 Task: Look for space in Gressier, Haiti from 4th June, 2023 to 8th June, 2023 for 2 adults in price range Rs.8000 to Rs.16000. Place can be private room with 1  bedroom having 1 bed and 1 bathroom. Property type can be house, flat, guest house, hotel. Booking option can be shelf check-in. Required host language is English.
Action: Mouse moved to (579, 76)
Screenshot: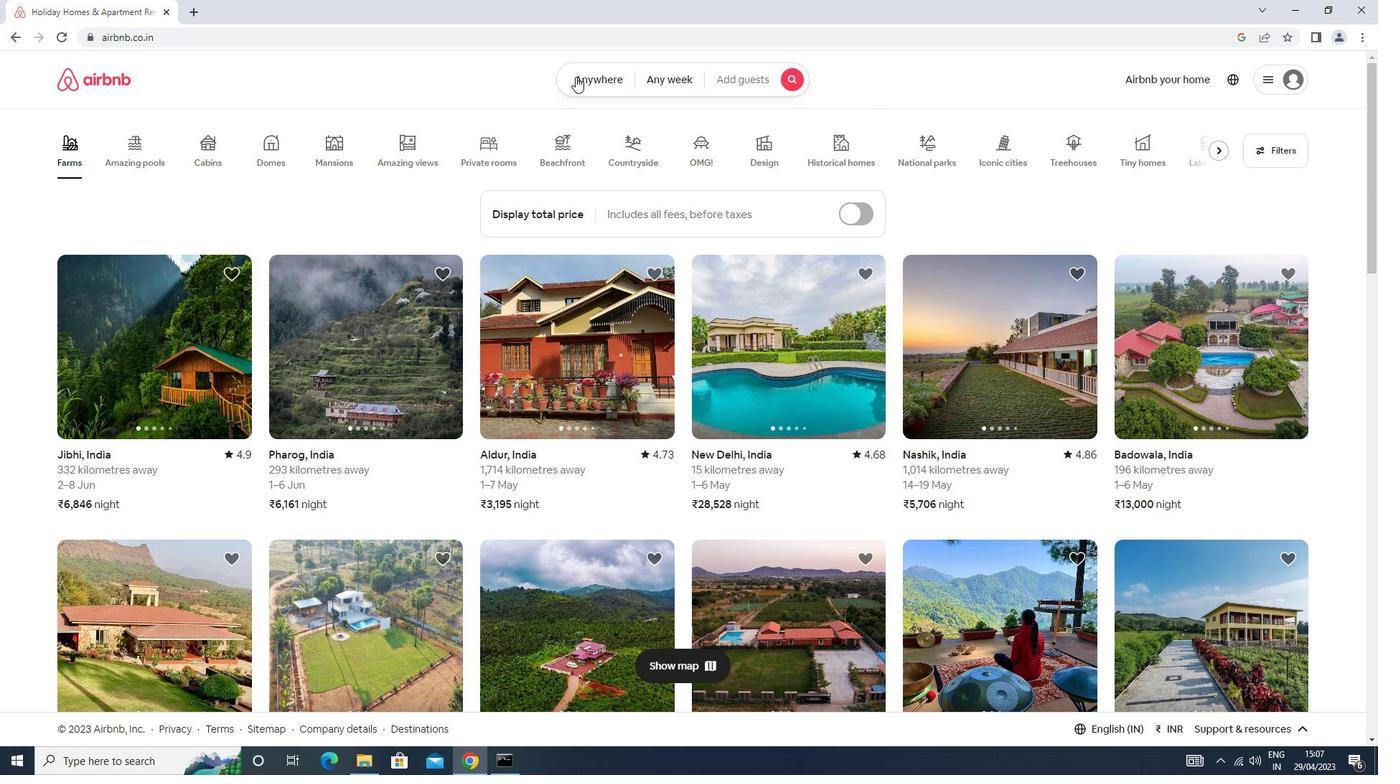 
Action: Mouse pressed left at (579, 76)
Screenshot: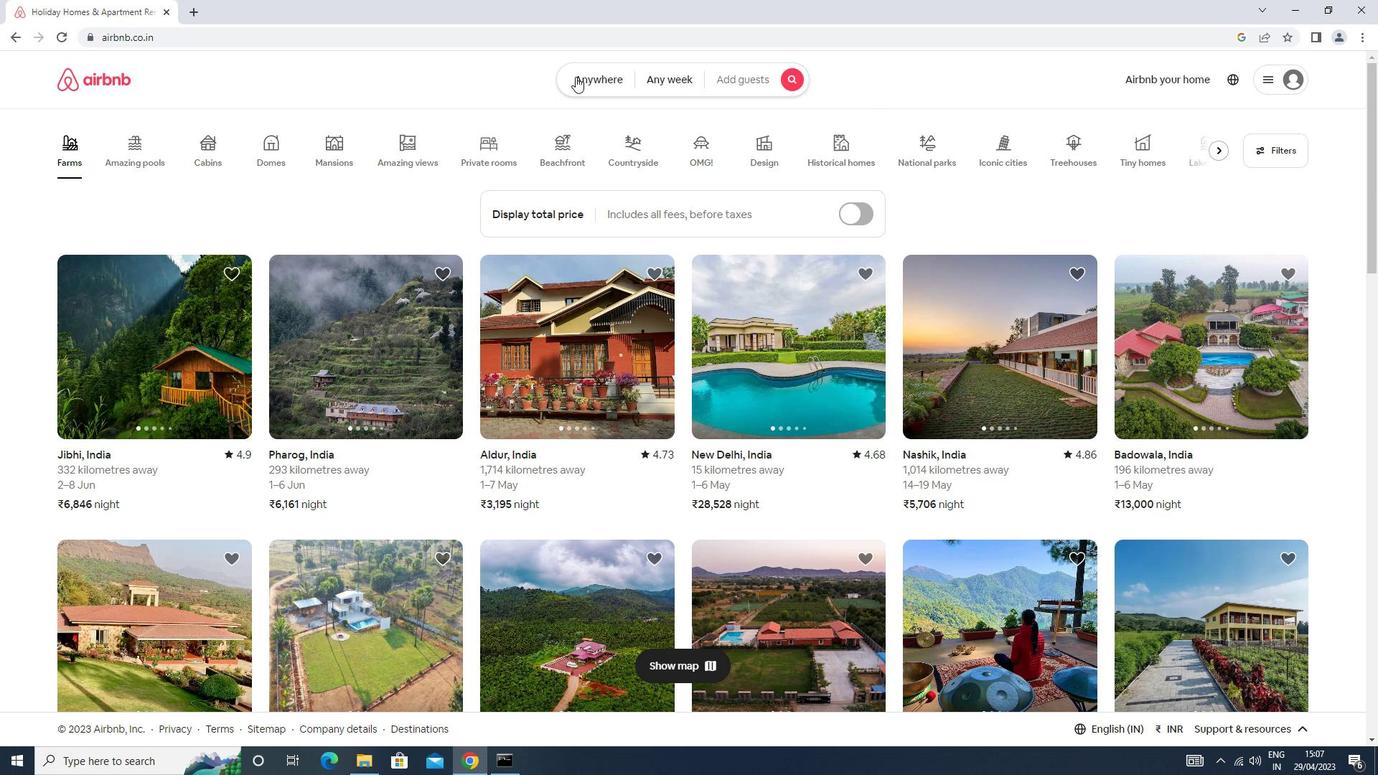 
Action: Mouse moved to (533, 140)
Screenshot: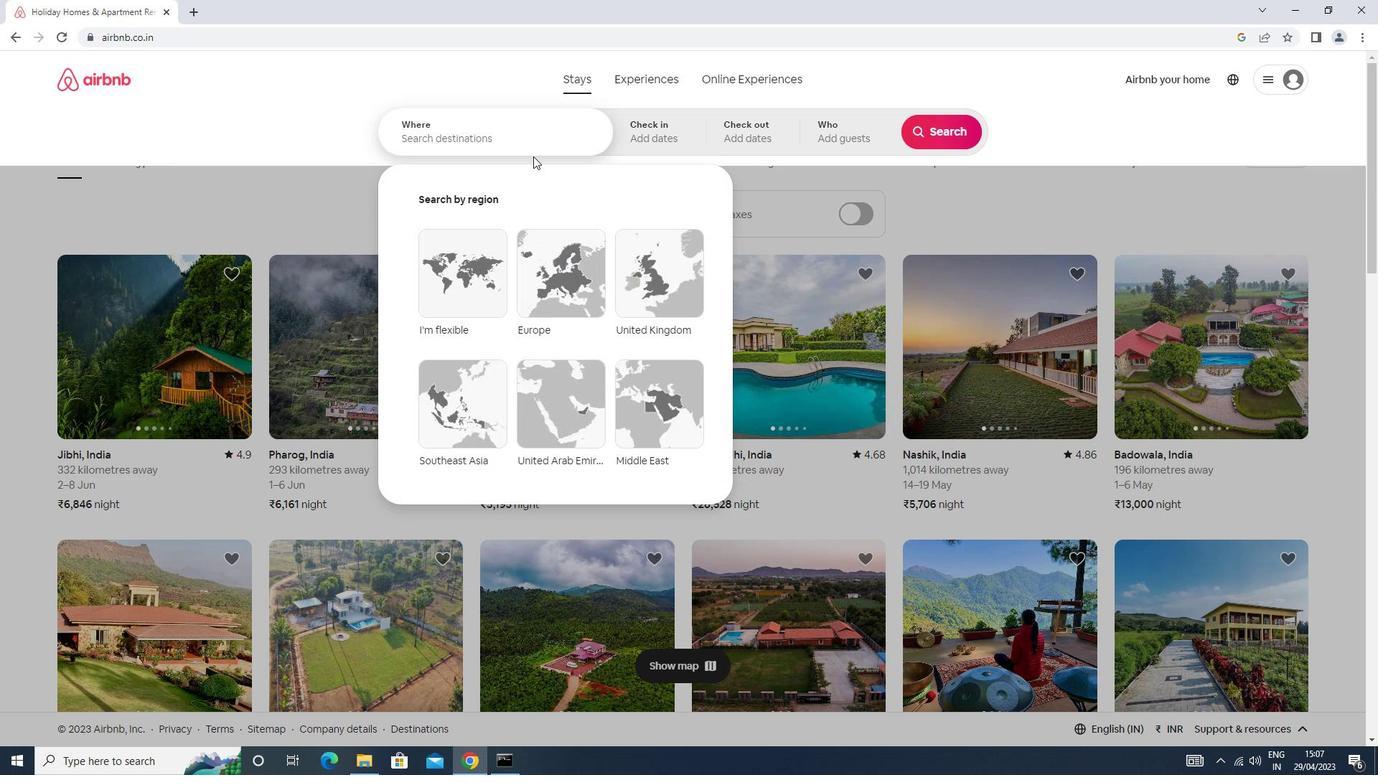 
Action: Mouse pressed left at (533, 140)
Screenshot: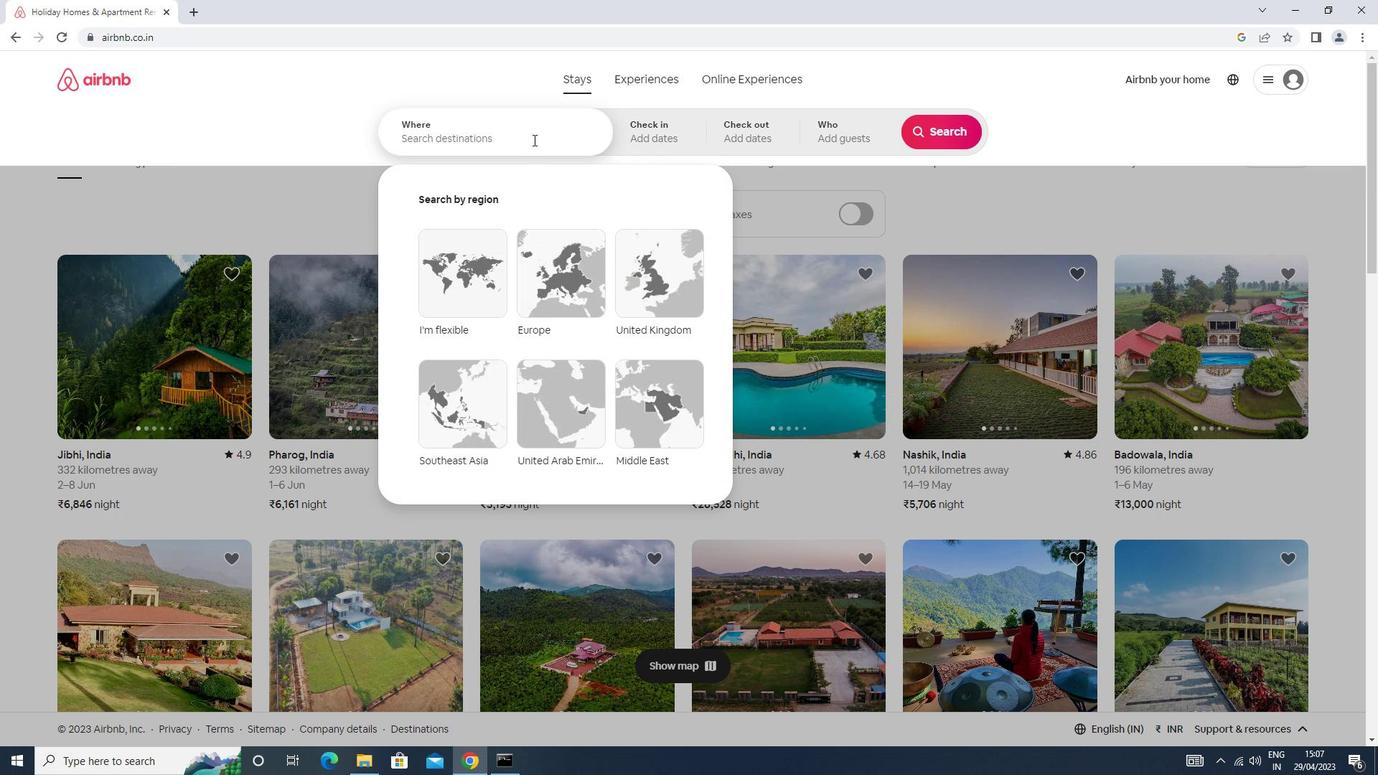 
Action: Key pressed g<Key.caps_lock>ressier<Key.down><Key.enter>
Screenshot: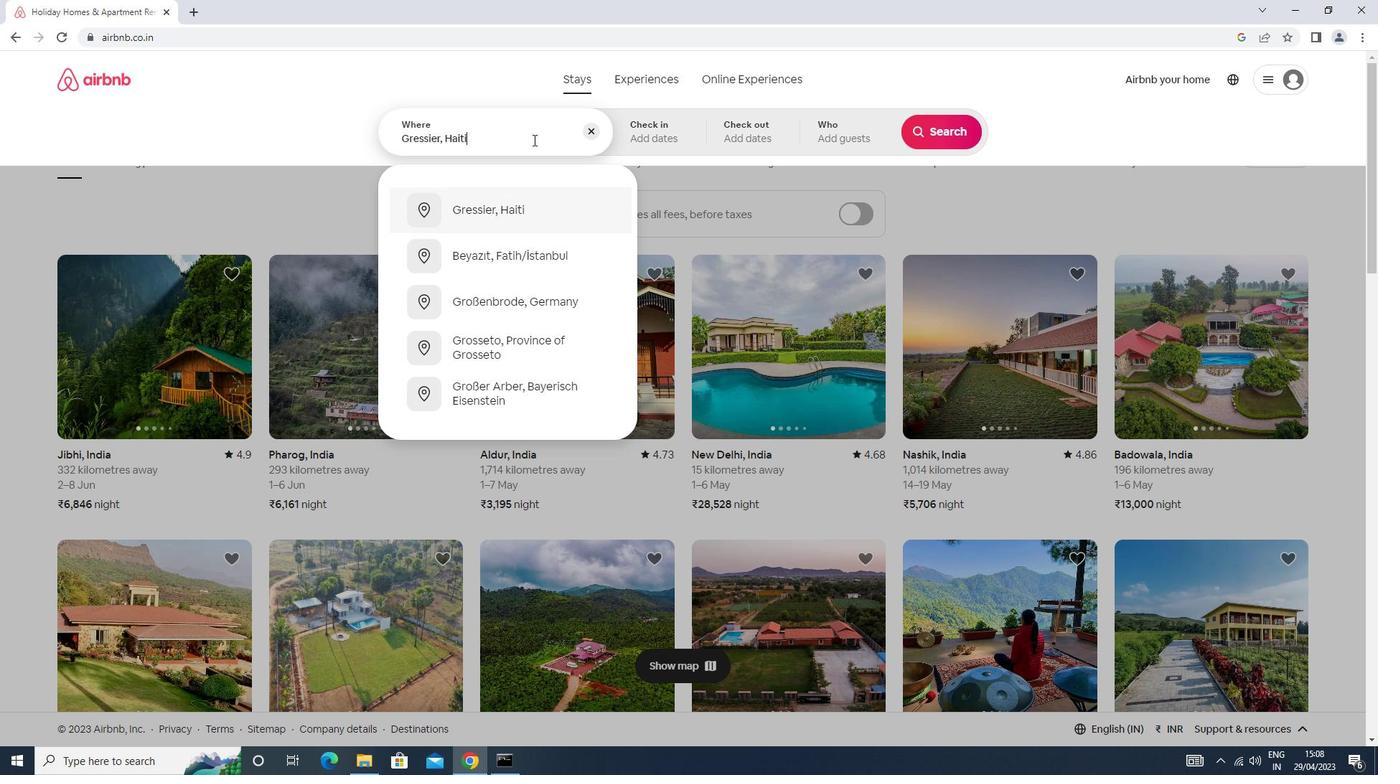 
Action: Mouse moved to (934, 240)
Screenshot: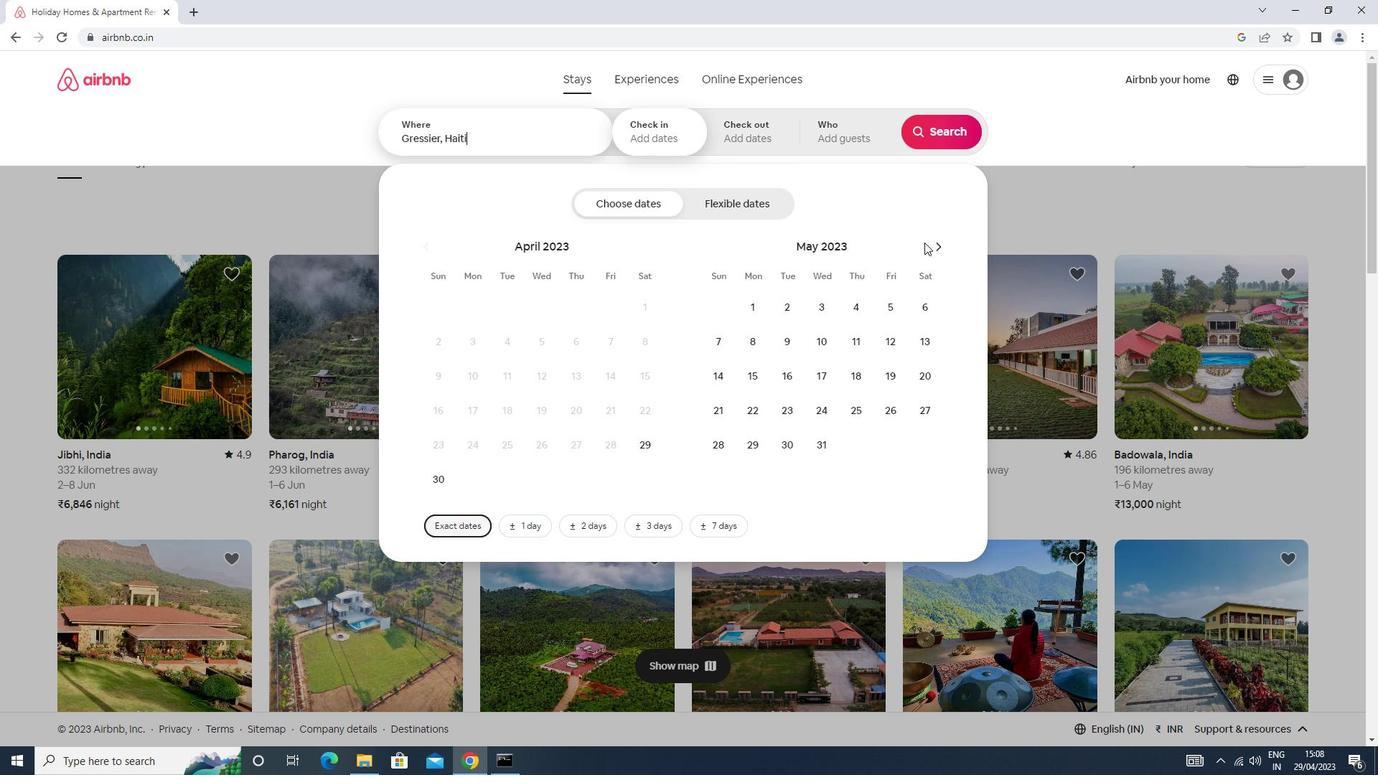 
Action: Mouse pressed left at (934, 240)
Screenshot: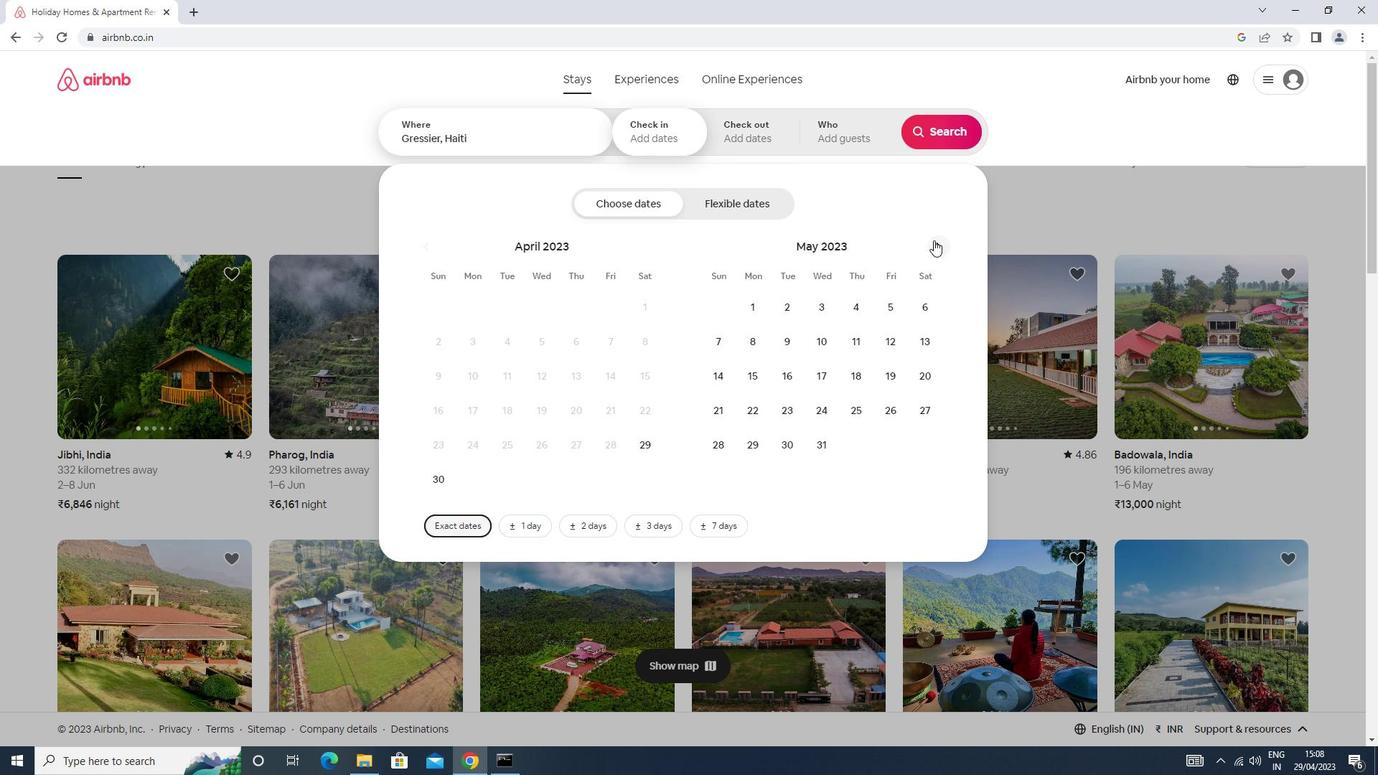 
Action: Mouse moved to (858, 337)
Screenshot: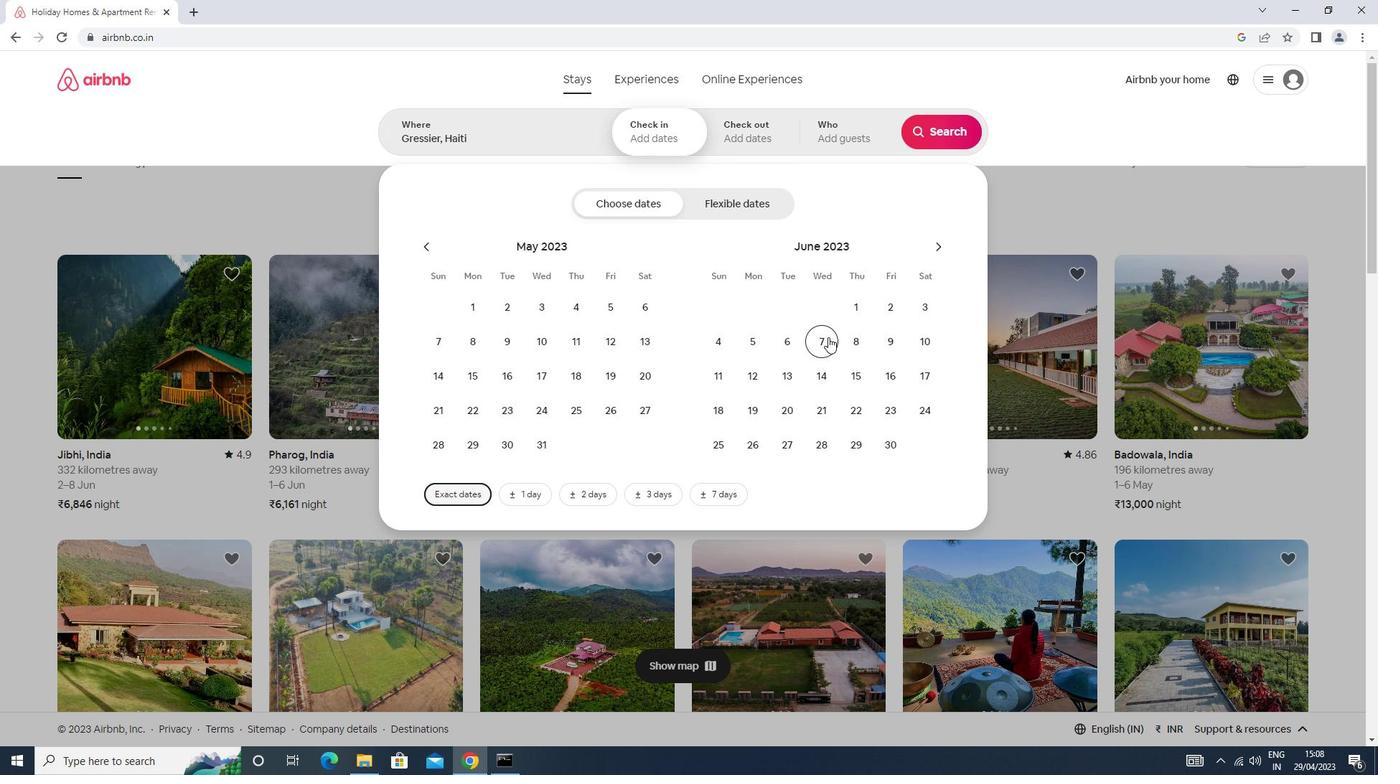 
Action: Mouse pressed left at (858, 337)
Screenshot: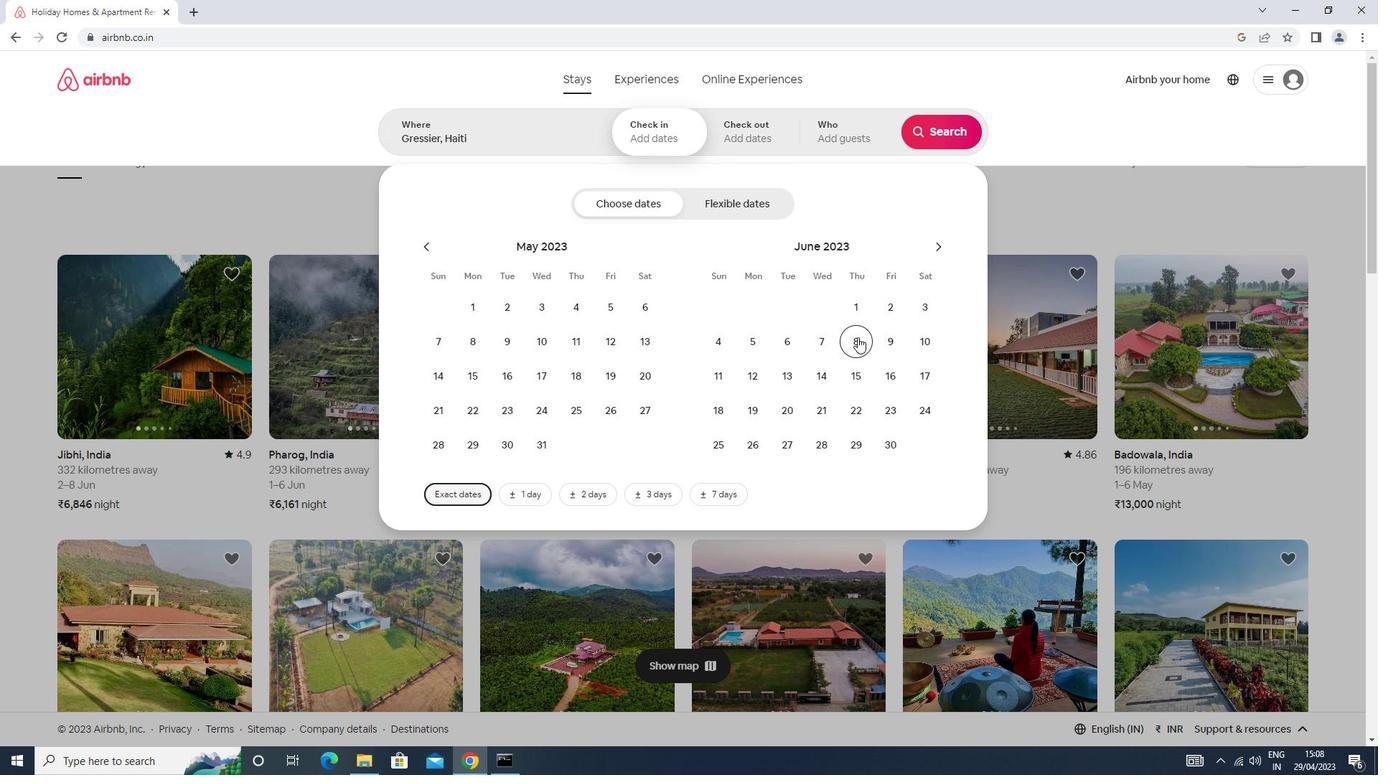 
Action: Mouse moved to (718, 340)
Screenshot: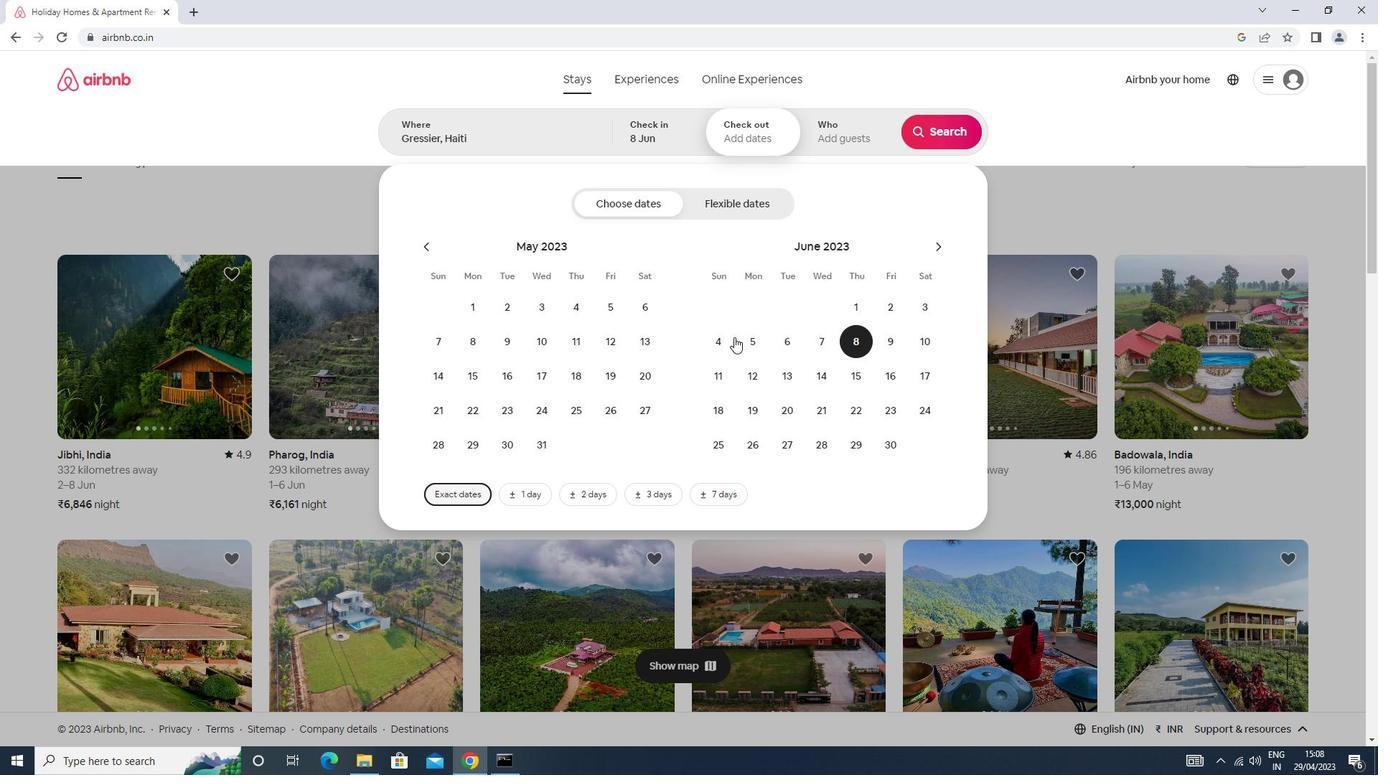 
Action: Mouse pressed left at (718, 340)
Screenshot: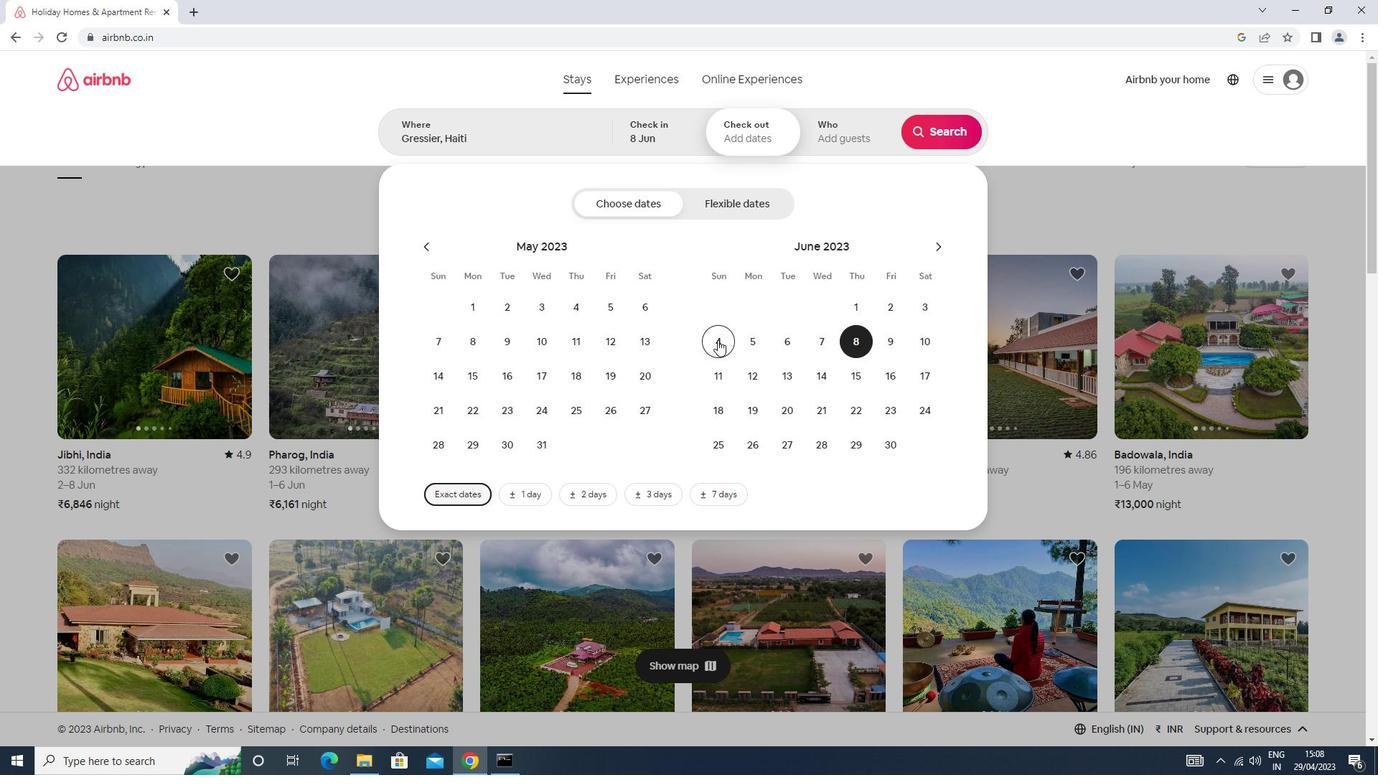 
Action: Mouse moved to (857, 345)
Screenshot: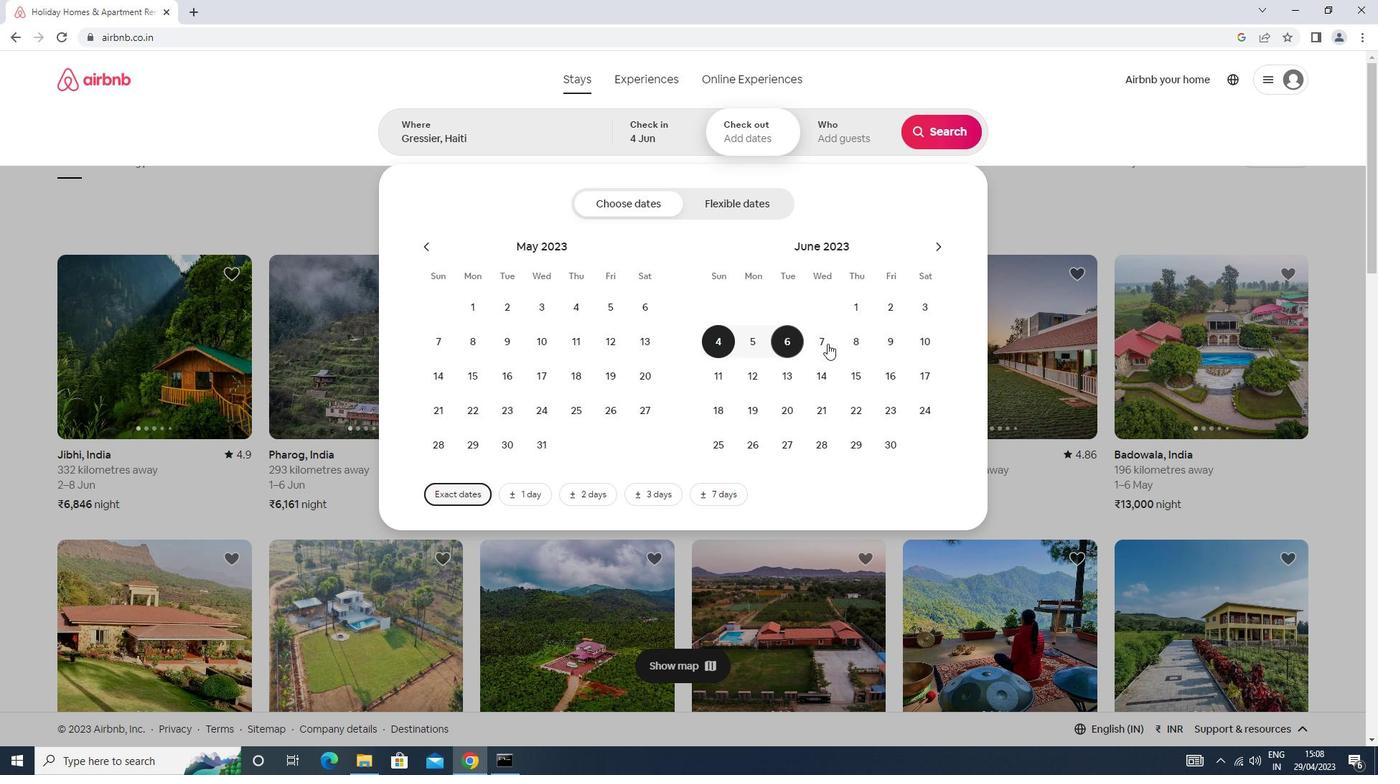 
Action: Mouse pressed left at (857, 345)
Screenshot: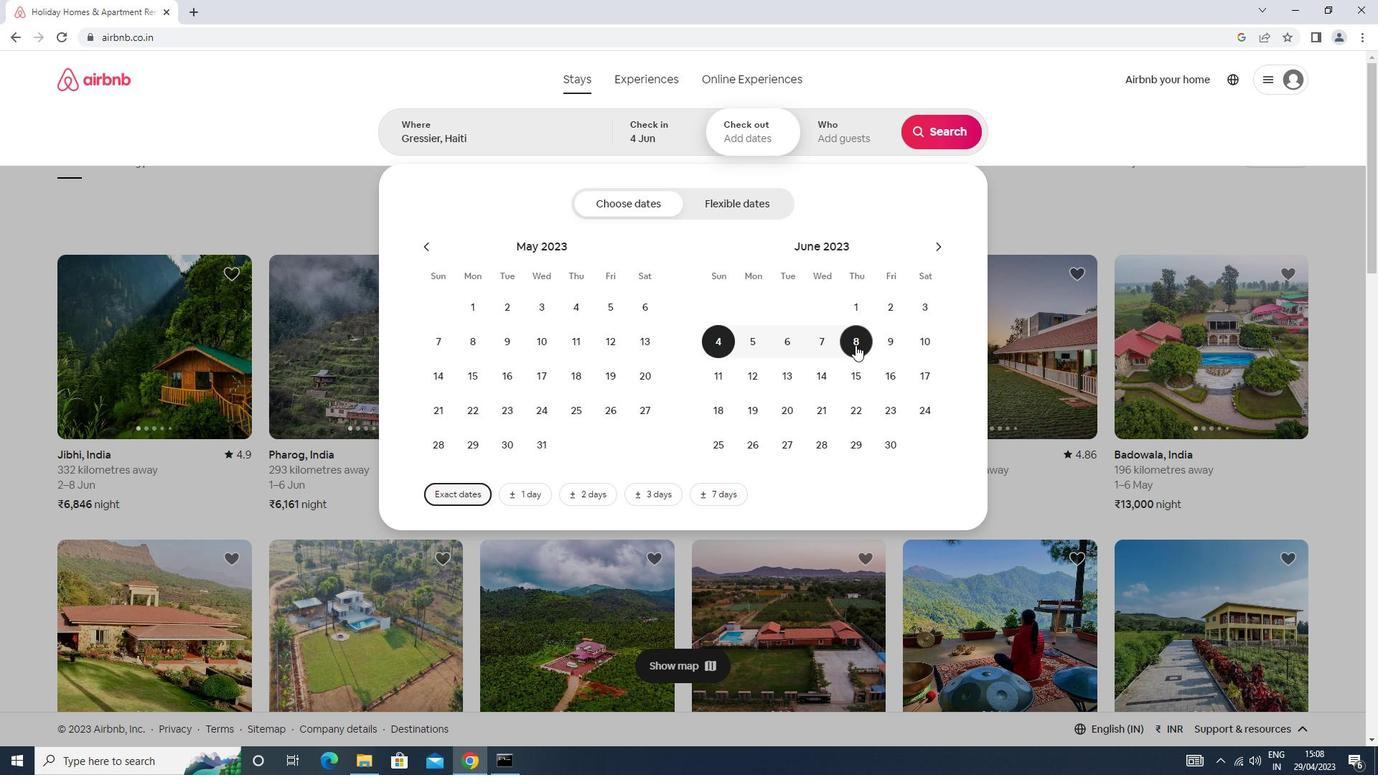 
Action: Mouse moved to (867, 131)
Screenshot: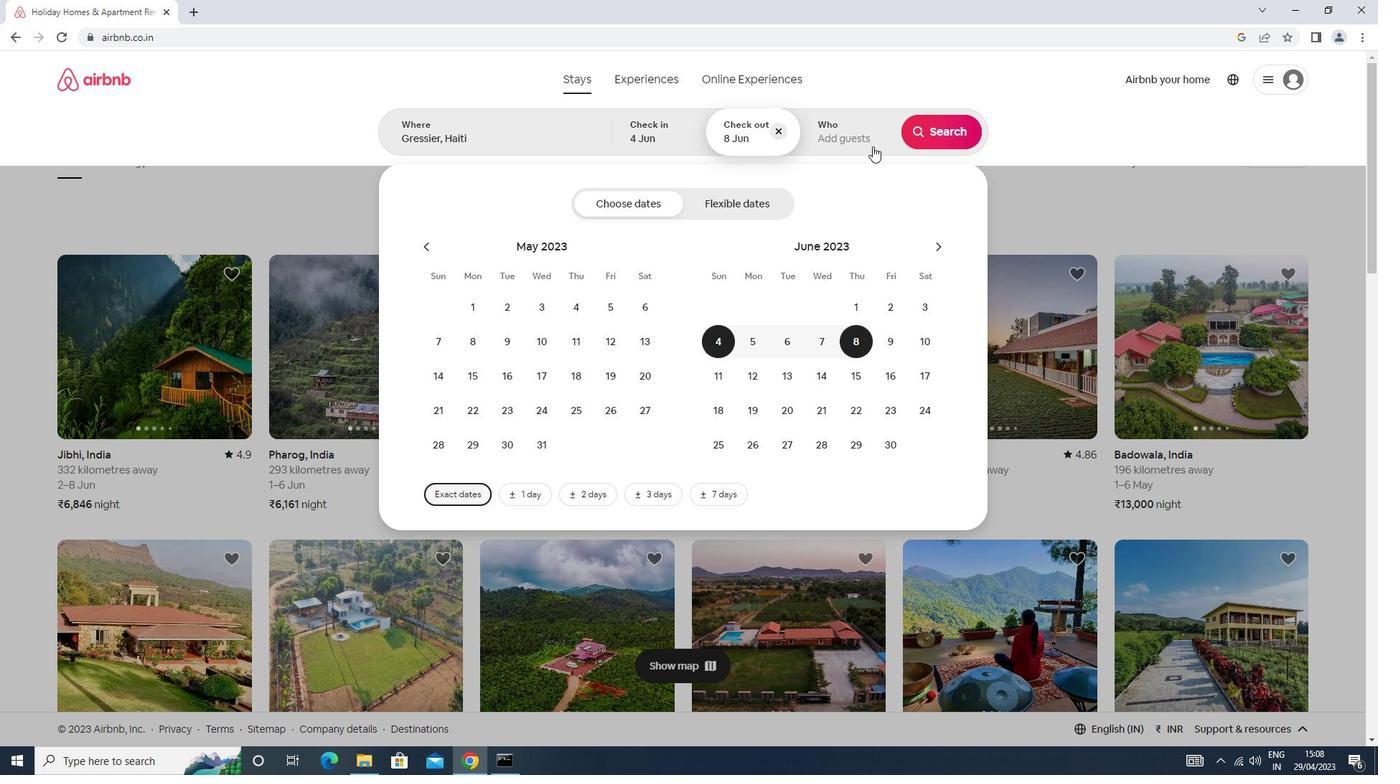 
Action: Mouse pressed left at (867, 131)
Screenshot: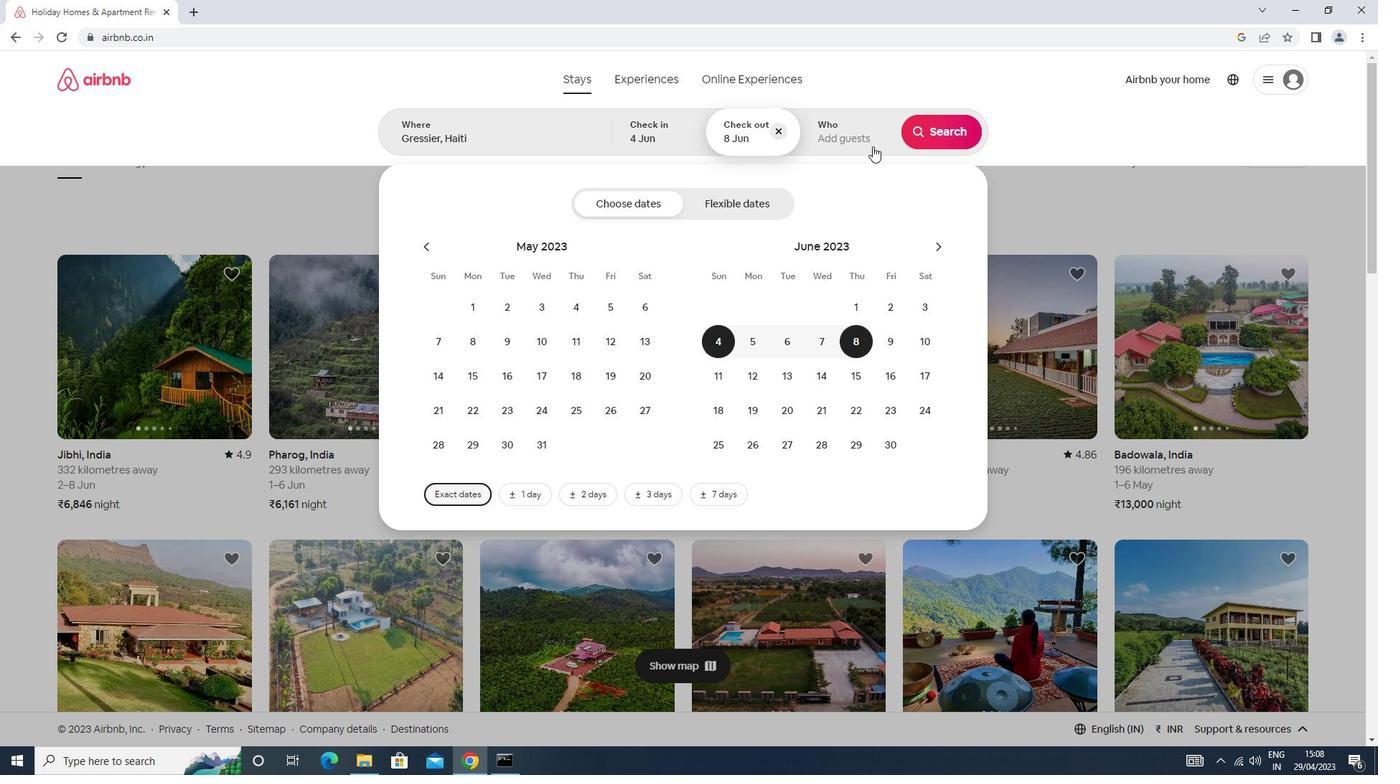 
Action: Mouse moved to (944, 211)
Screenshot: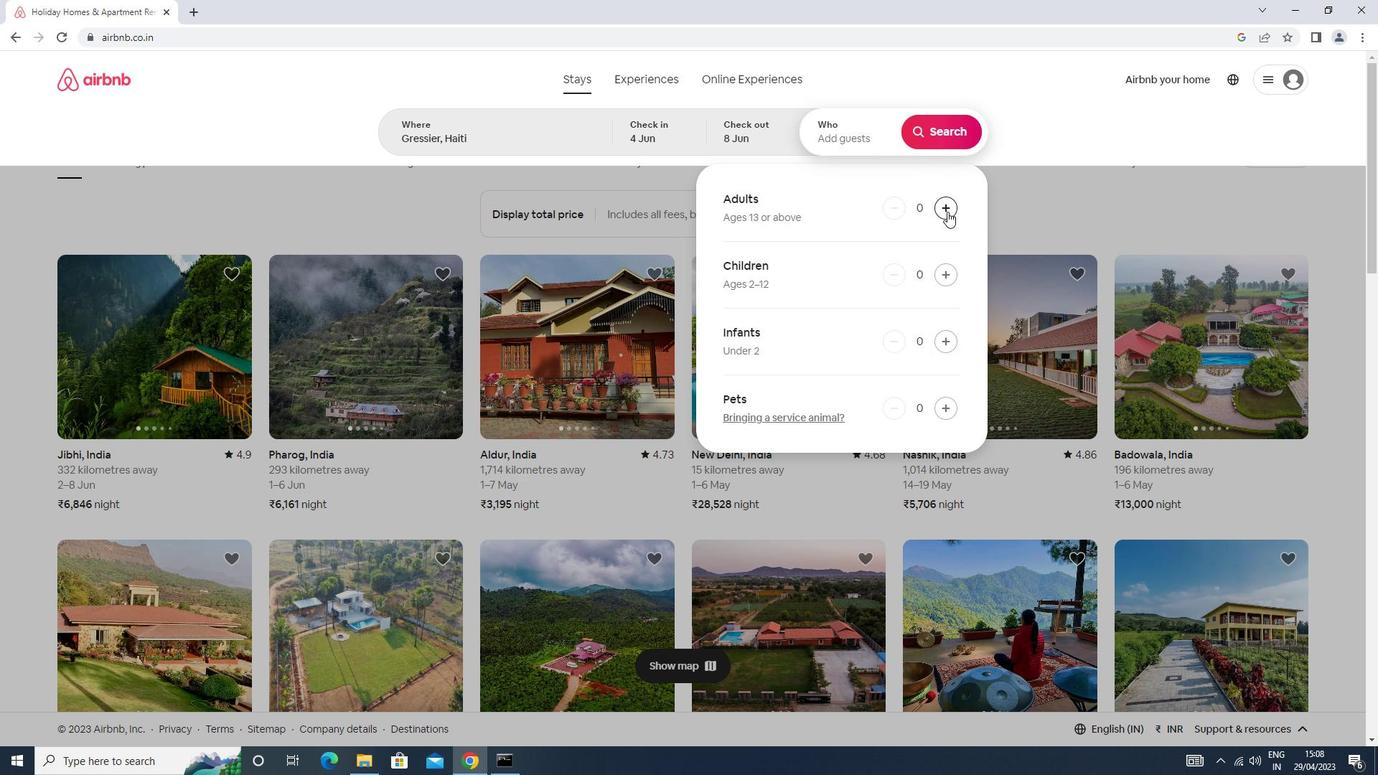
Action: Mouse pressed left at (944, 211)
Screenshot: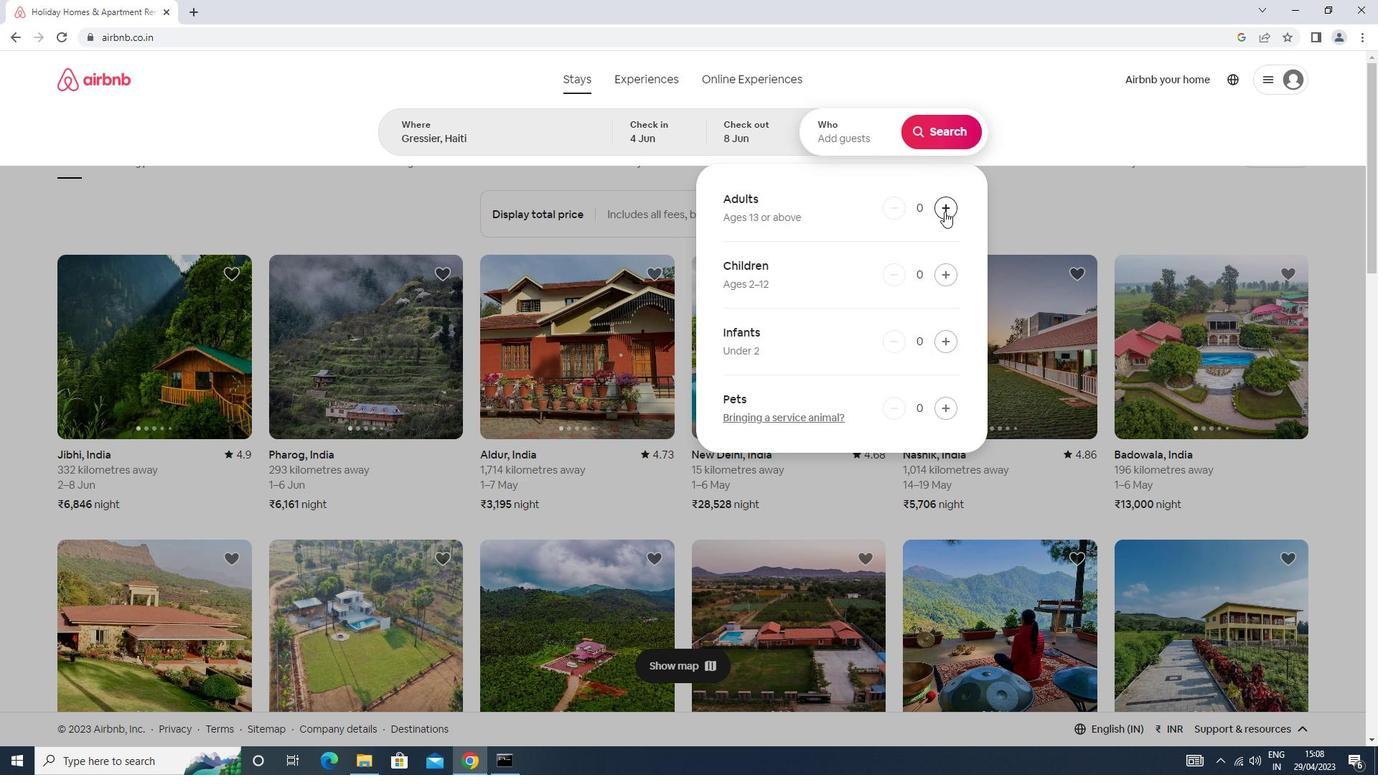 
Action: Mouse pressed left at (944, 211)
Screenshot: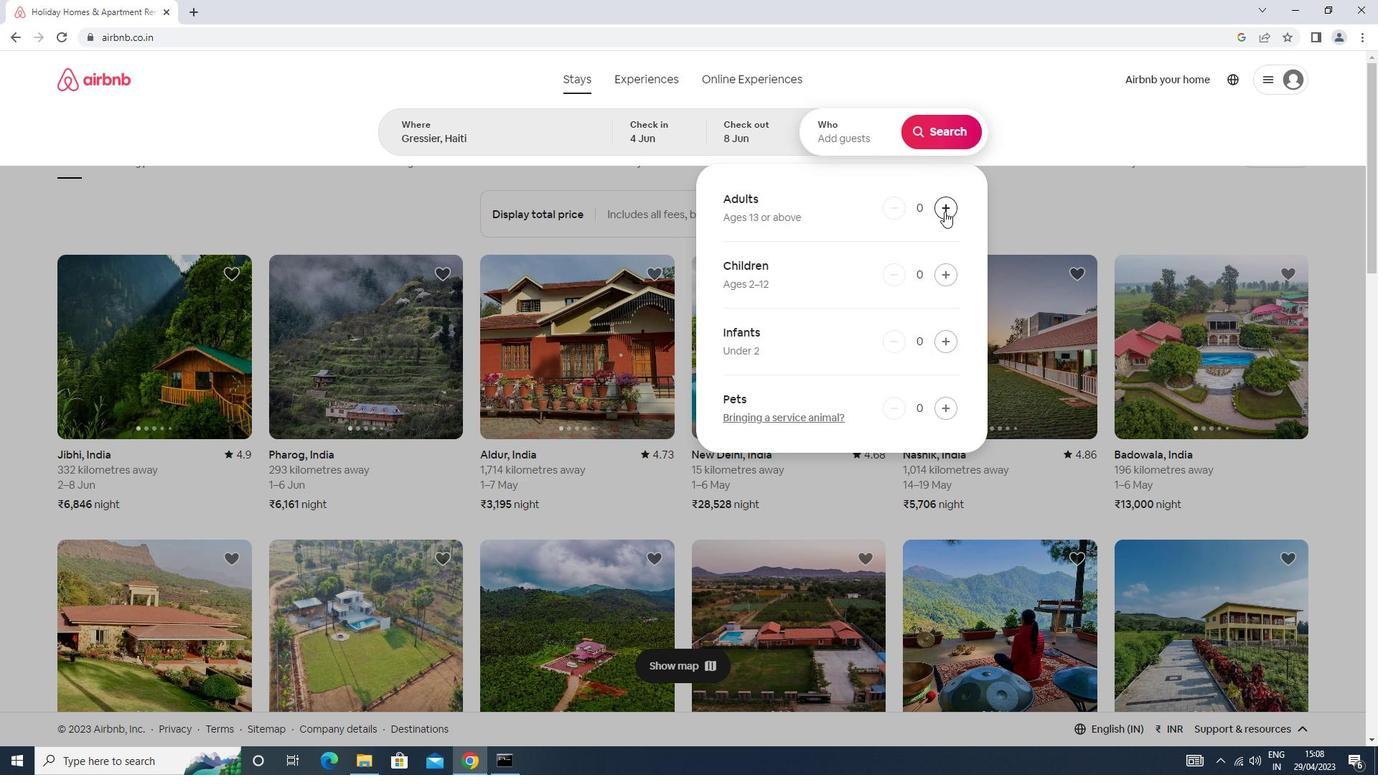 
Action: Mouse pressed left at (944, 211)
Screenshot: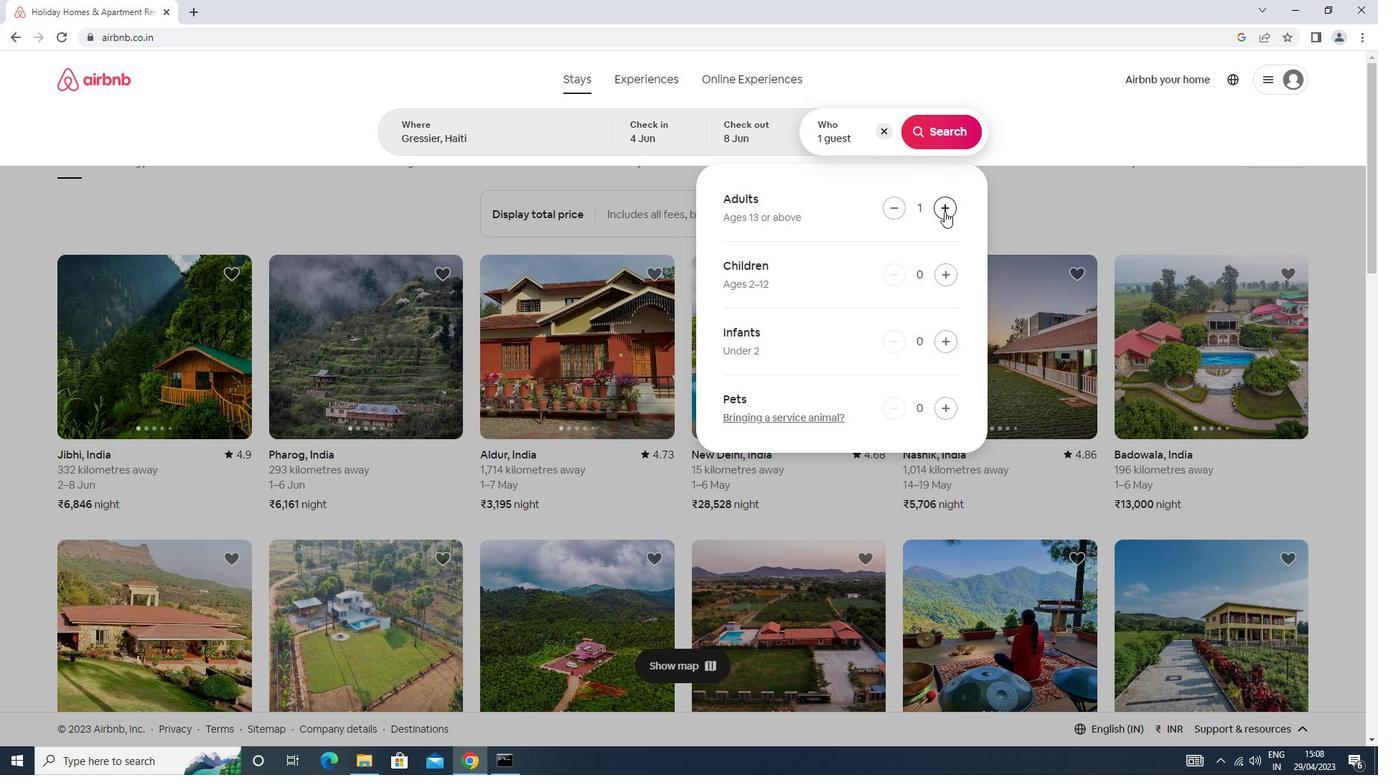 
Action: Mouse pressed left at (944, 211)
Screenshot: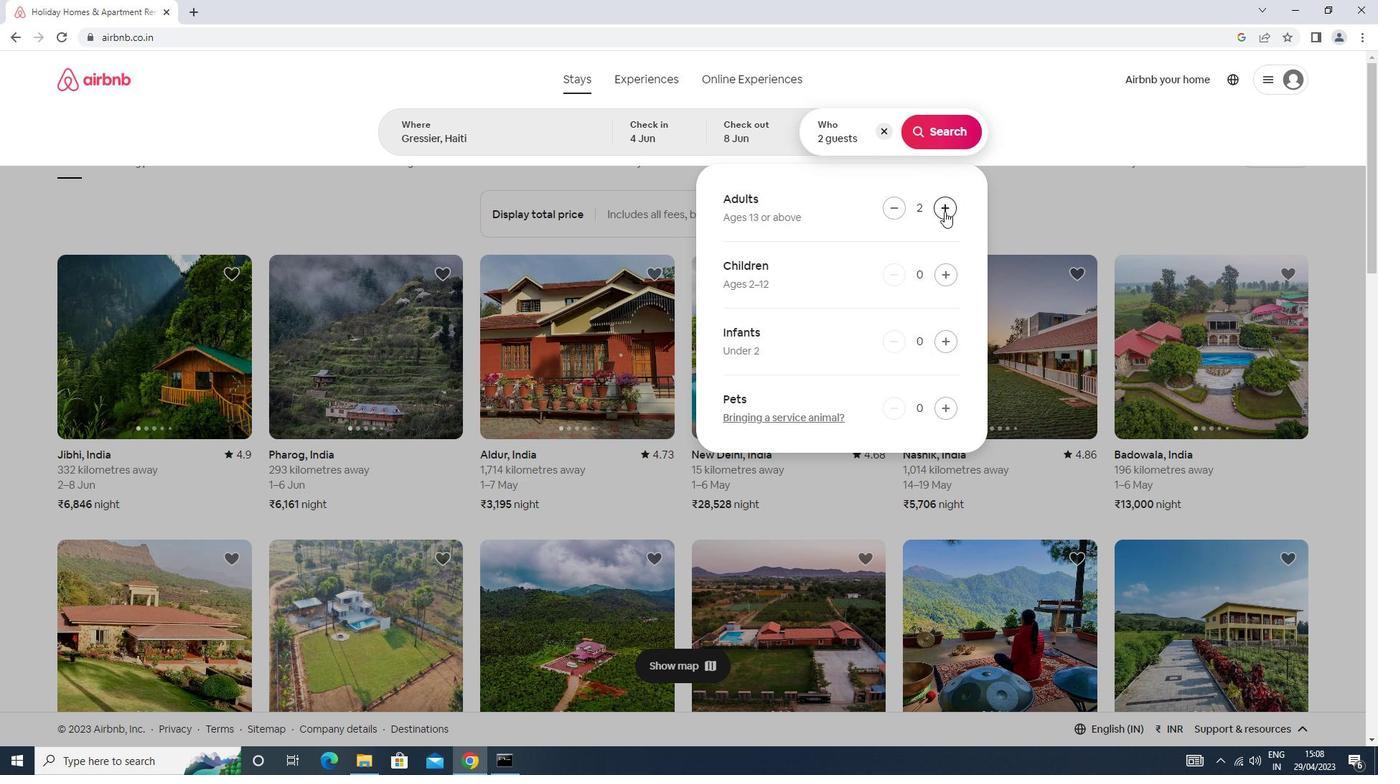 
Action: Mouse moved to (892, 207)
Screenshot: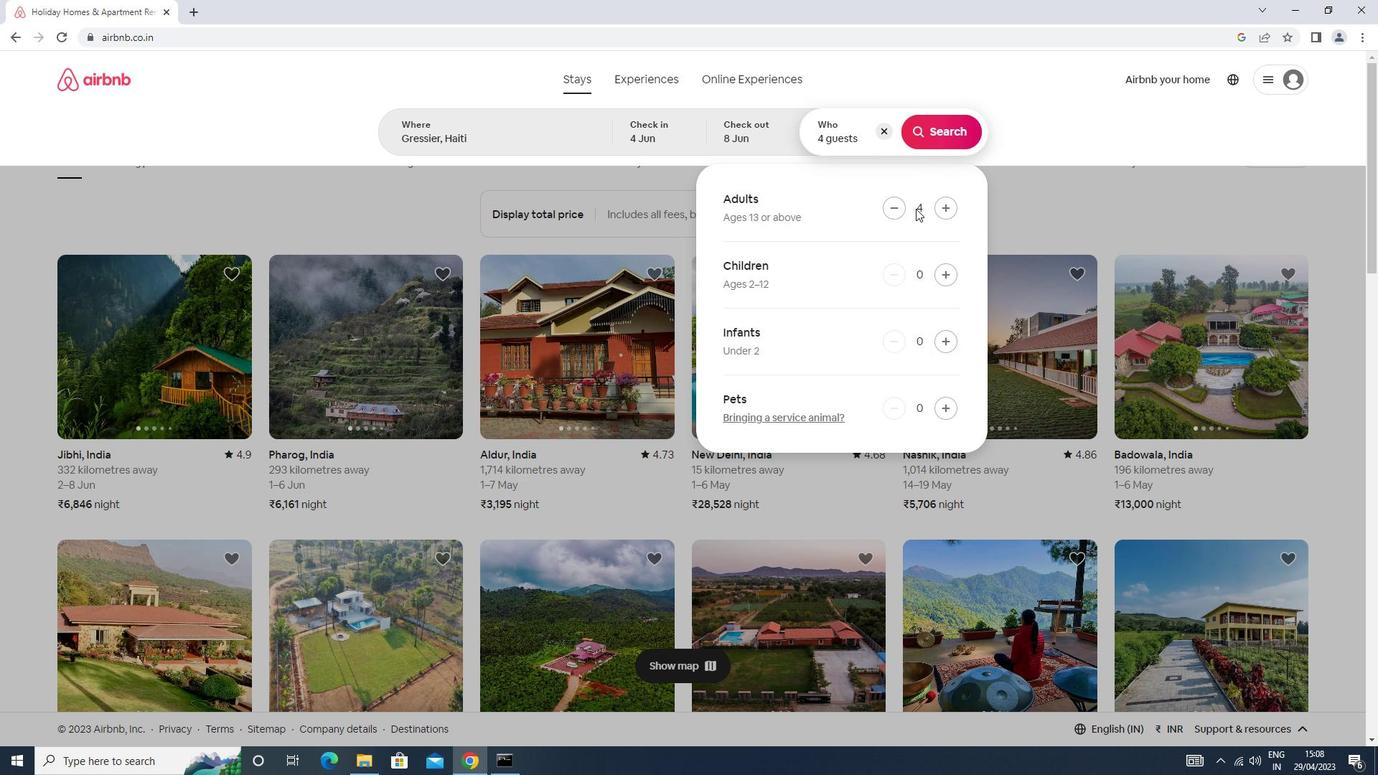 
Action: Mouse pressed left at (892, 207)
Screenshot: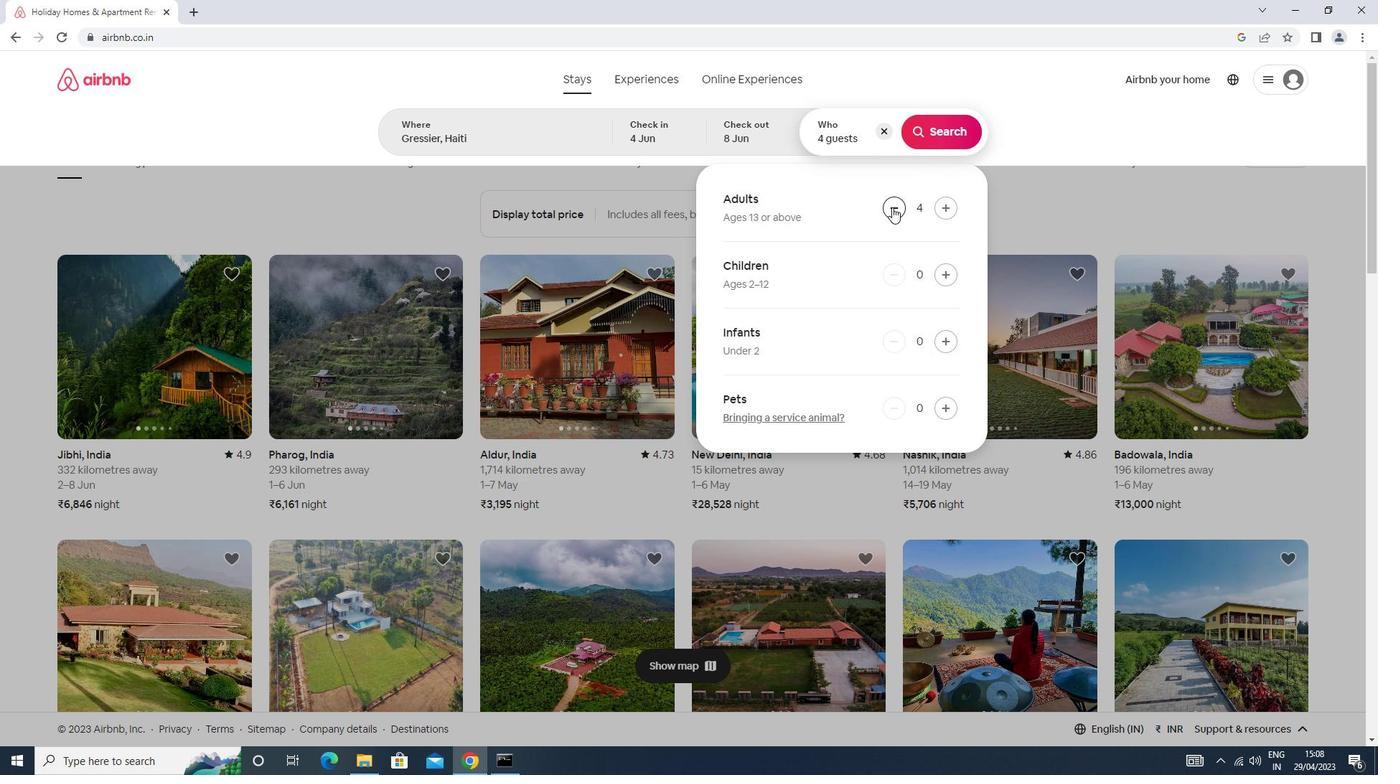 
Action: Mouse moved to (891, 207)
Screenshot: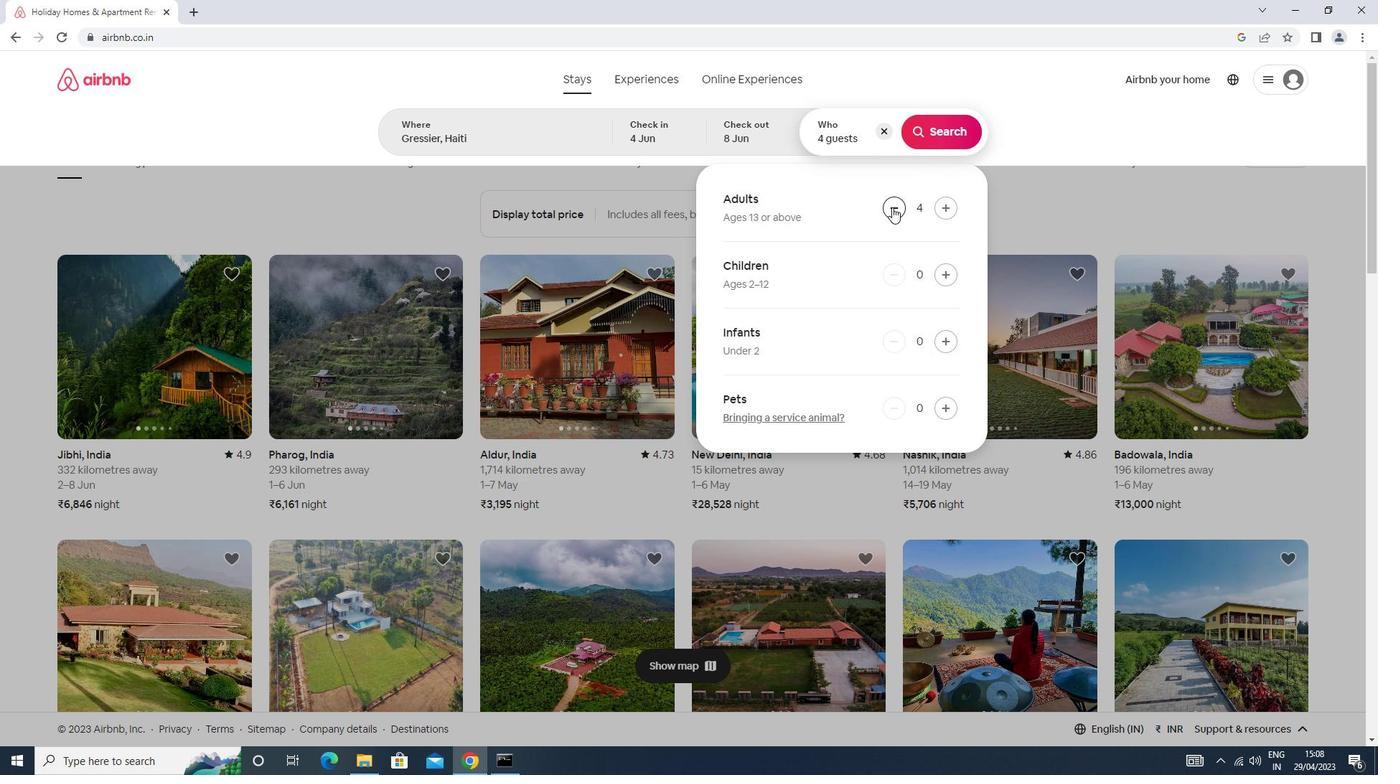 
Action: Mouse pressed left at (891, 207)
Screenshot: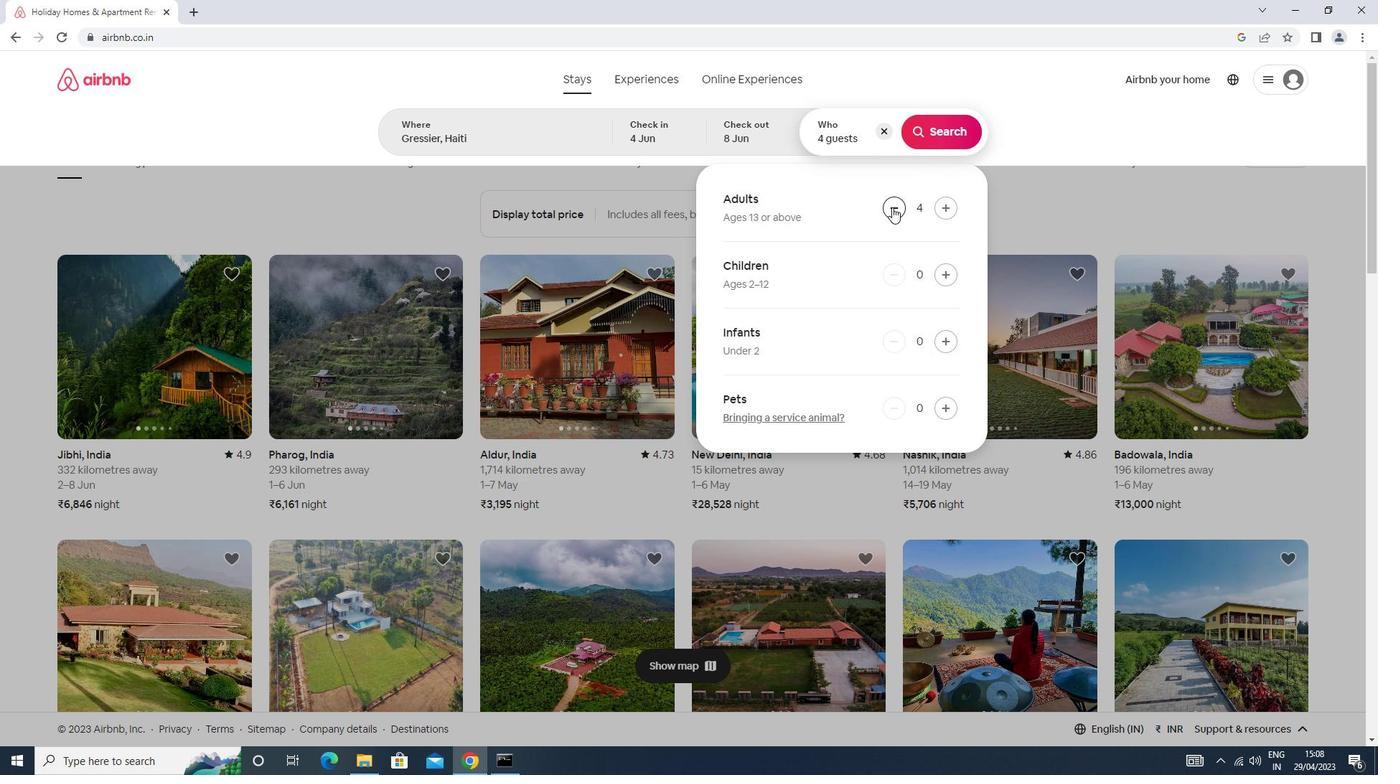 
Action: Mouse moved to (922, 116)
Screenshot: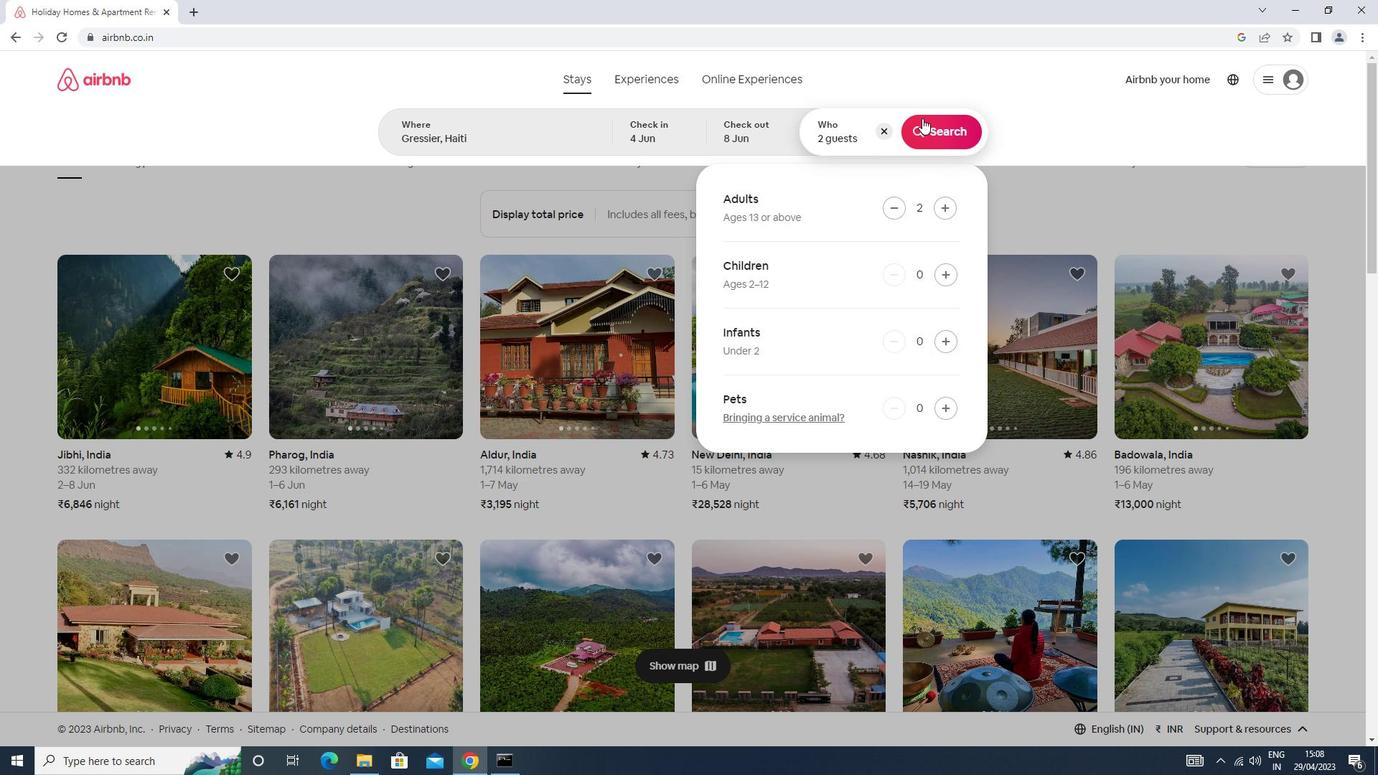 
Action: Mouse pressed left at (922, 116)
Screenshot: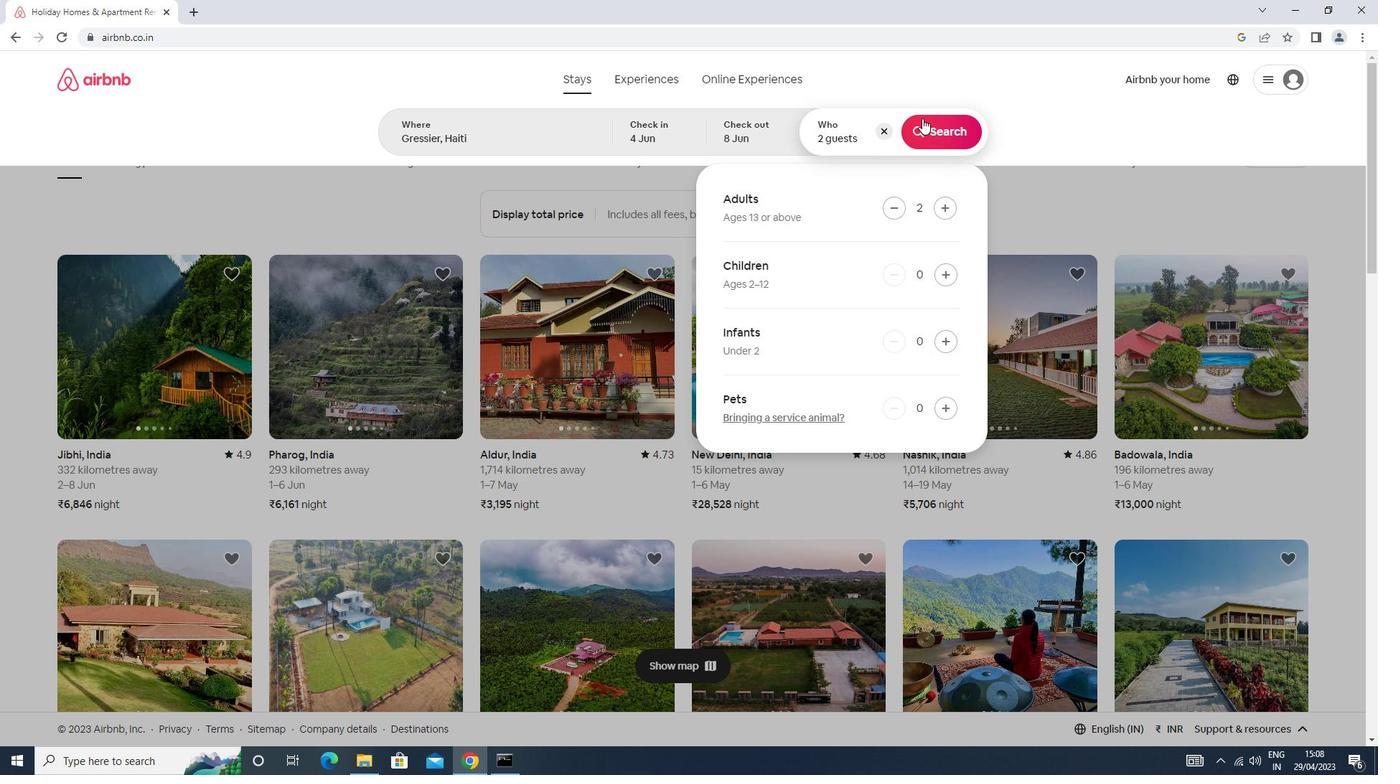 
Action: Mouse moved to (1322, 134)
Screenshot: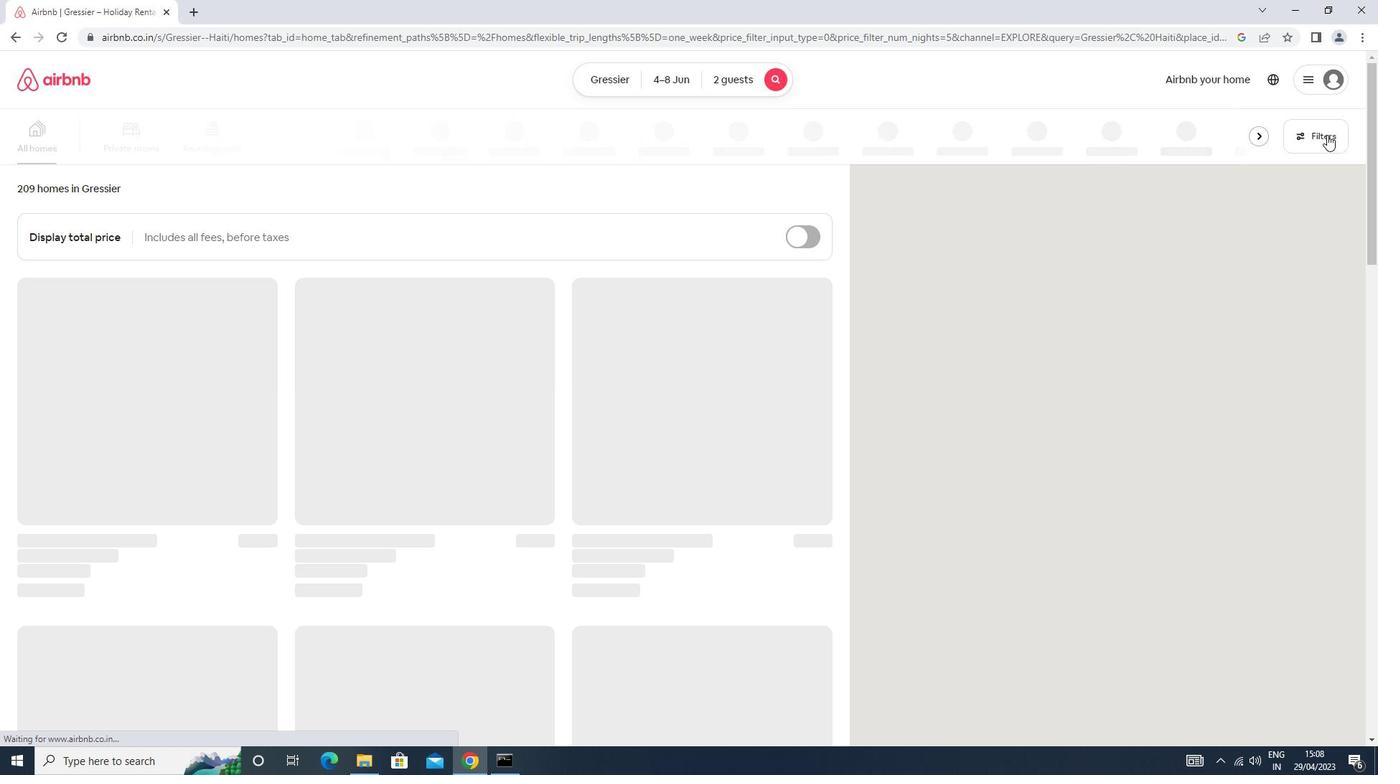
Action: Mouse pressed left at (1322, 134)
Screenshot: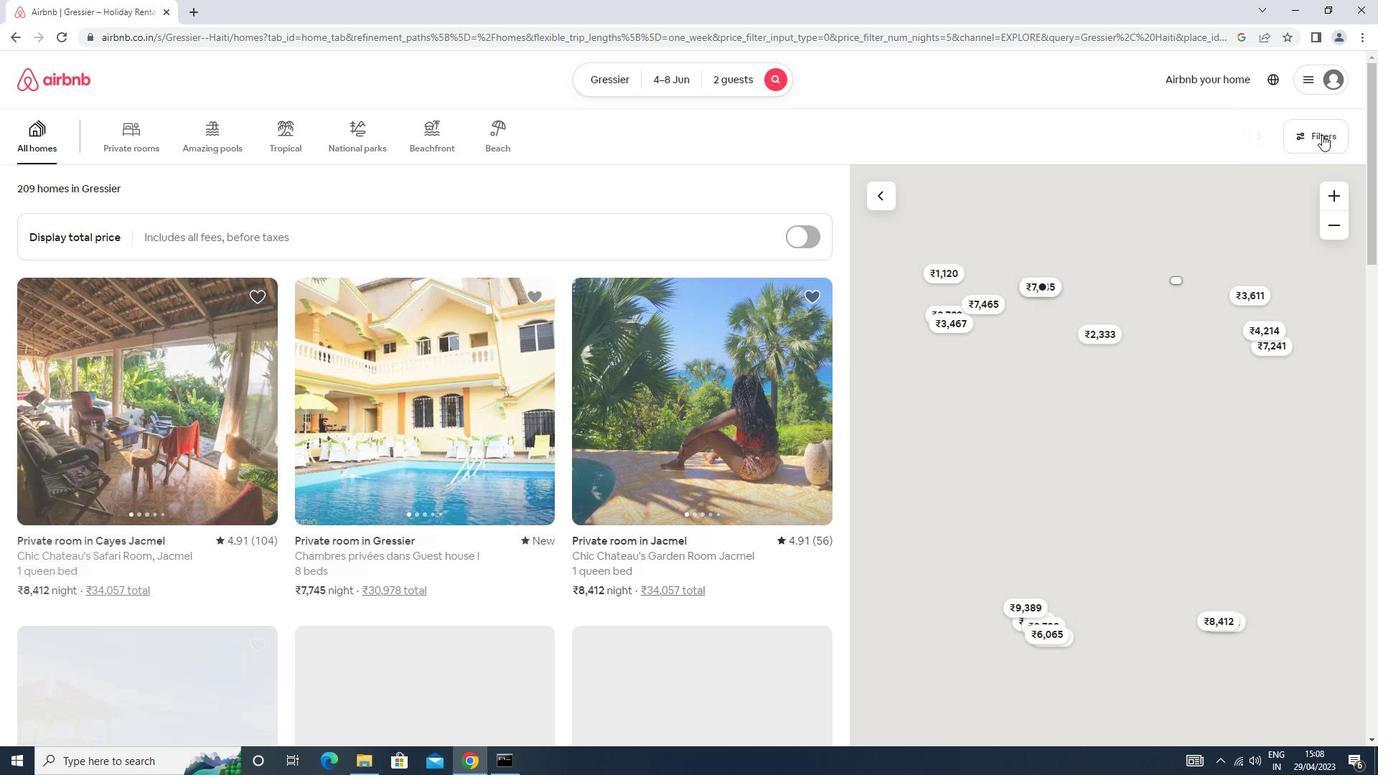 
Action: Mouse moved to (613, 315)
Screenshot: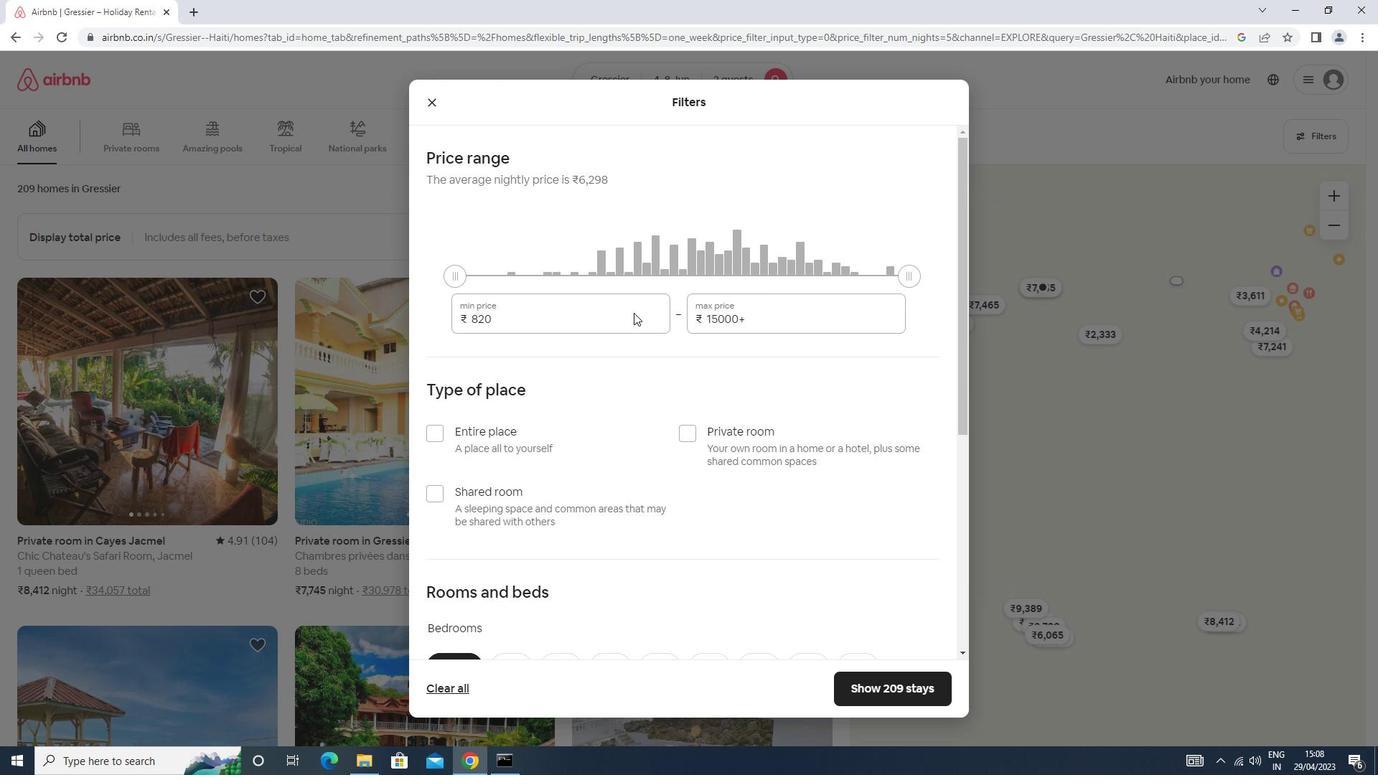 
Action: Mouse pressed left at (613, 315)
Screenshot: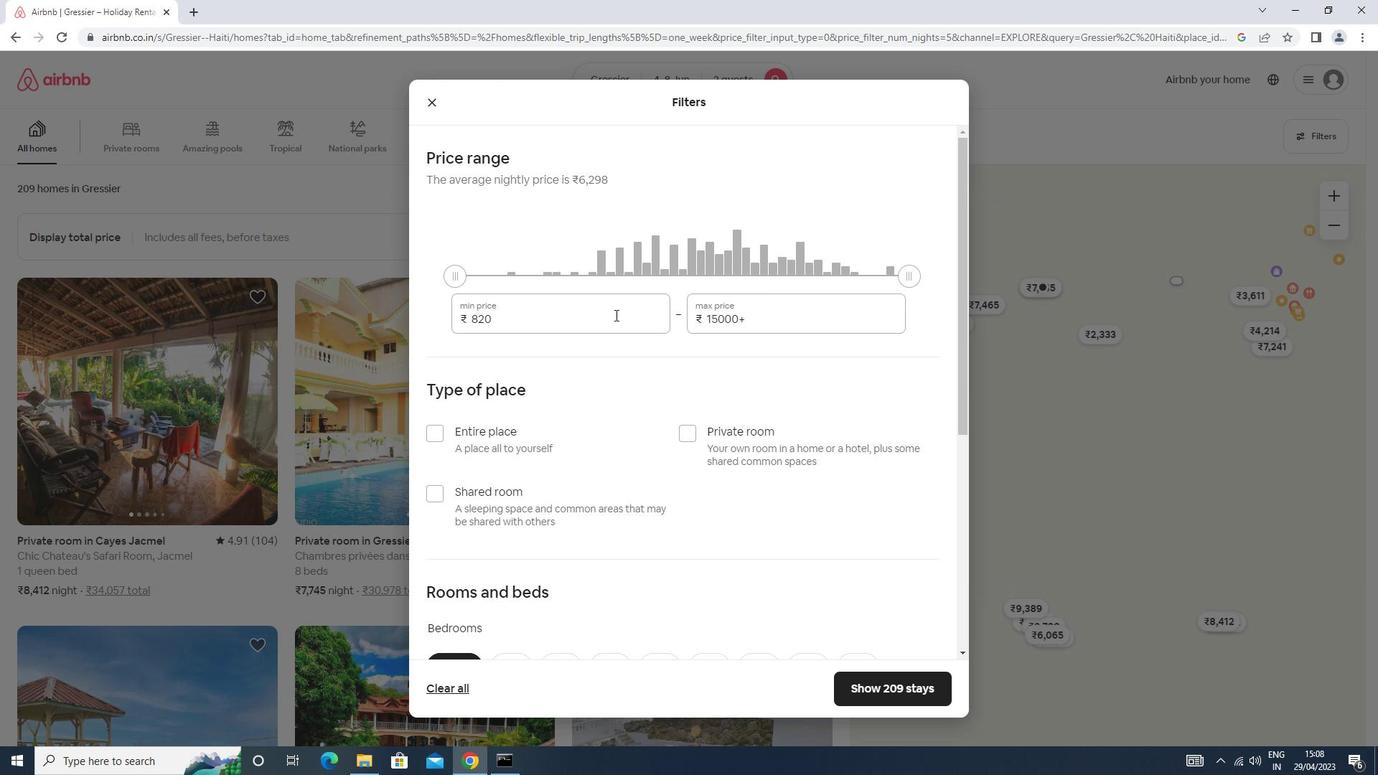 
Action: Mouse moved to (603, 323)
Screenshot: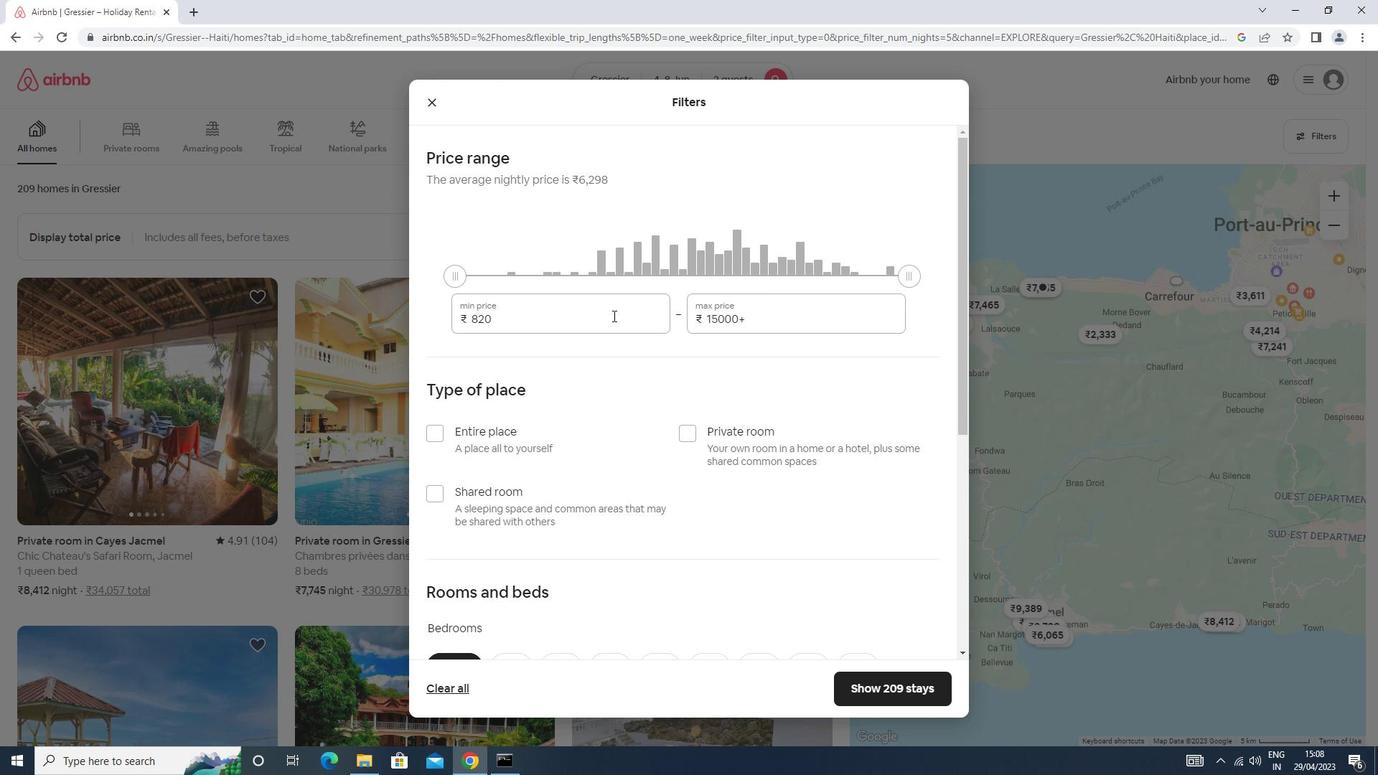 
Action: Key pressed <Key.backspace><Key.backspace><Key.backspace><Key.backspace><Key.backspace><Key.backspace><Key.backspace><Key.backspace><Key.backspace><Key.backspace><Key.backspace><Key.backspace><Key.backspace><Key.backspace><Key.backspace><Key.backspace><Key.backspace><Key.backspace><Key.backspace><Key.backspace><Key.backspace><Key.backspace><Key.backspace><Key.backspace><Key.backspace><Key.backspace><Key.backspace><Key.backspace>8000<Key.tab>16000
Screenshot: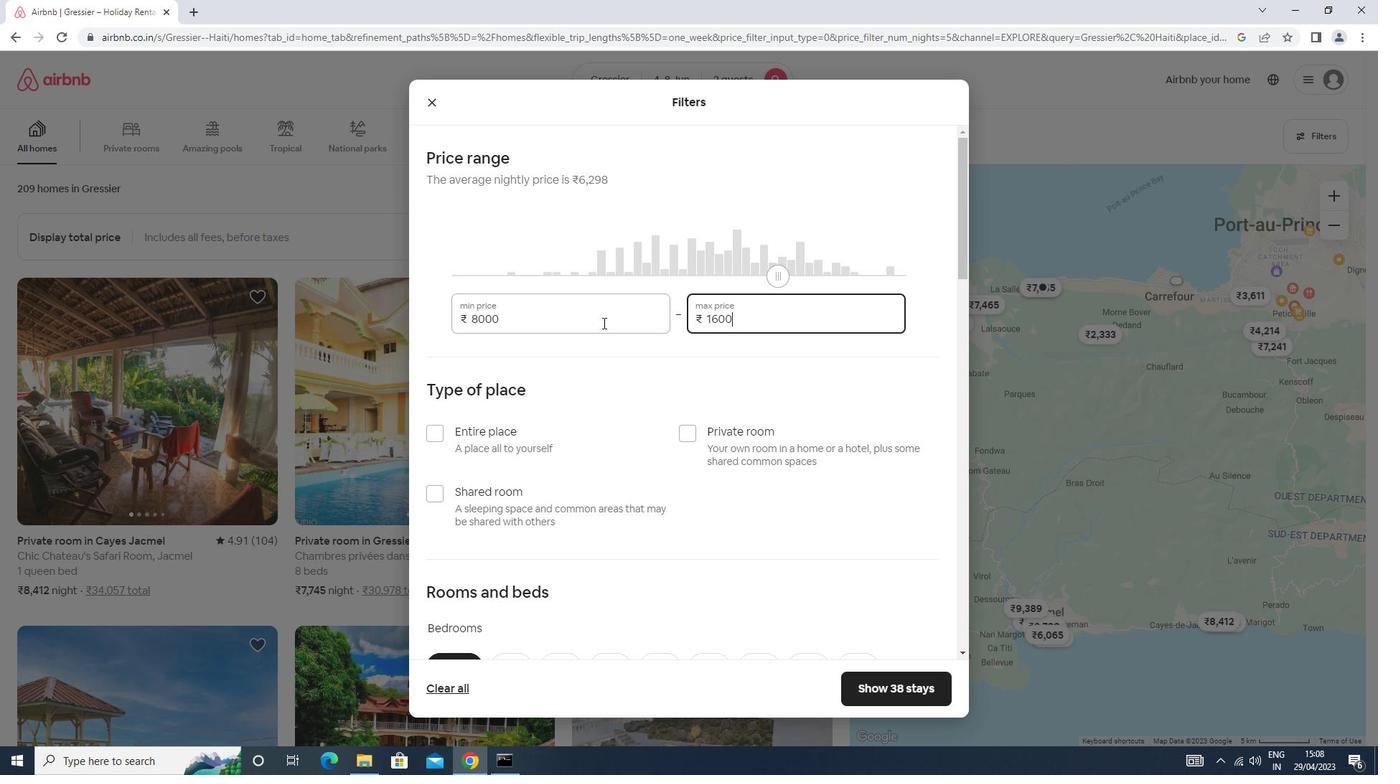 
Action: Mouse scrolled (603, 322) with delta (0, 0)
Screenshot: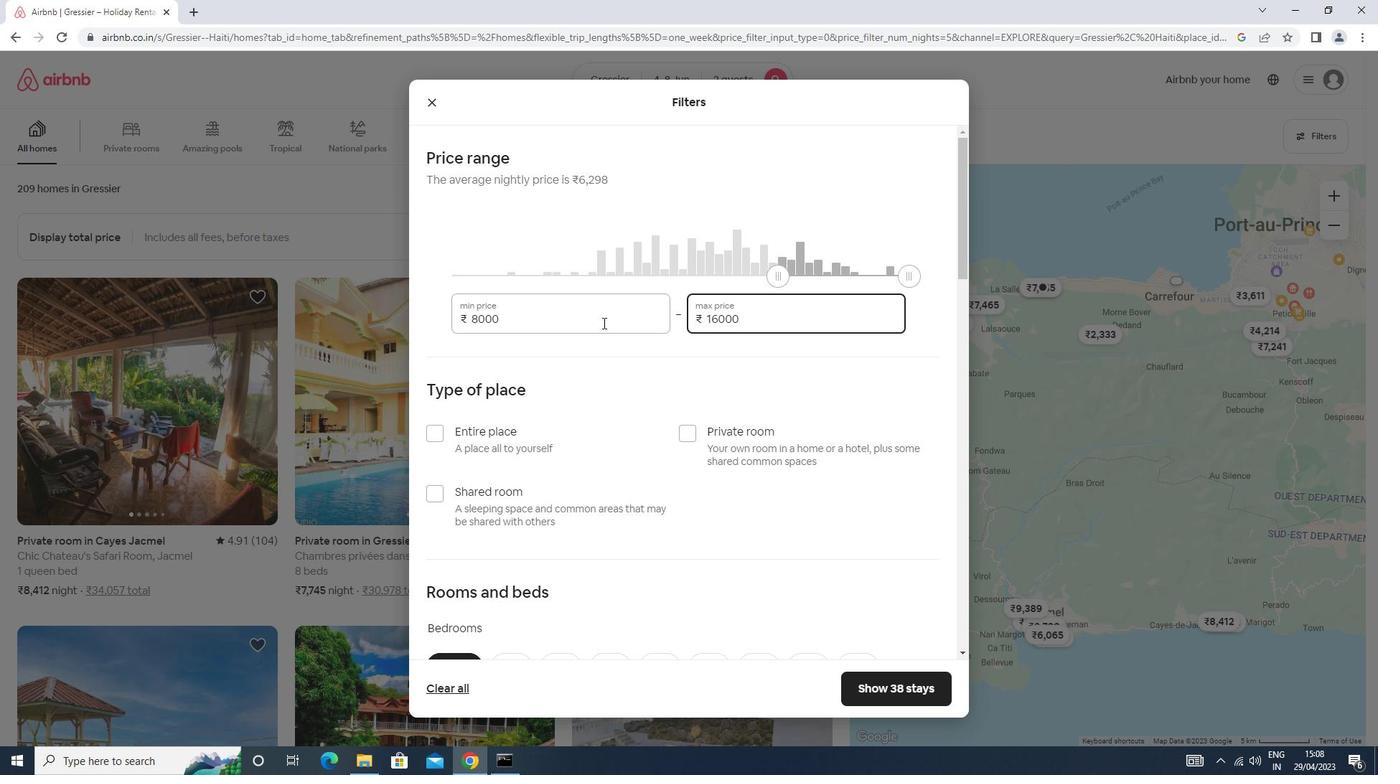 
Action: Mouse scrolled (603, 322) with delta (0, 0)
Screenshot: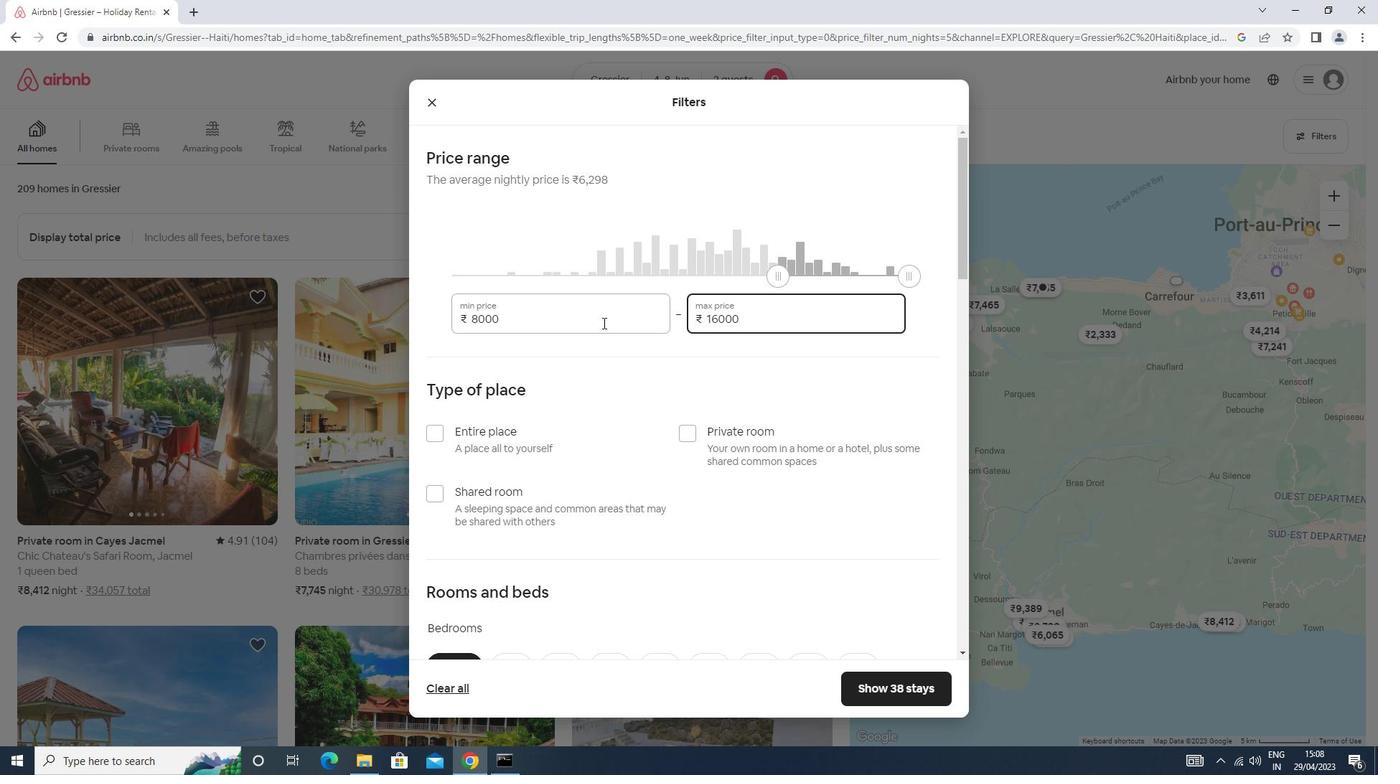 
Action: Mouse moved to (746, 295)
Screenshot: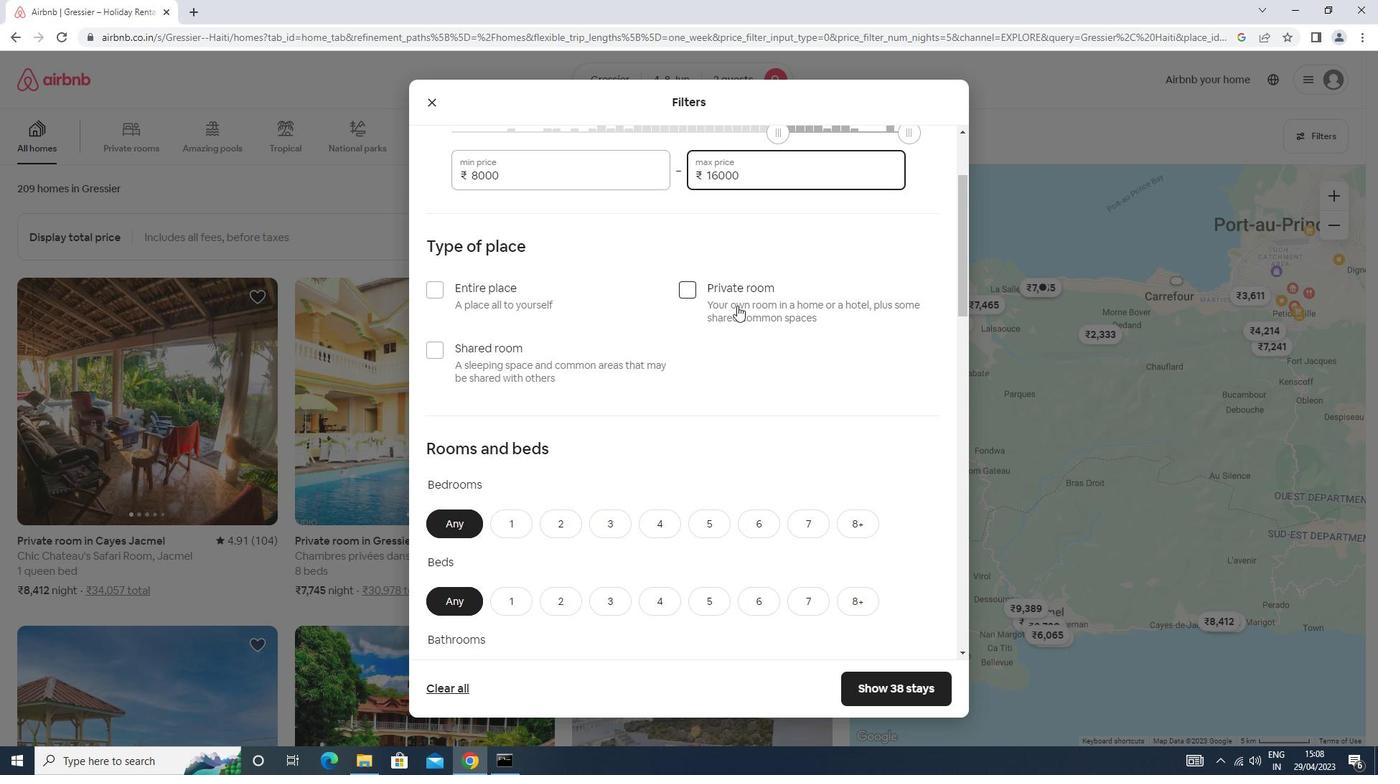 
Action: Mouse pressed left at (746, 295)
Screenshot: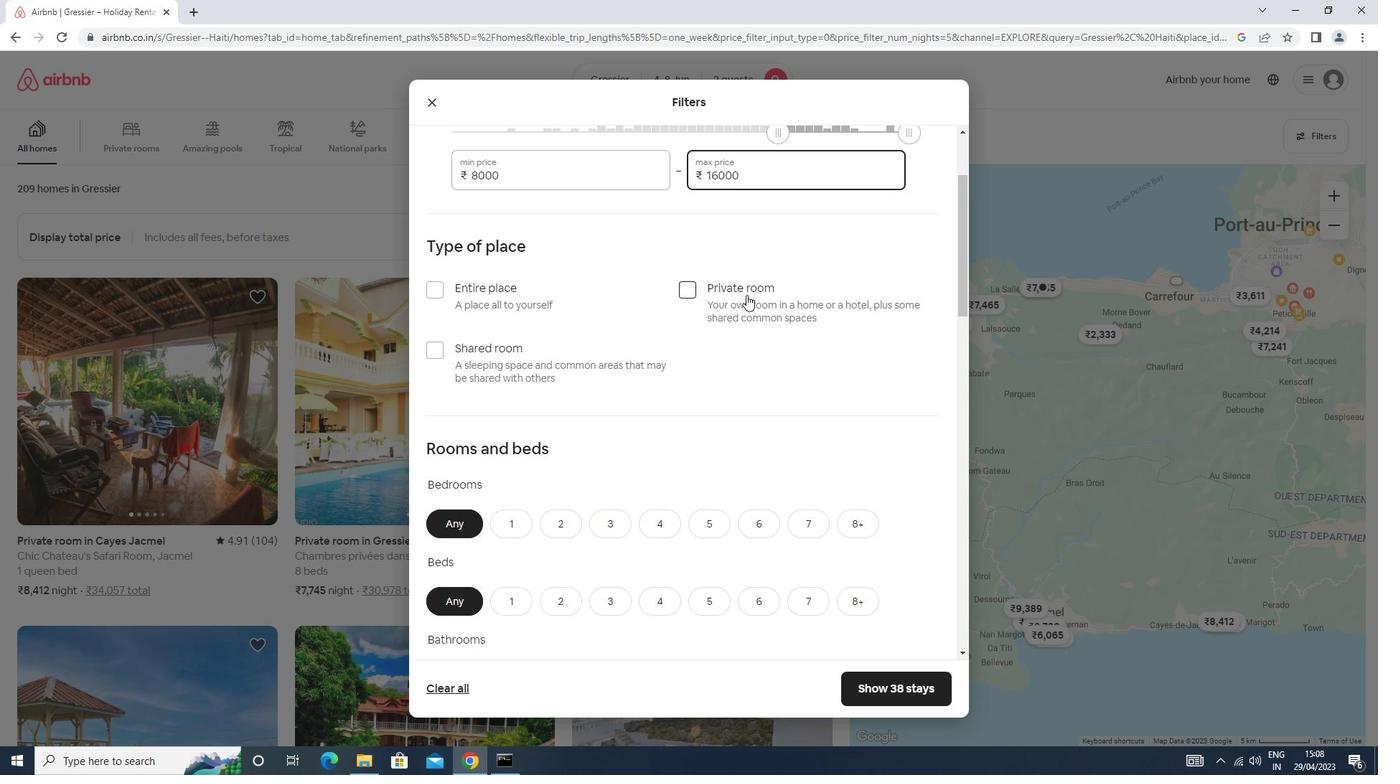 
Action: Mouse moved to (736, 300)
Screenshot: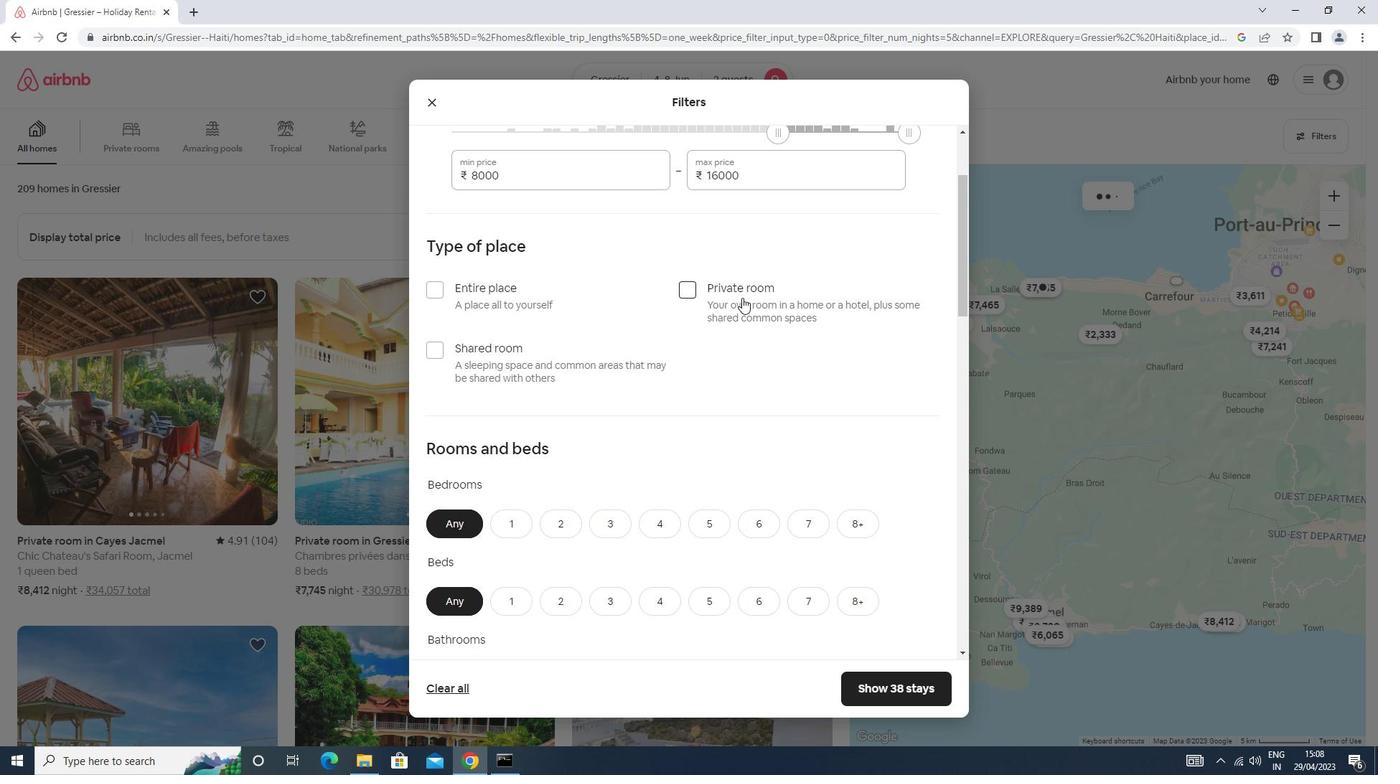 
Action: Mouse scrolled (736, 300) with delta (0, 0)
Screenshot: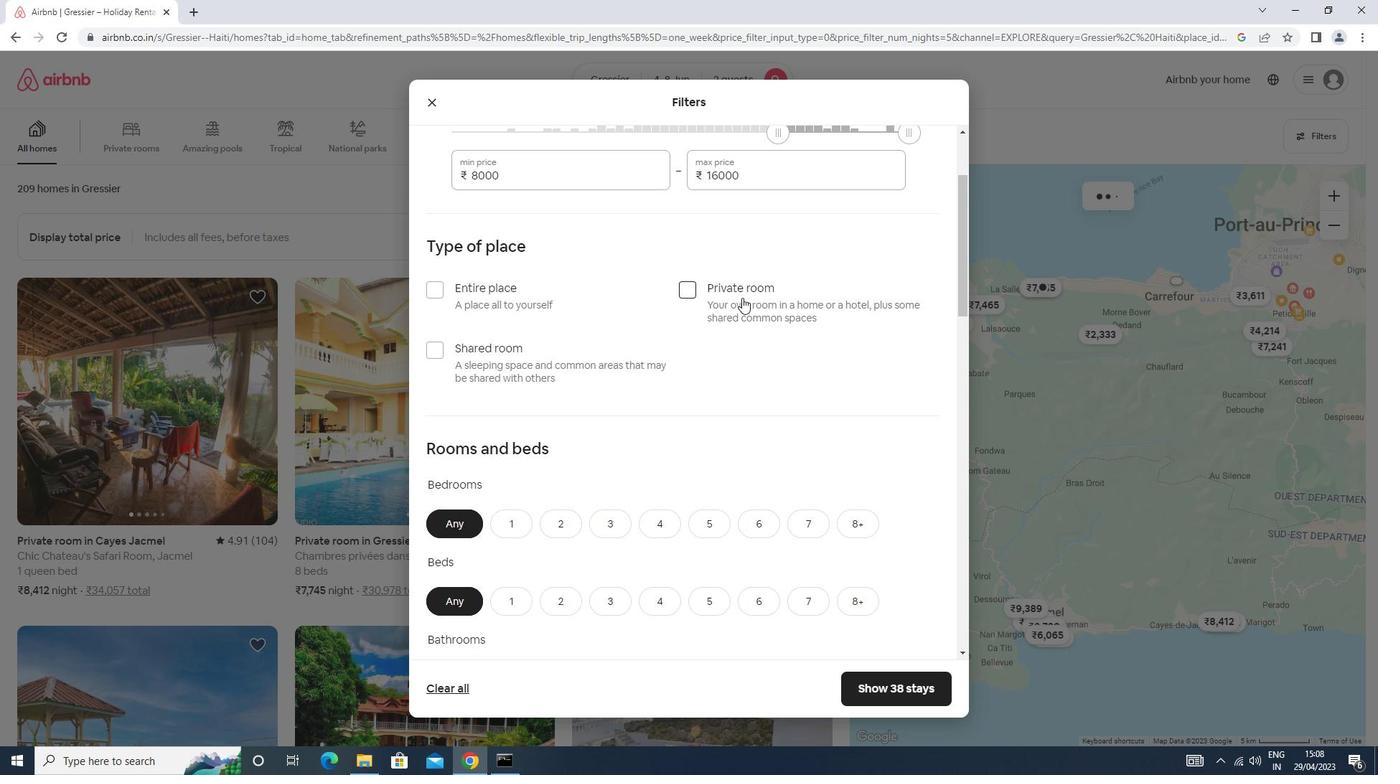 
Action: Mouse scrolled (736, 300) with delta (0, 0)
Screenshot: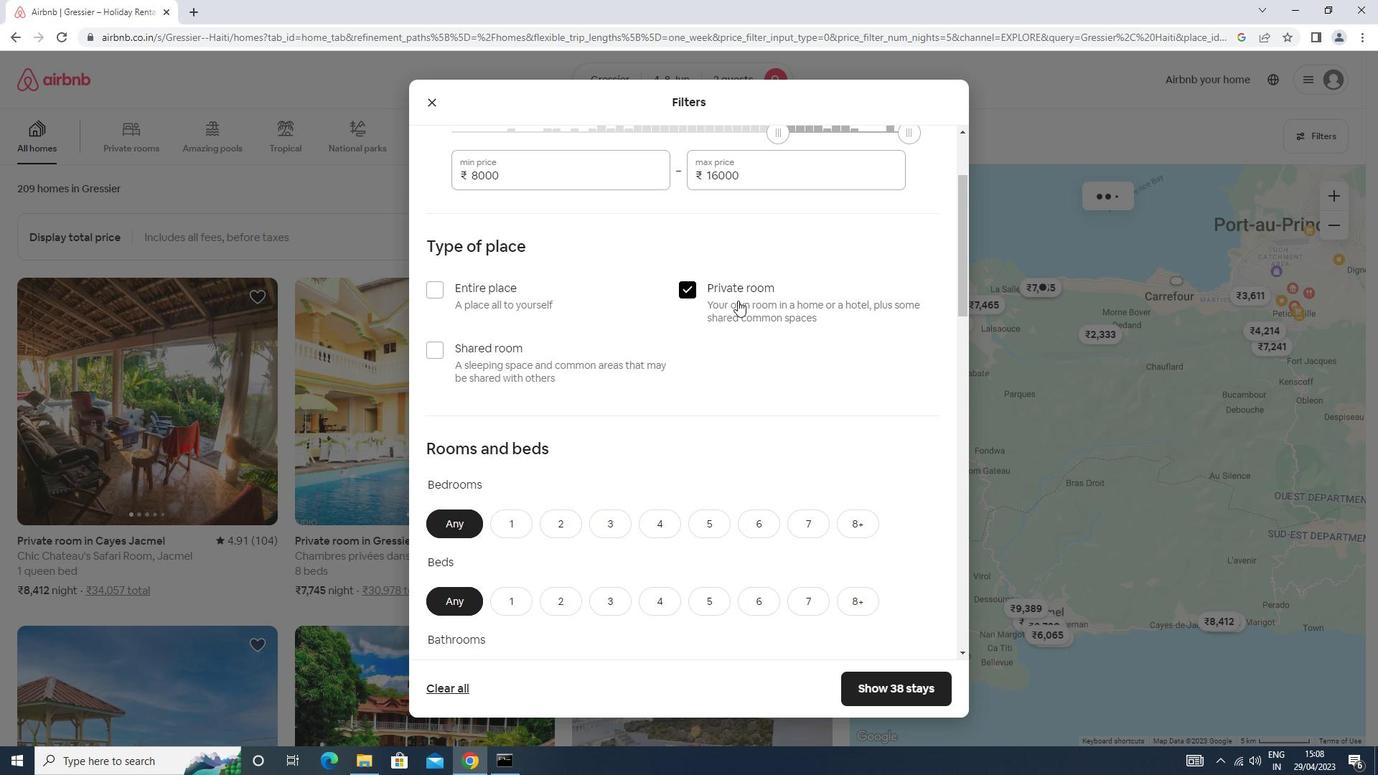 
Action: Mouse moved to (519, 383)
Screenshot: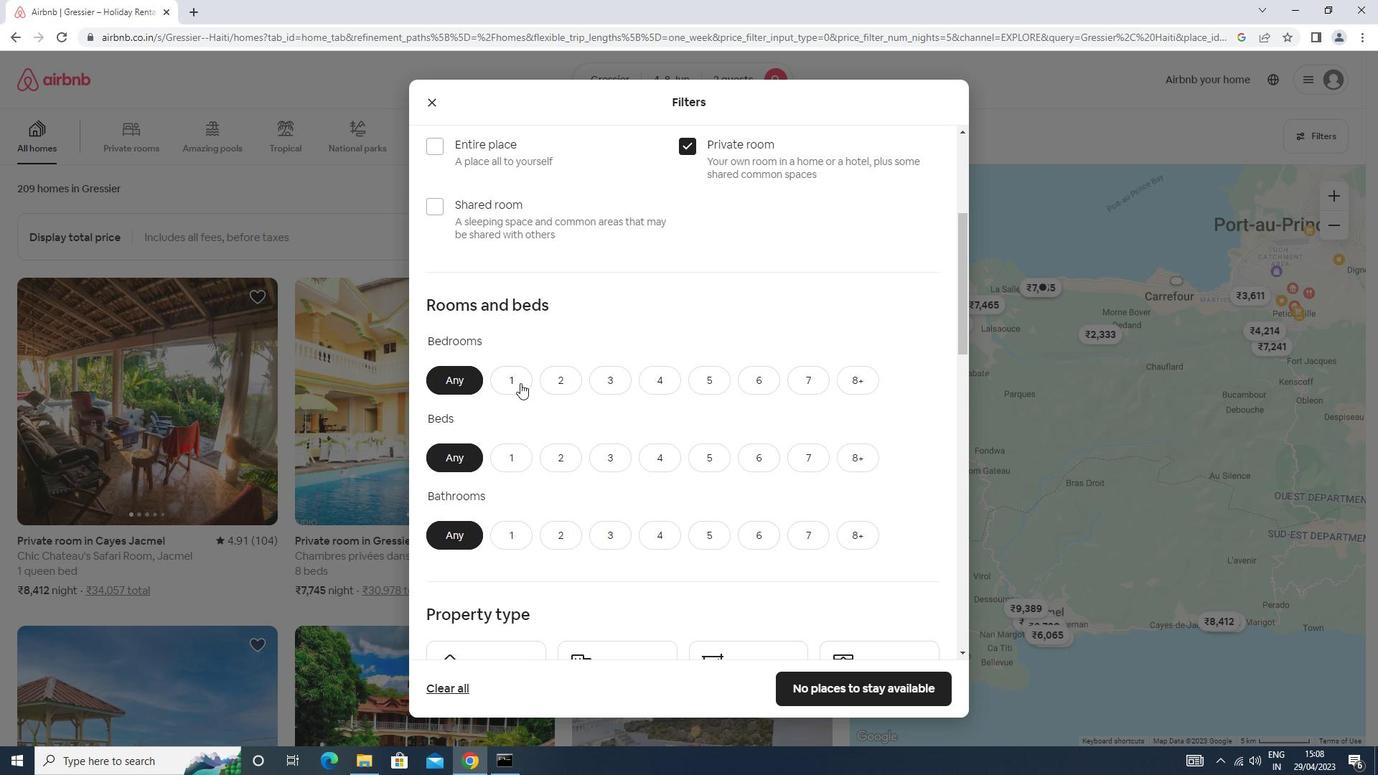 
Action: Mouse pressed left at (519, 383)
Screenshot: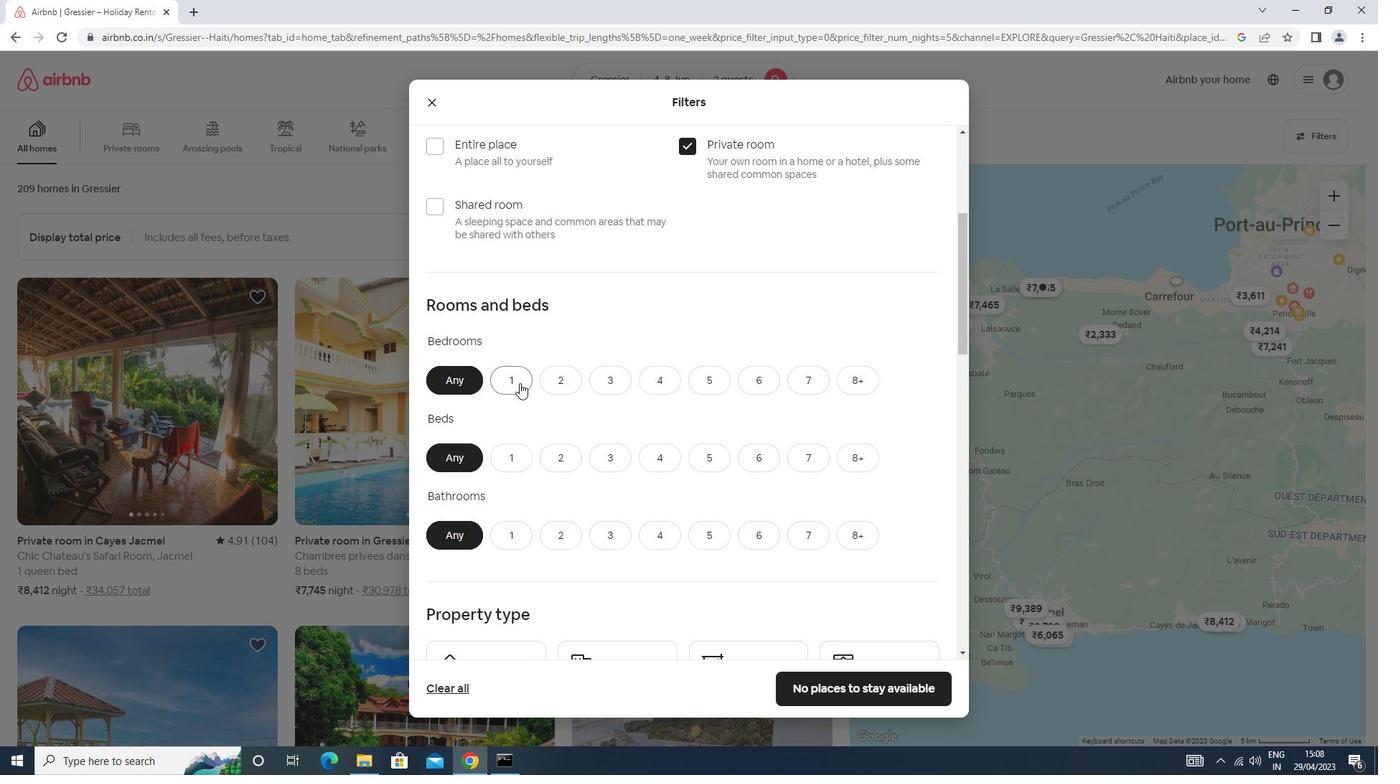 
Action: Mouse moved to (511, 453)
Screenshot: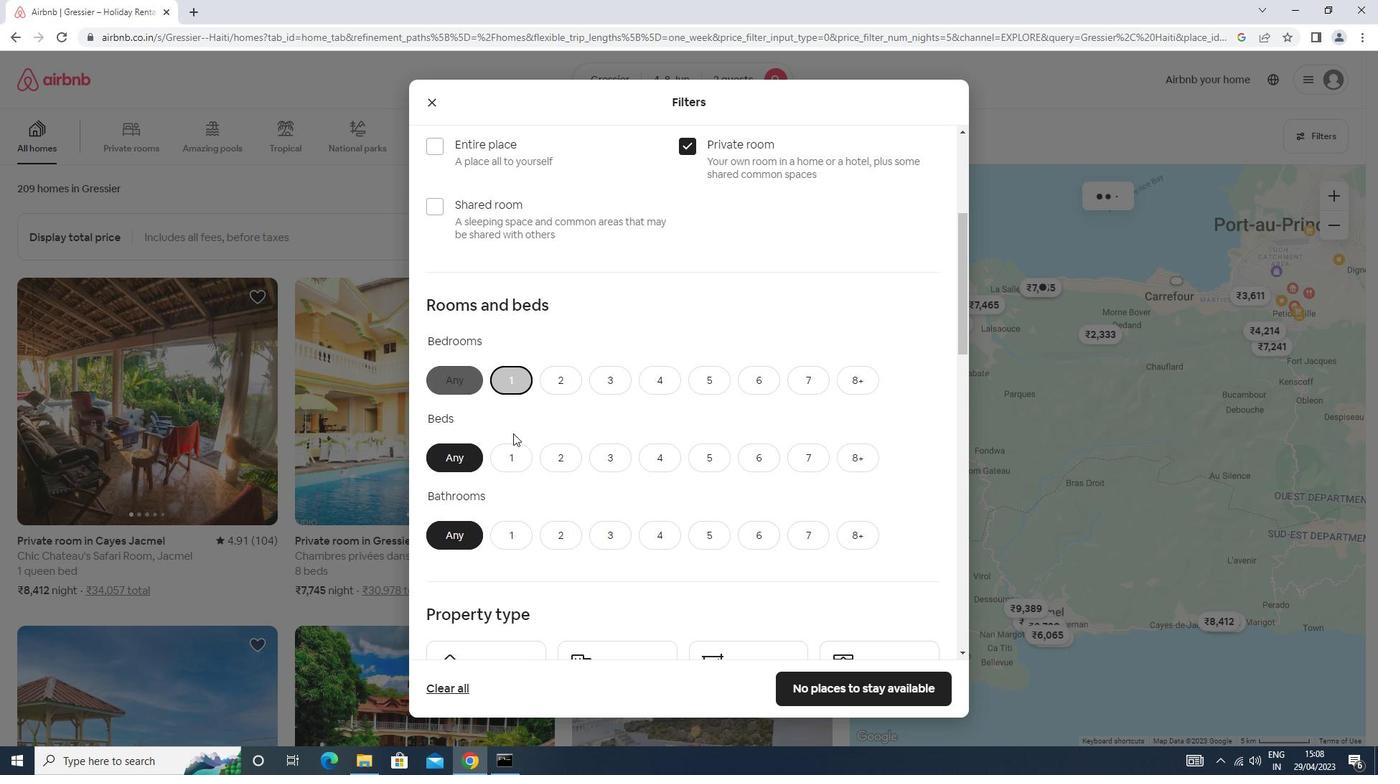 
Action: Mouse pressed left at (511, 453)
Screenshot: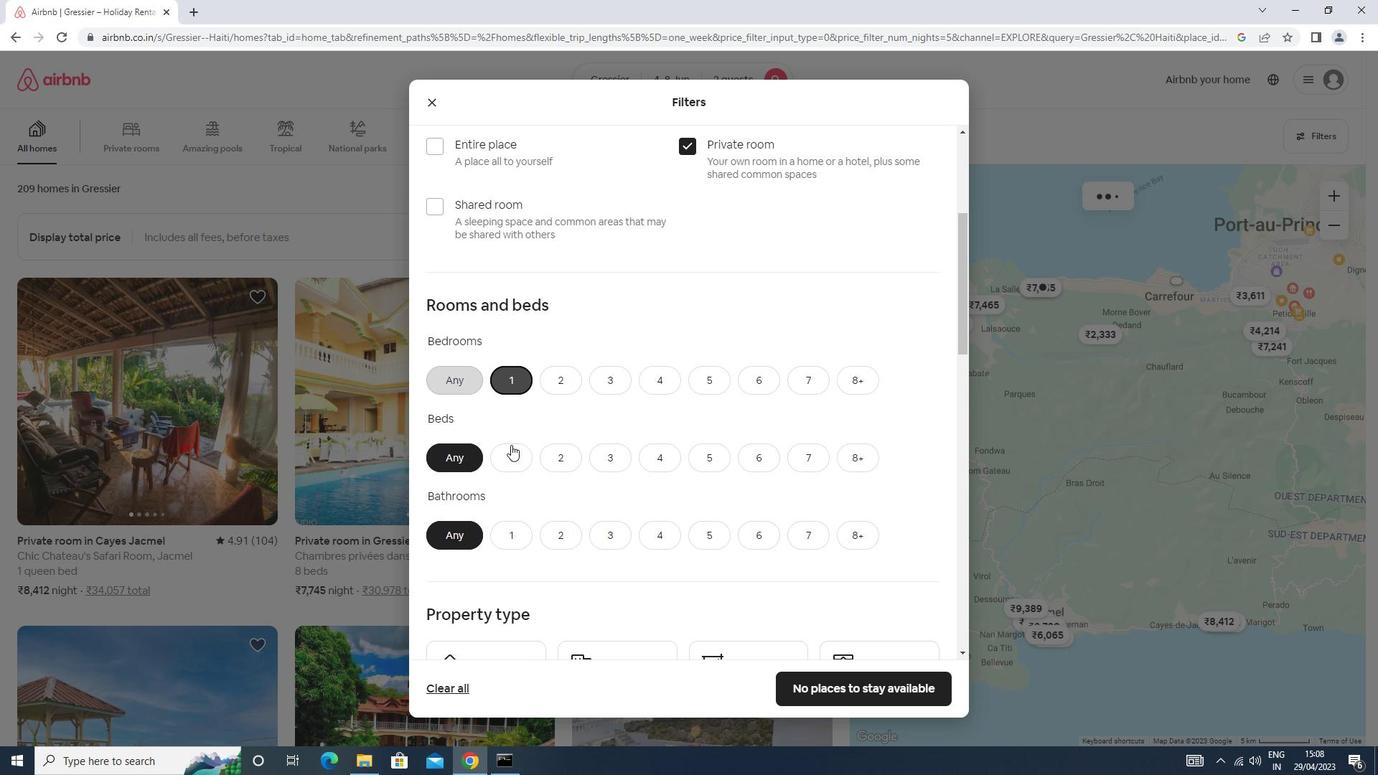 
Action: Mouse moved to (511, 454)
Screenshot: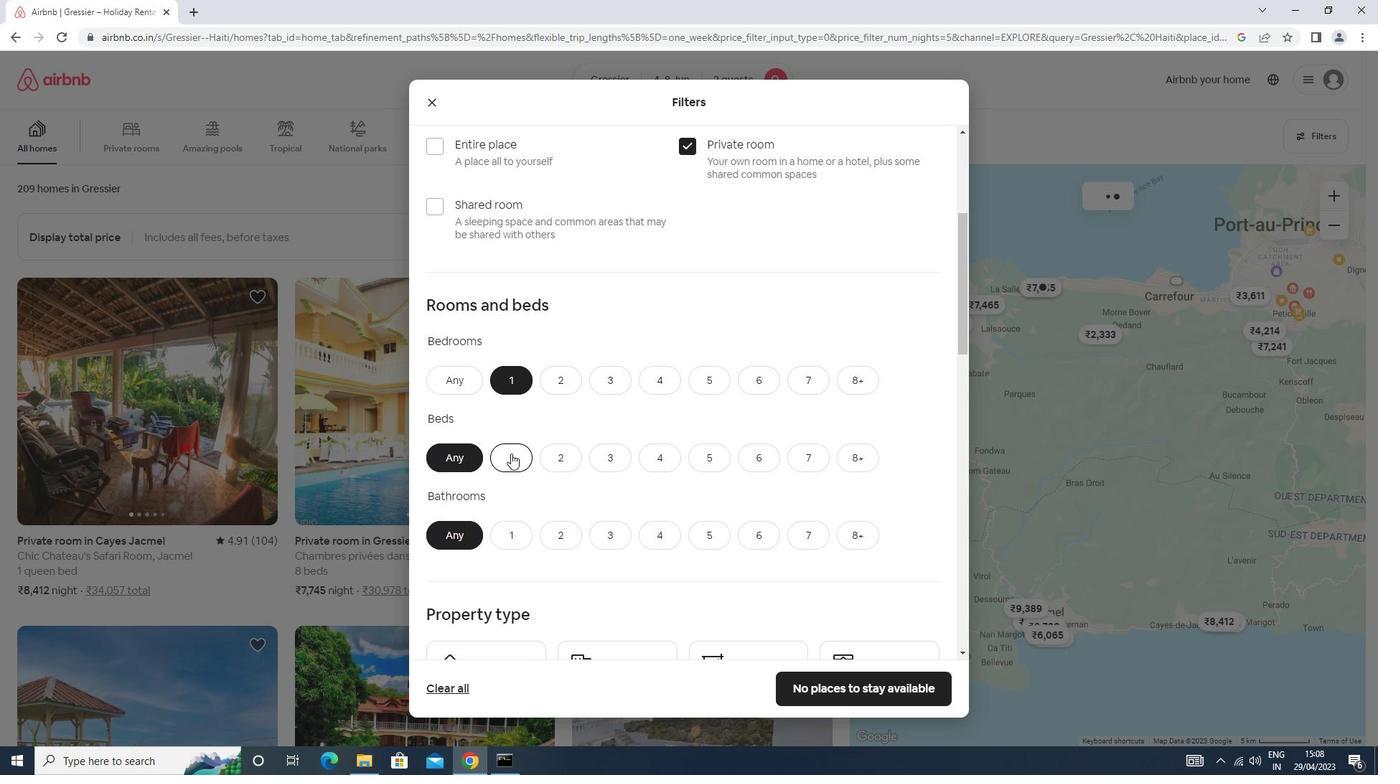 
Action: Mouse scrolled (511, 453) with delta (0, 0)
Screenshot: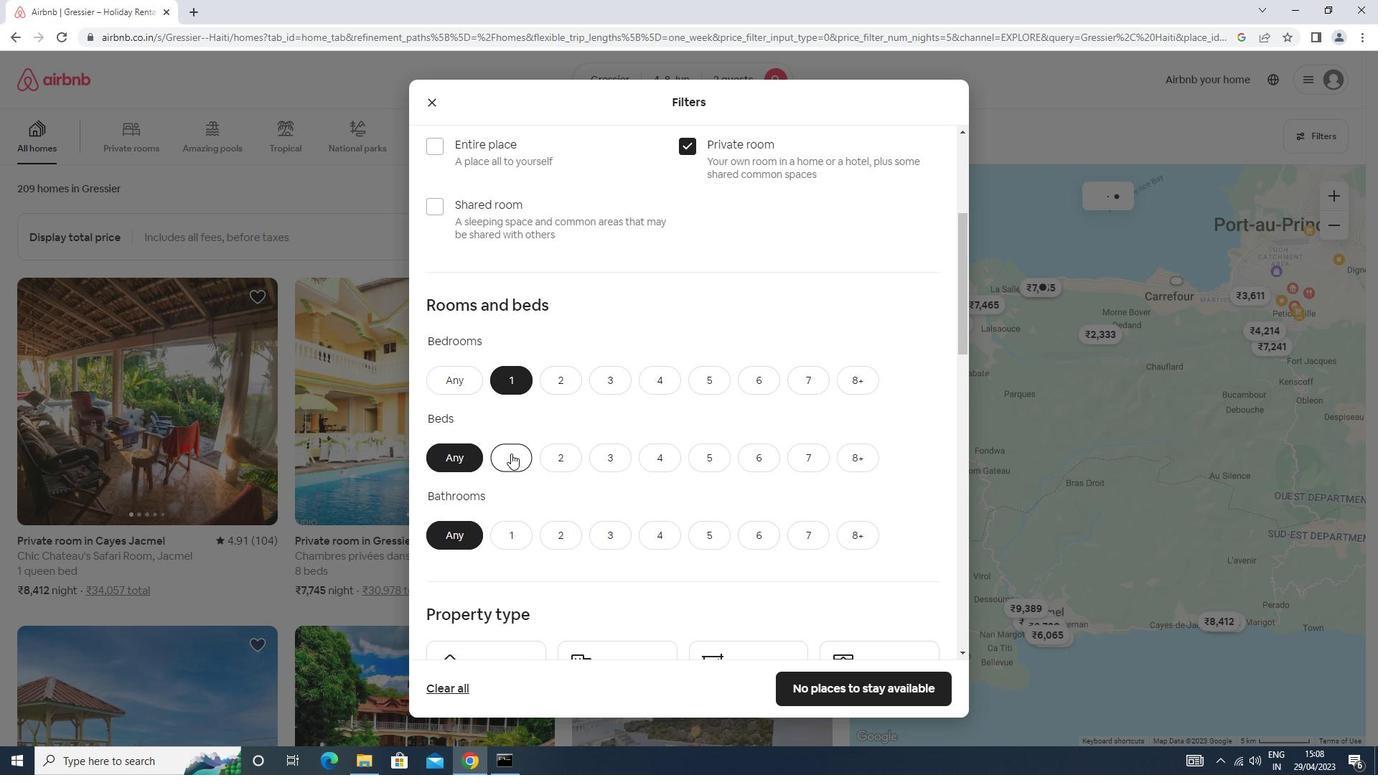 
Action: Mouse scrolled (511, 453) with delta (0, 0)
Screenshot: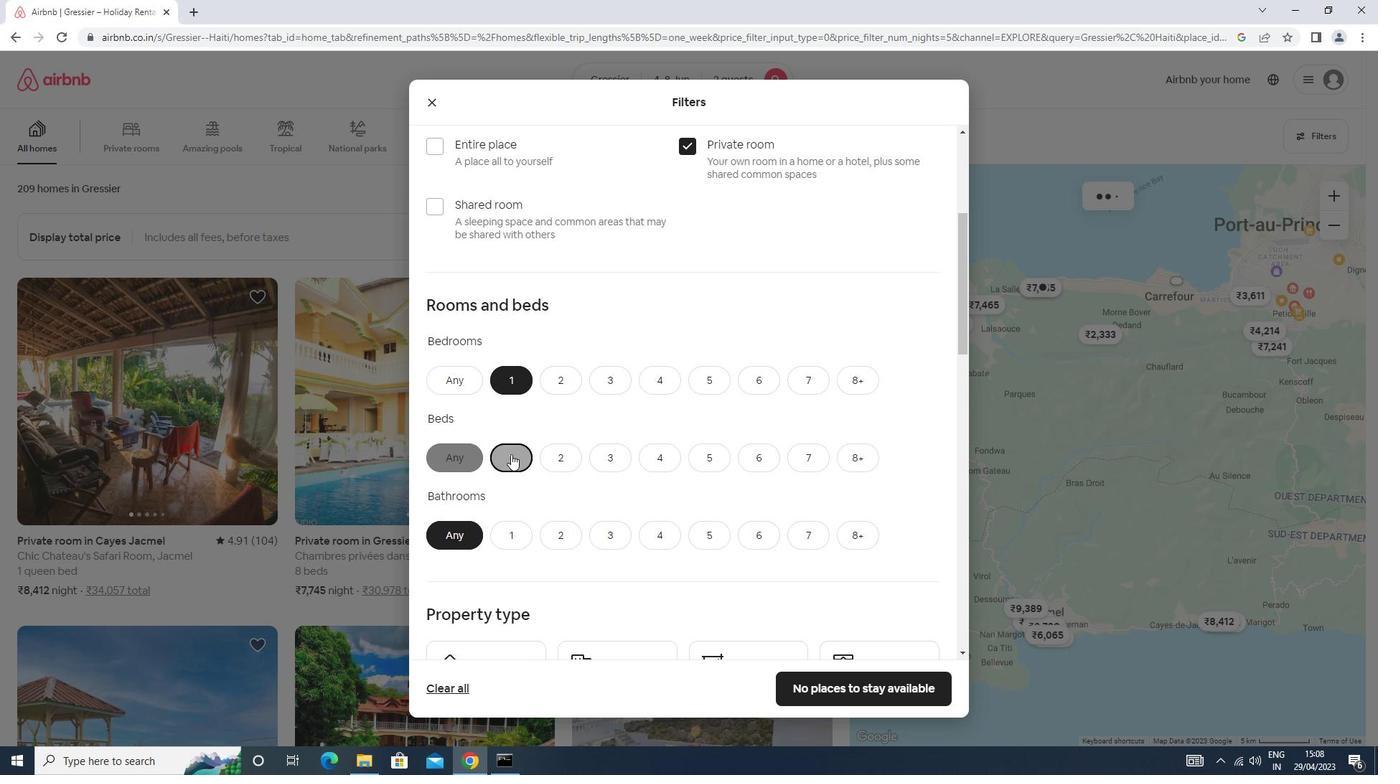
Action: Mouse moved to (511, 453)
Screenshot: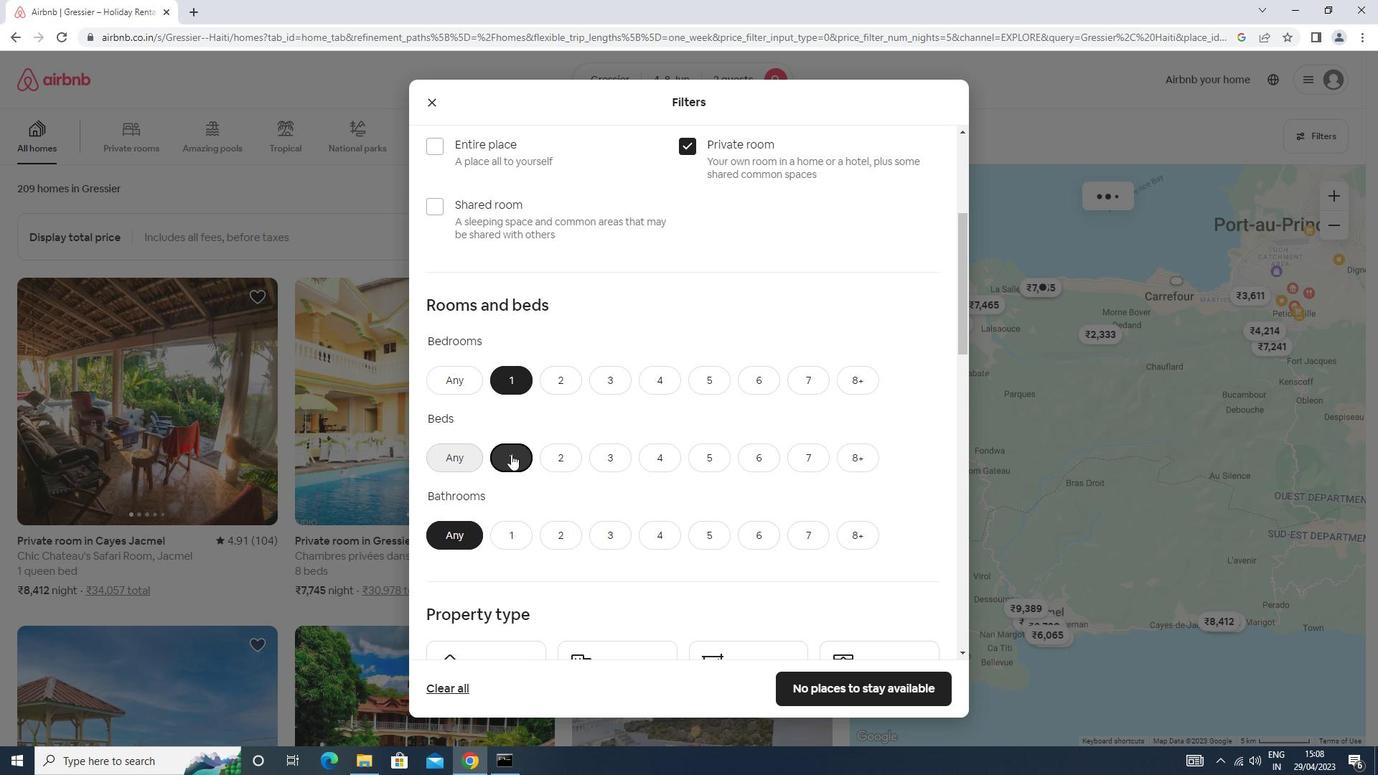 
Action: Mouse pressed left at (511, 453)
Screenshot: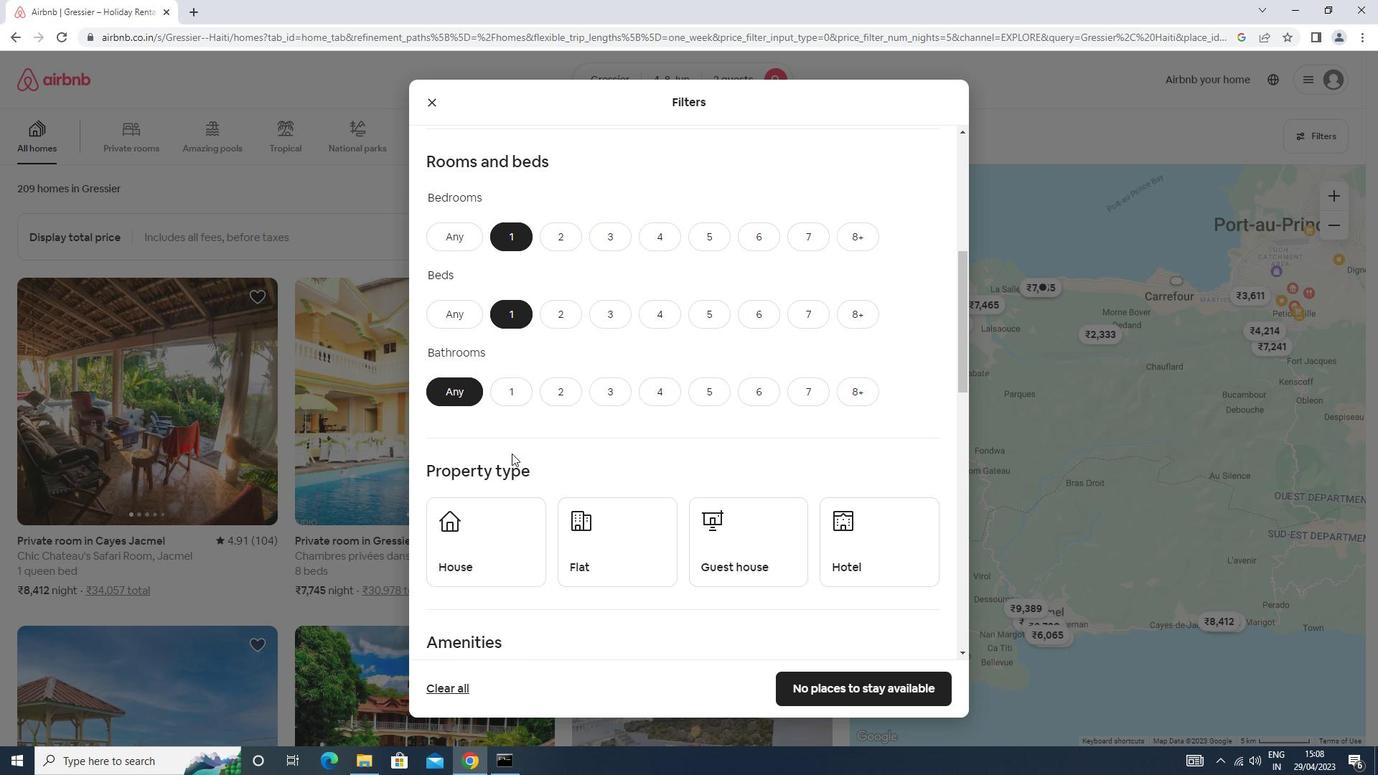 
Action: Mouse moved to (526, 394)
Screenshot: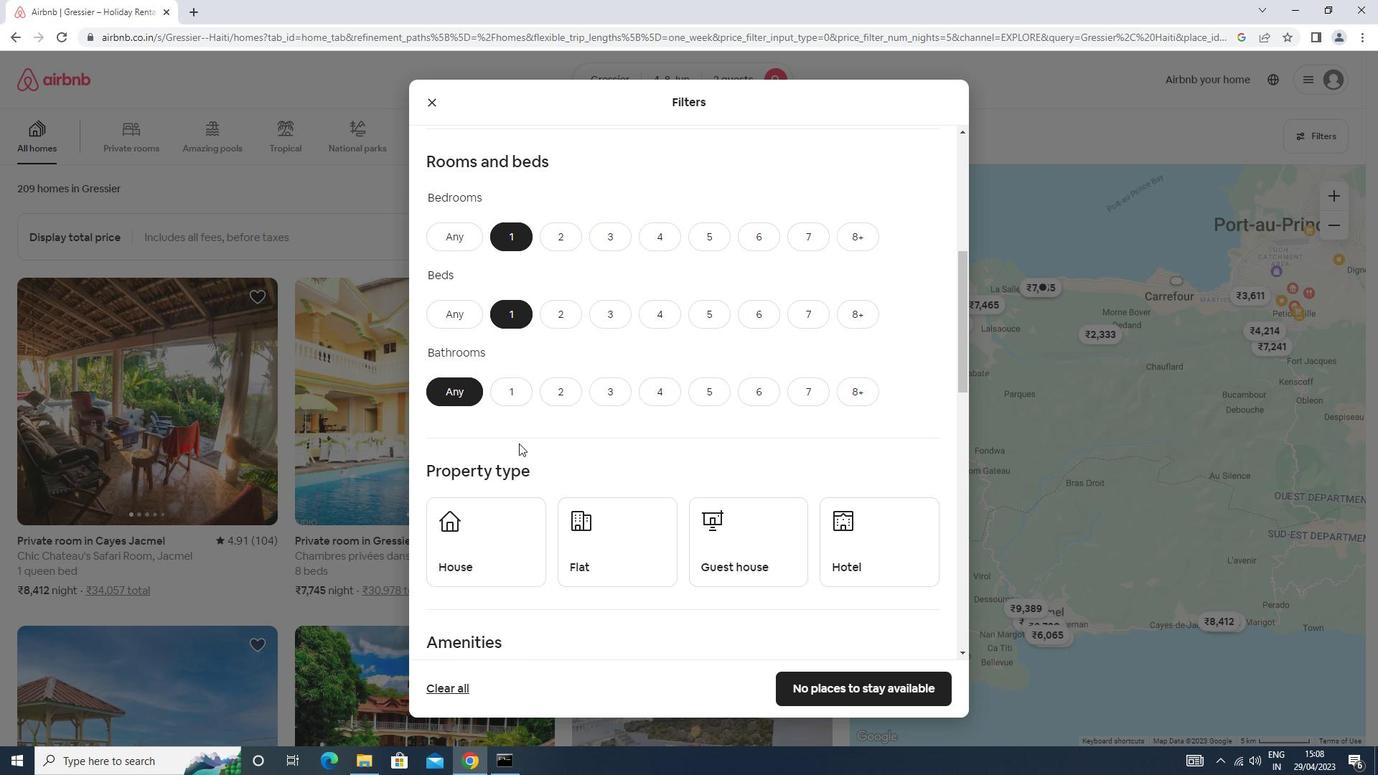 
Action: Mouse pressed left at (526, 394)
Screenshot: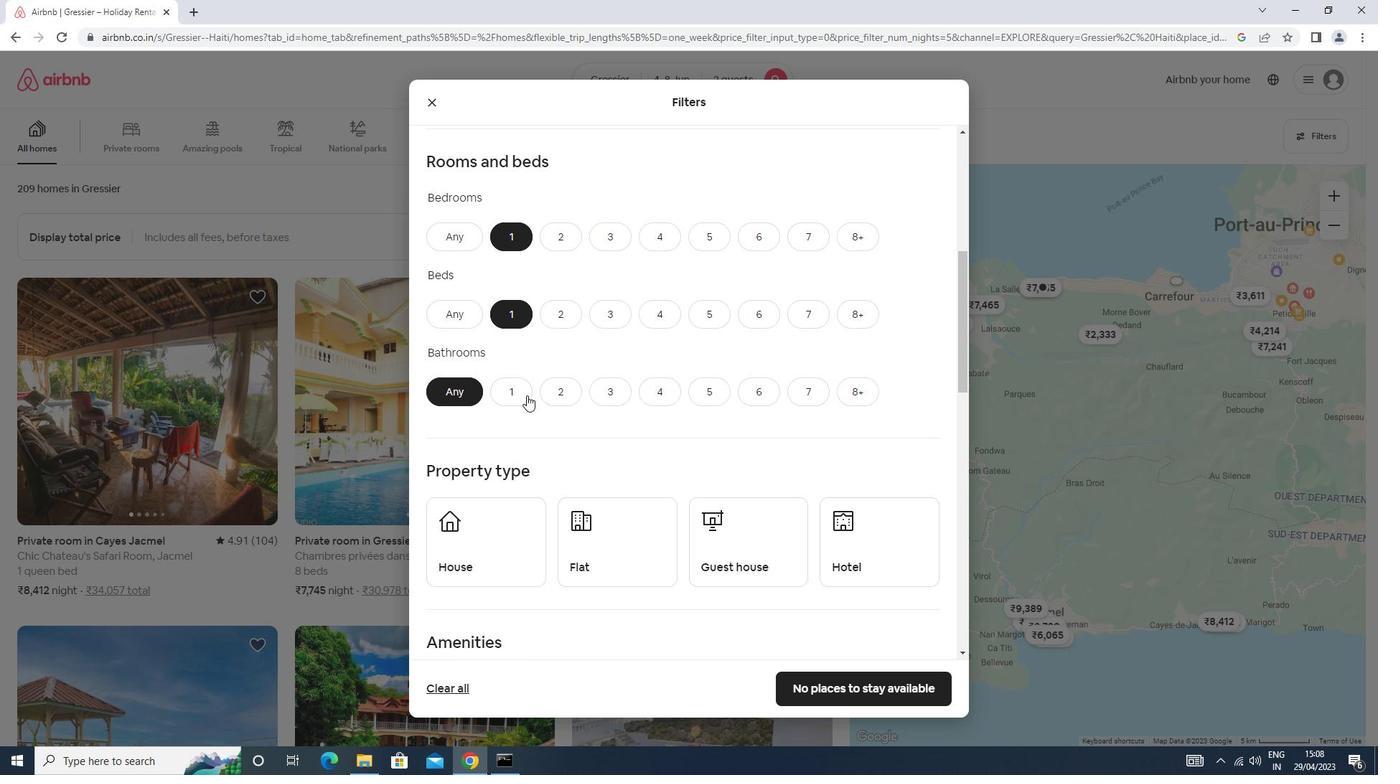 
Action: Mouse moved to (524, 394)
Screenshot: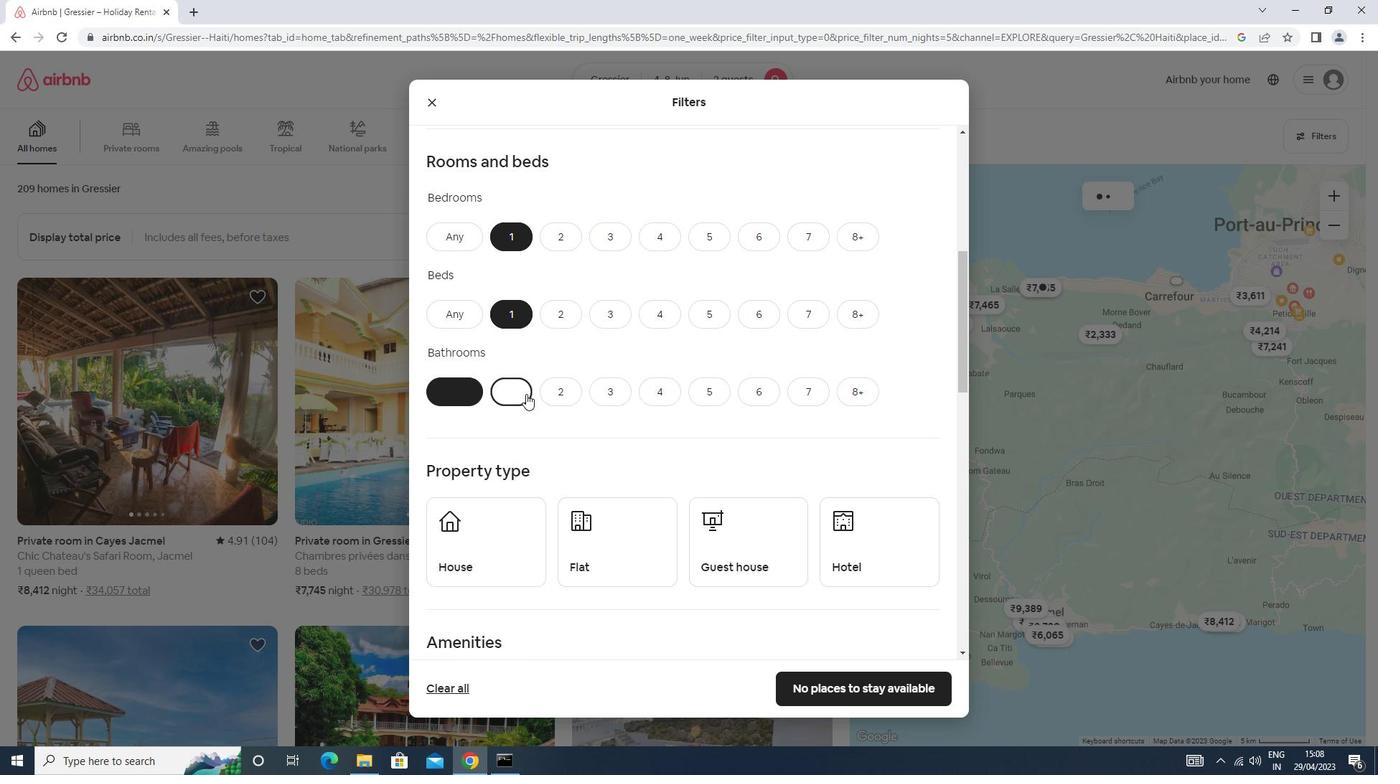 
Action: Mouse scrolled (524, 393) with delta (0, 0)
Screenshot: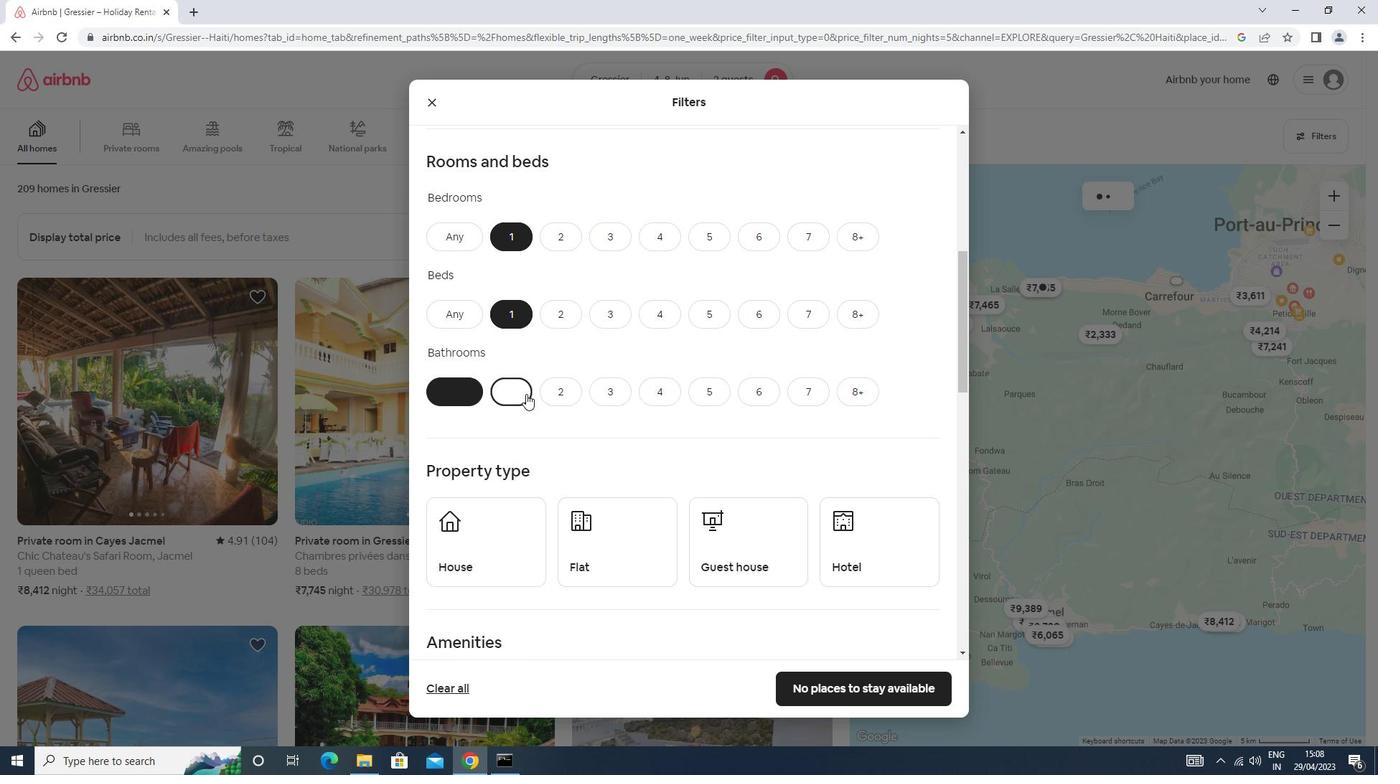 
Action: Mouse moved to (489, 457)
Screenshot: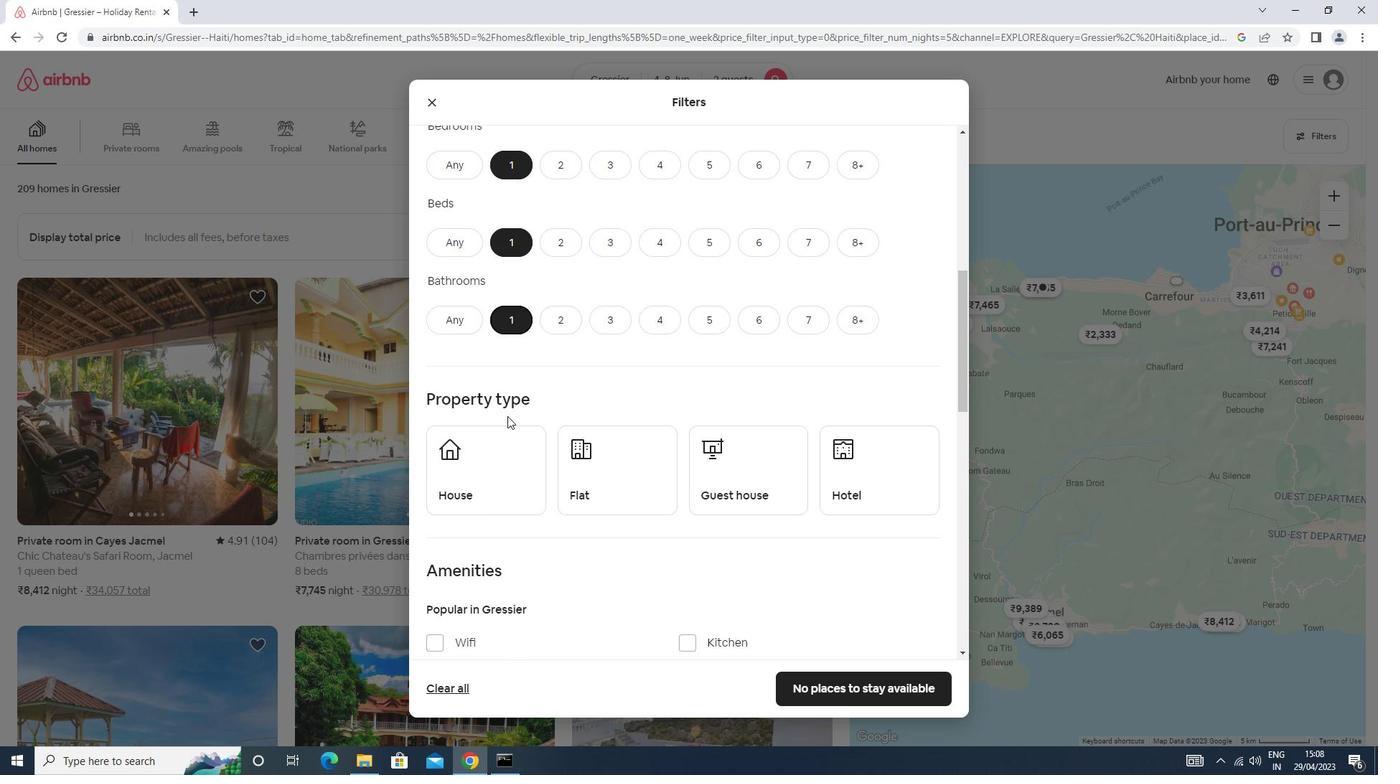 
Action: Mouse pressed left at (489, 457)
Screenshot: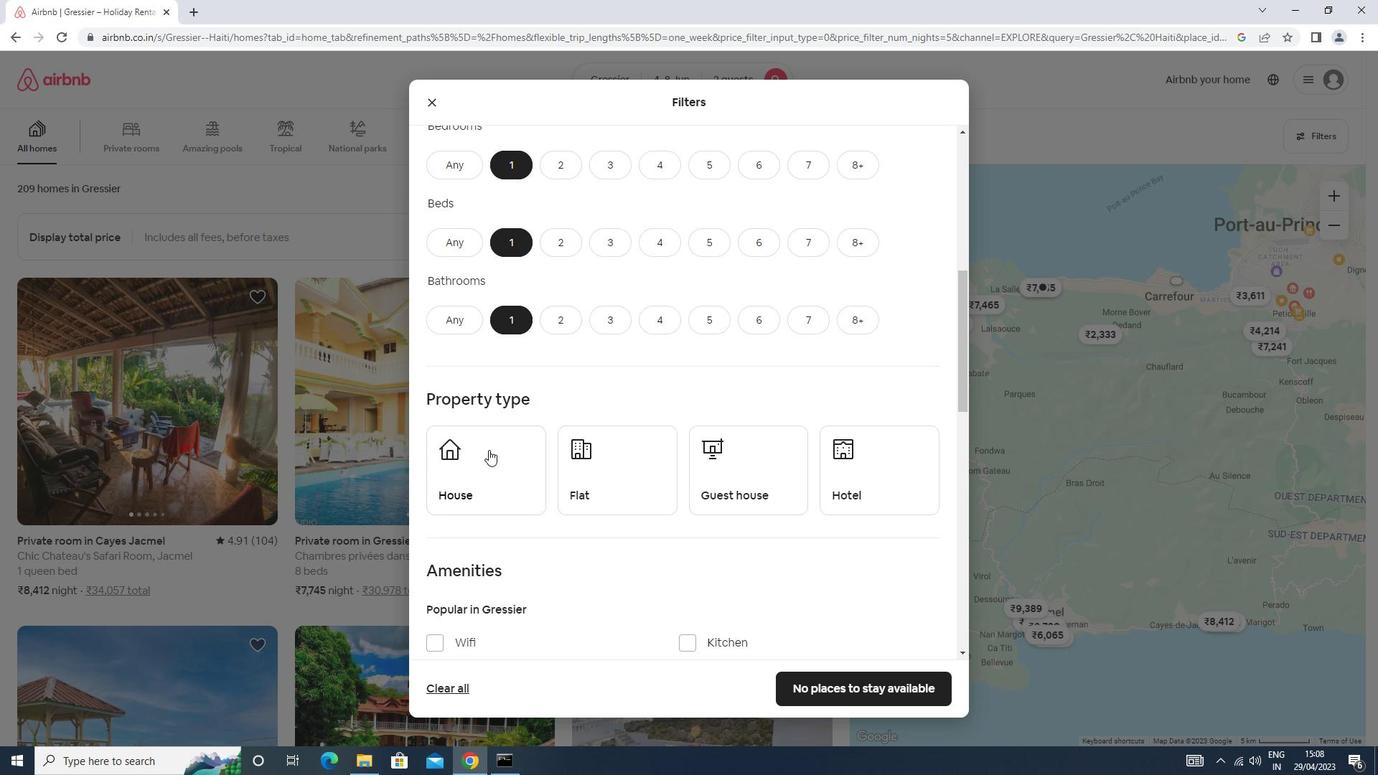 
Action: Mouse moved to (626, 459)
Screenshot: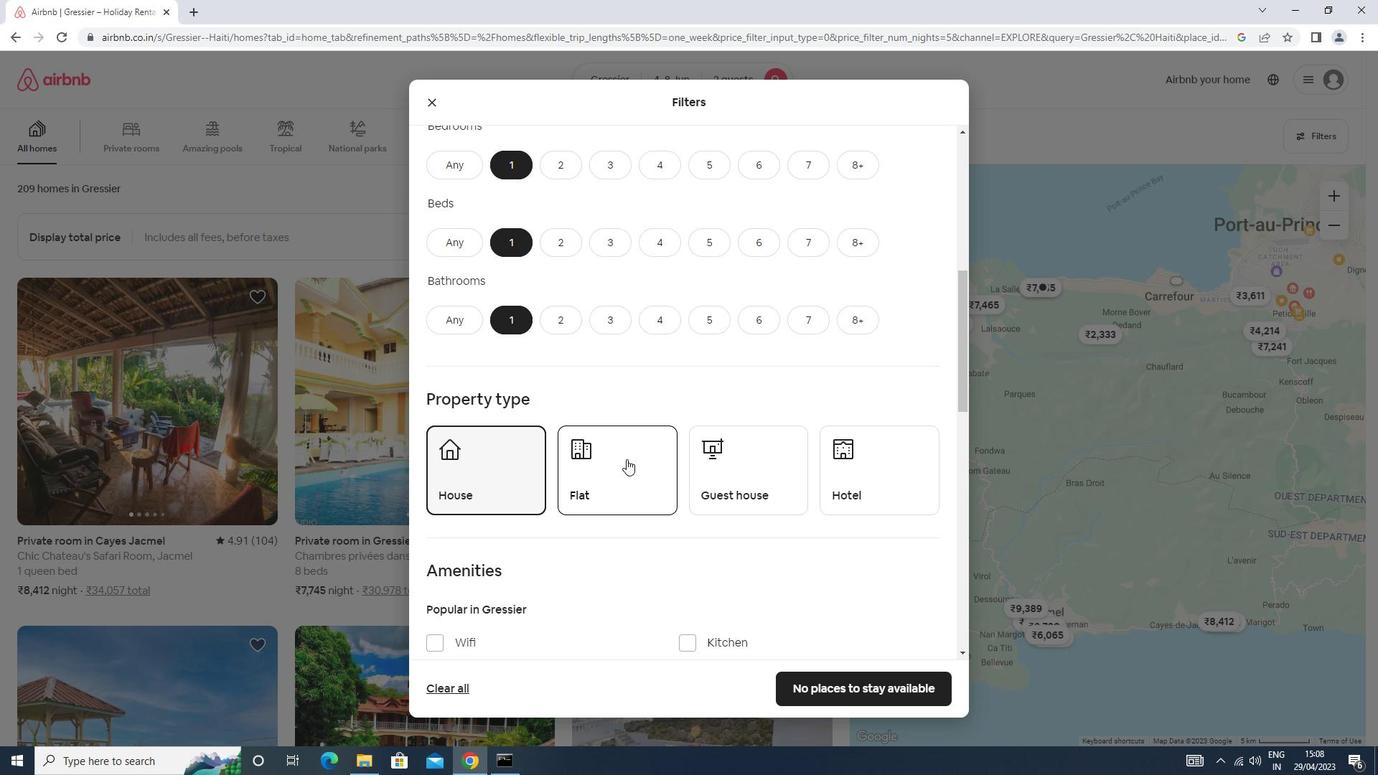 
Action: Mouse pressed left at (626, 459)
Screenshot: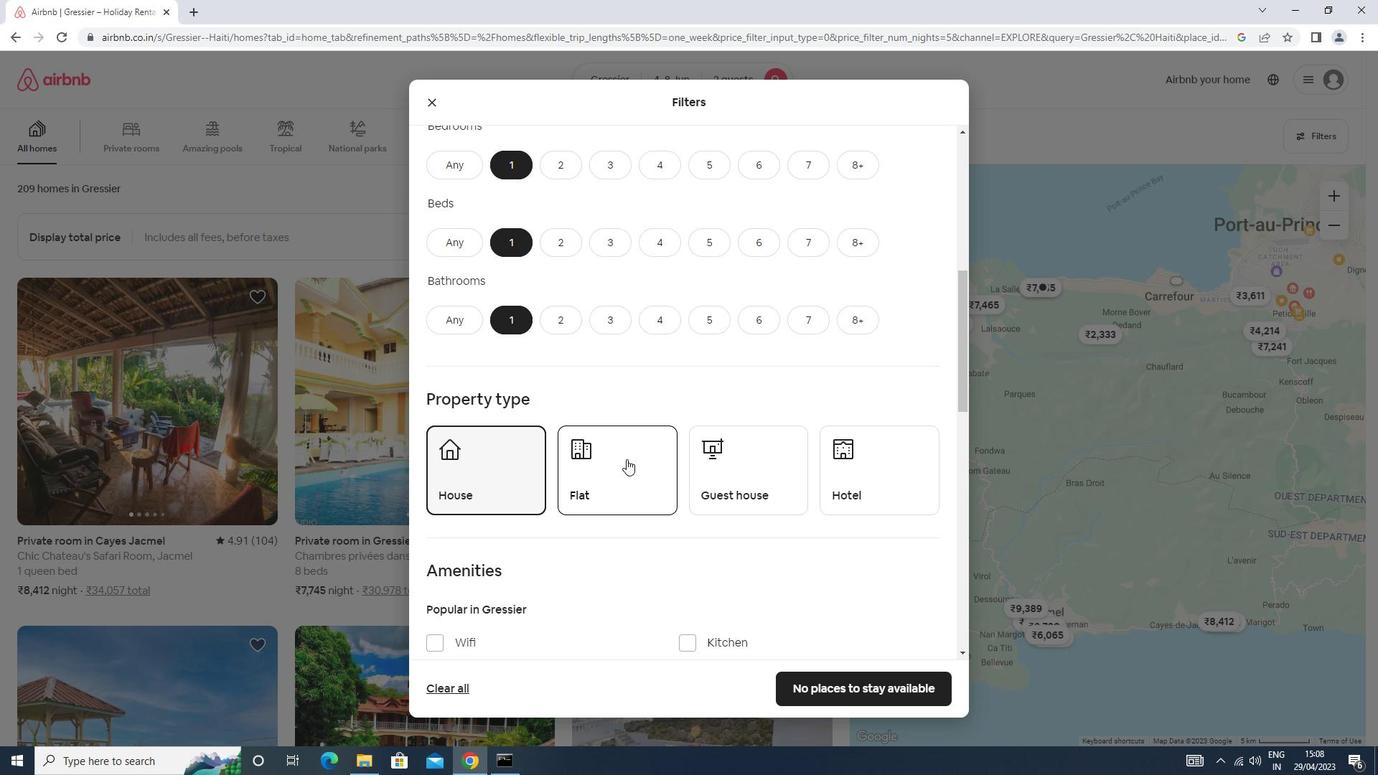 
Action: Mouse moved to (725, 465)
Screenshot: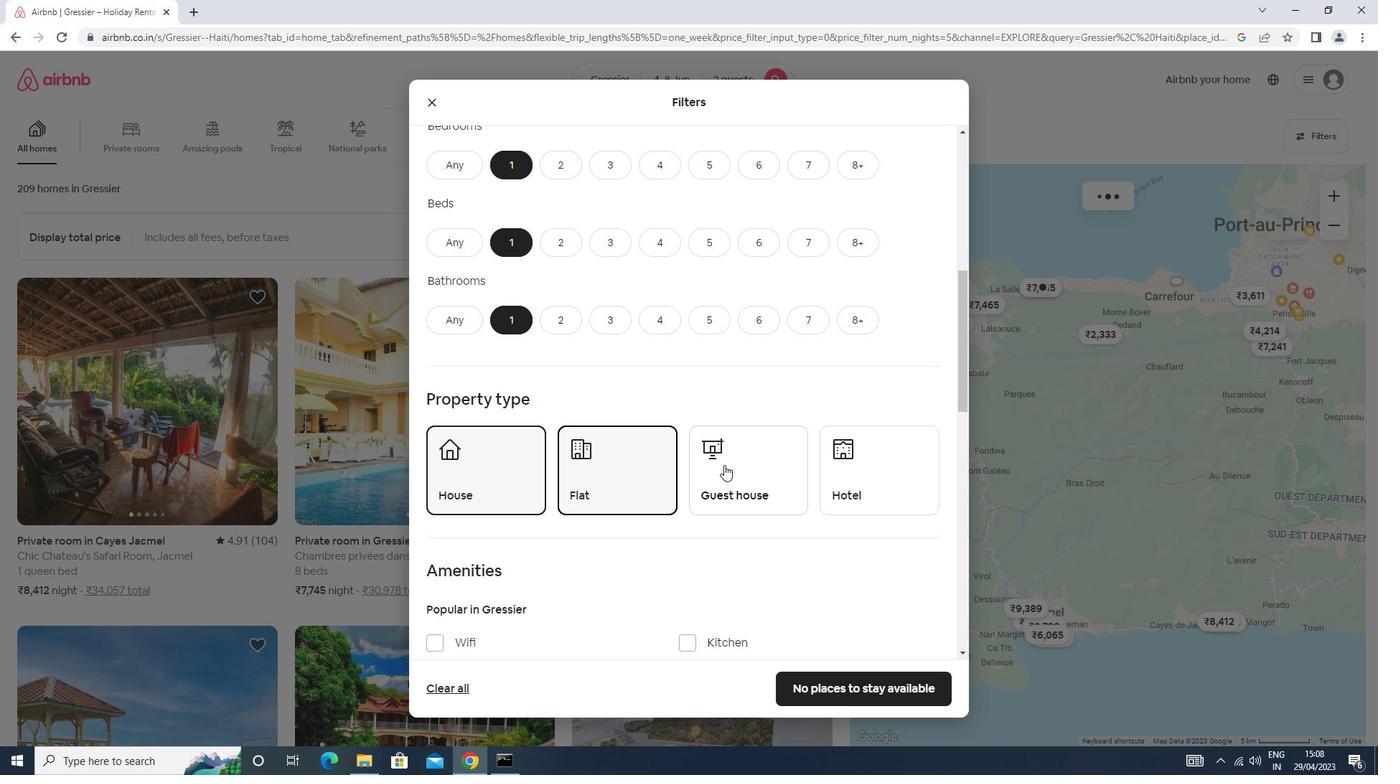 
Action: Mouse pressed left at (725, 465)
Screenshot: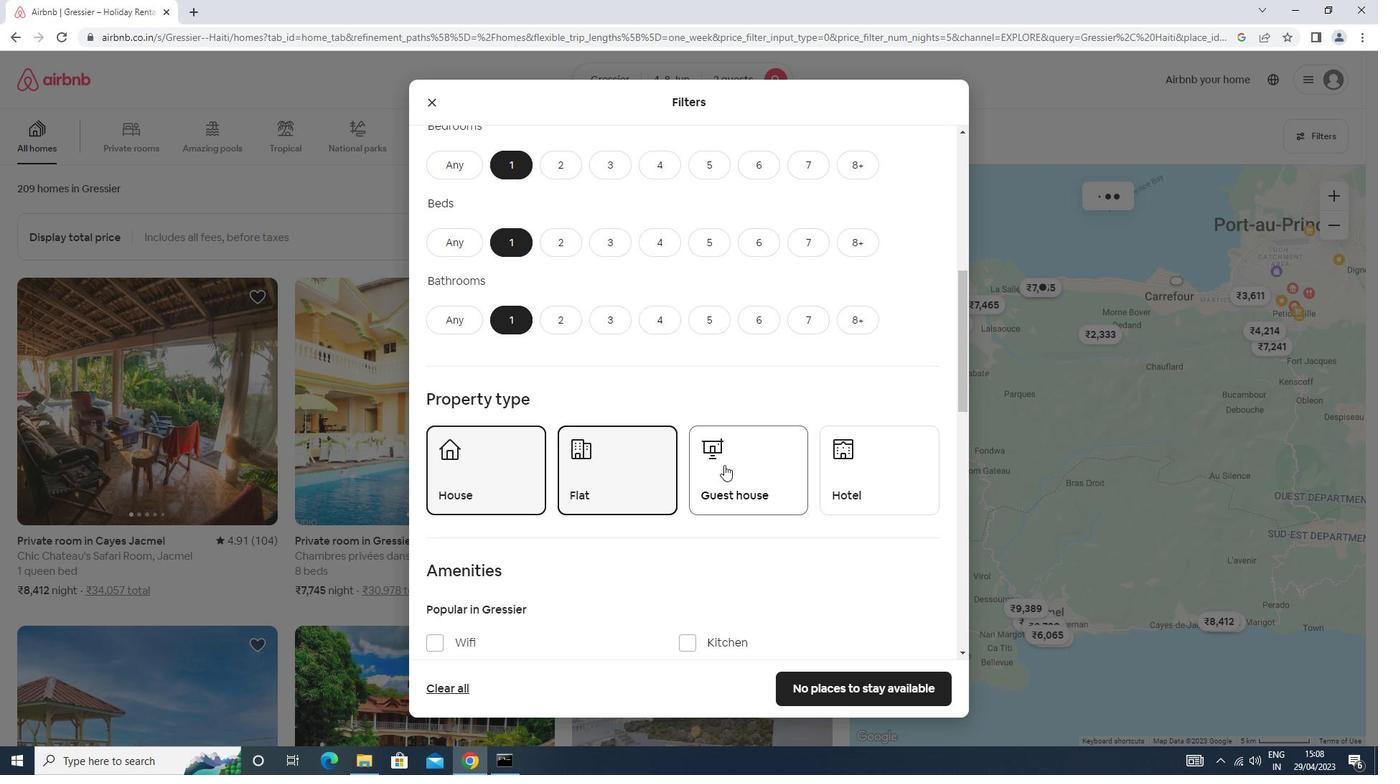 
Action: Mouse moved to (866, 464)
Screenshot: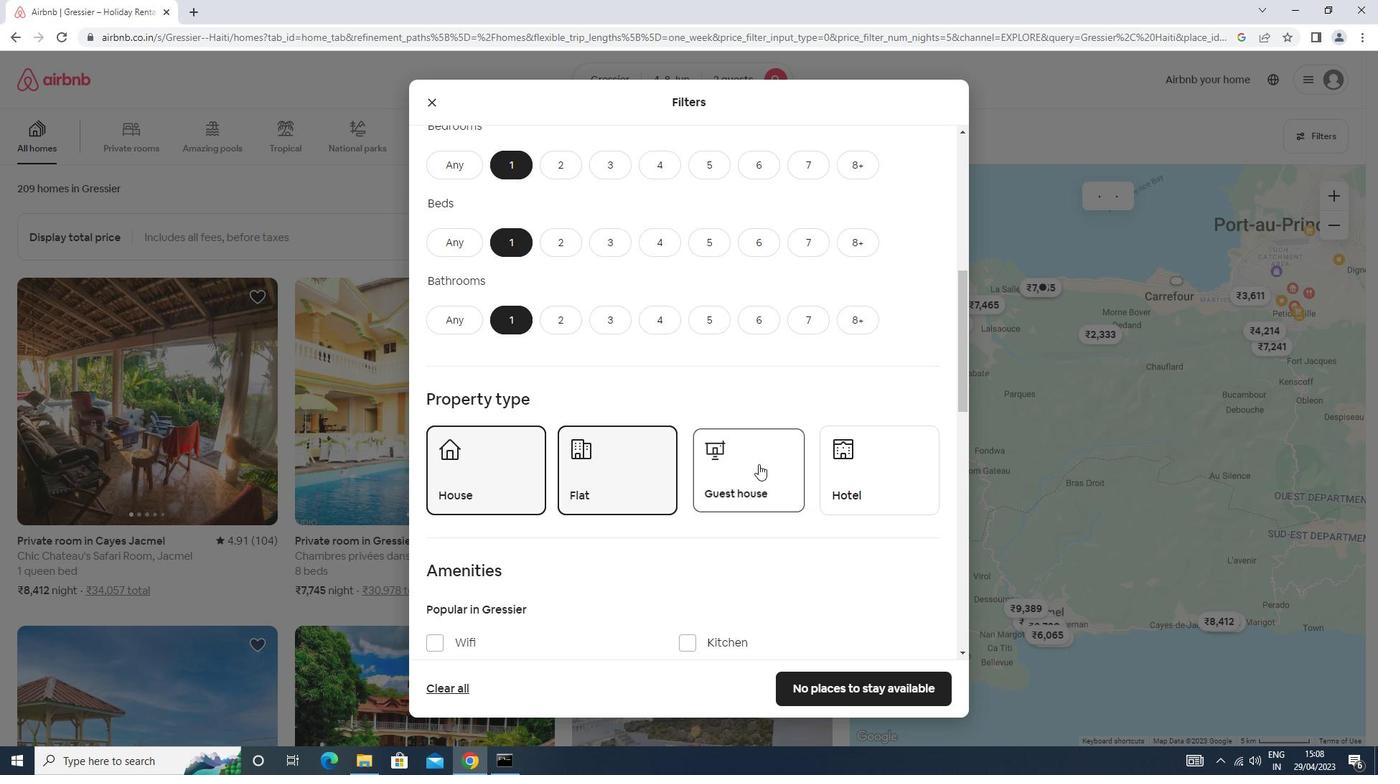 
Action: Mouse pressed left at (866, 464)
Screenshot: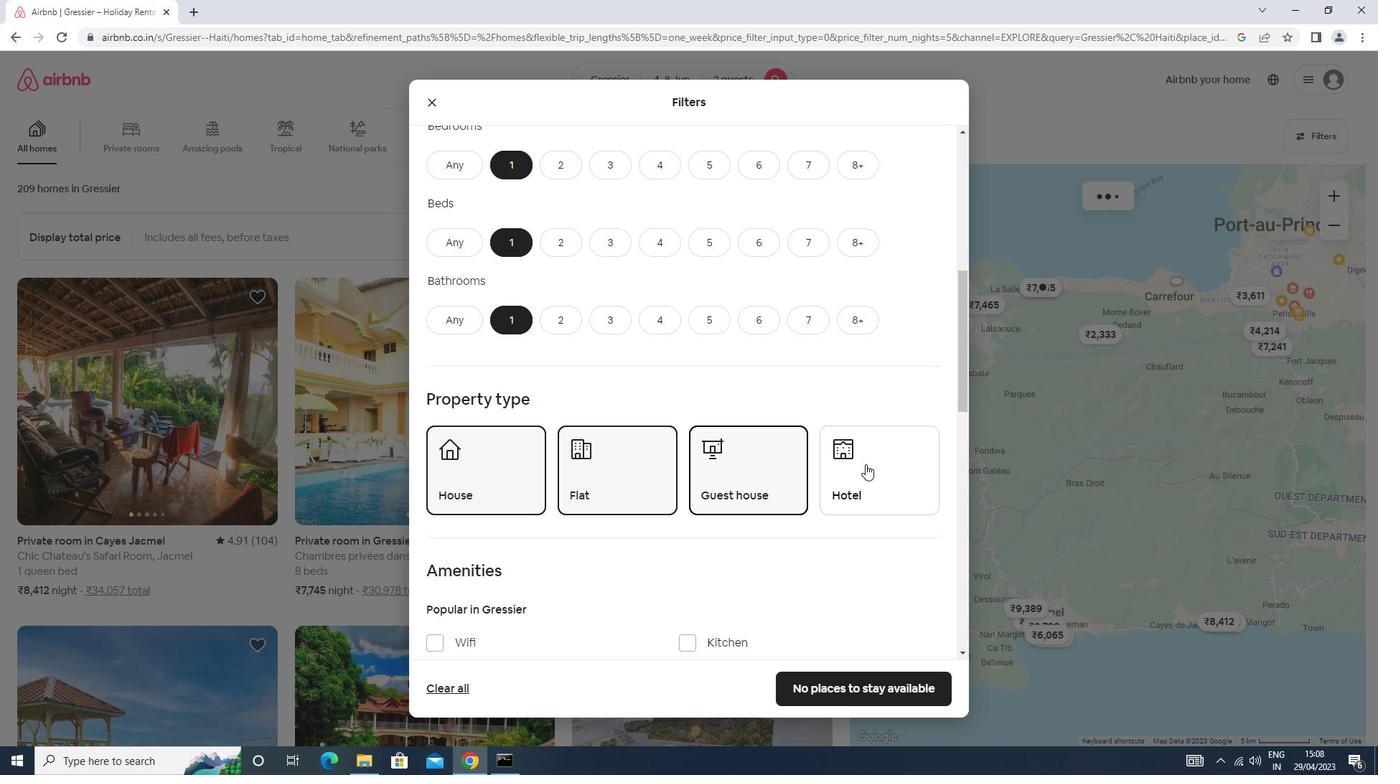 
Action: Mouse moved to (832, 465)
Screenshot: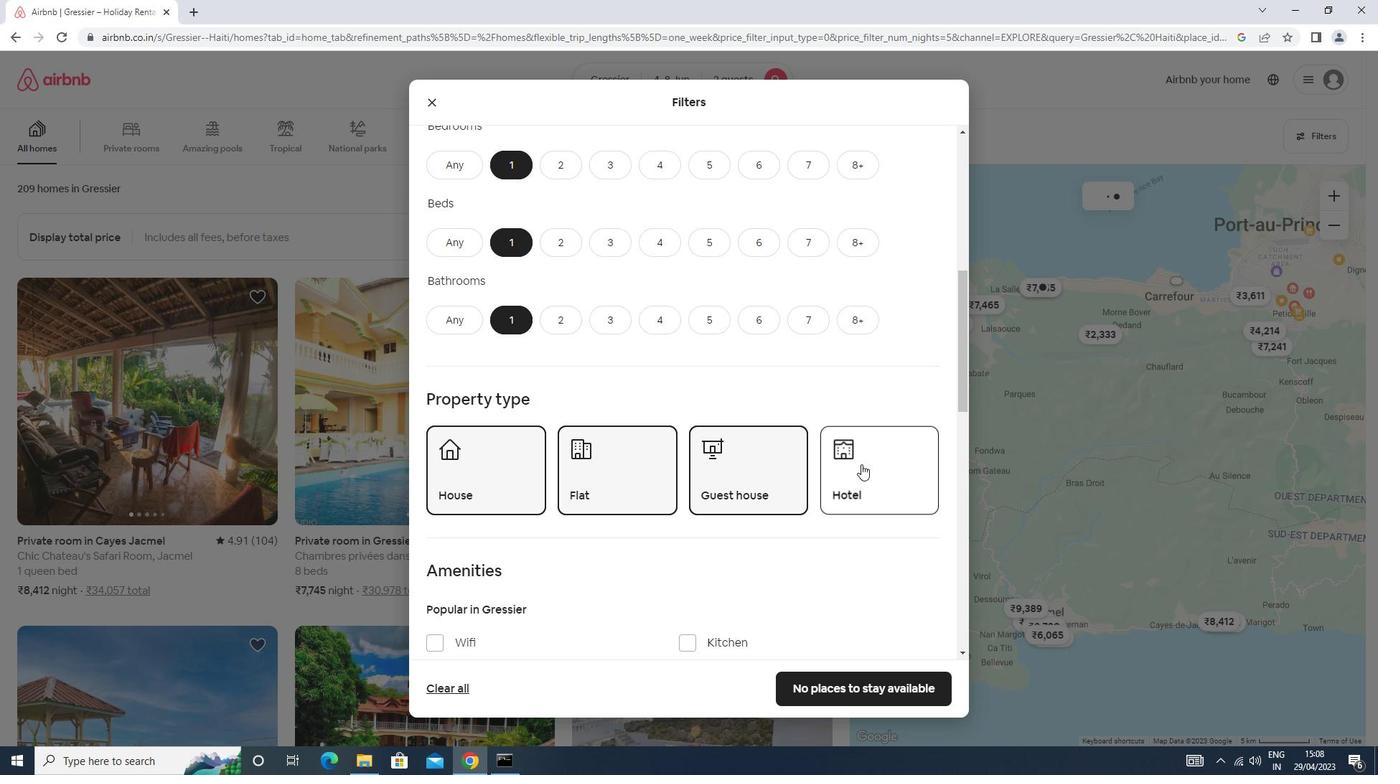 
Action: Mouse scrolled (832, 464) with delta (0, 0)
Screenshot: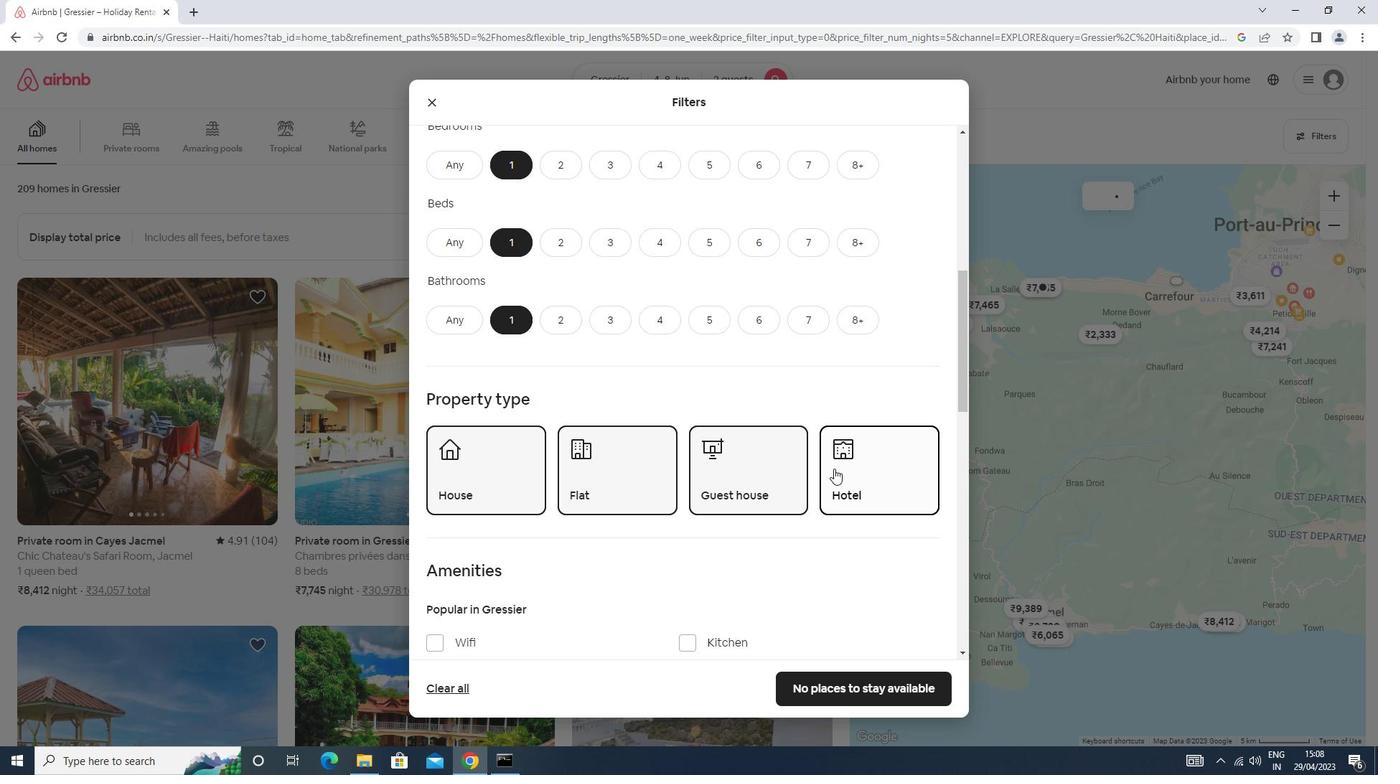 
Action: Mouse scrolled (832, 464) with delta (0, 0)
Screenshot: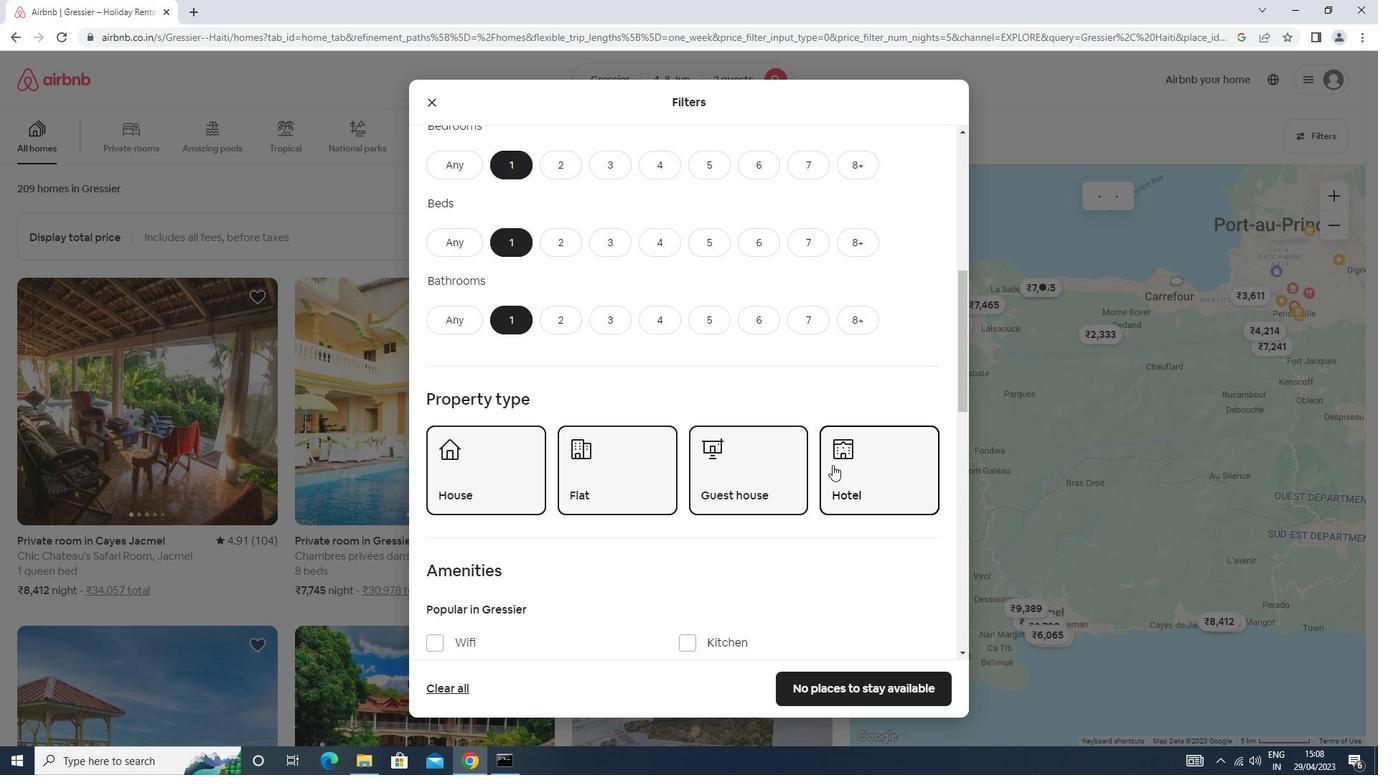 
Action: Mouse scrolled (832, 464) with delta (0, 0)
Screenshot: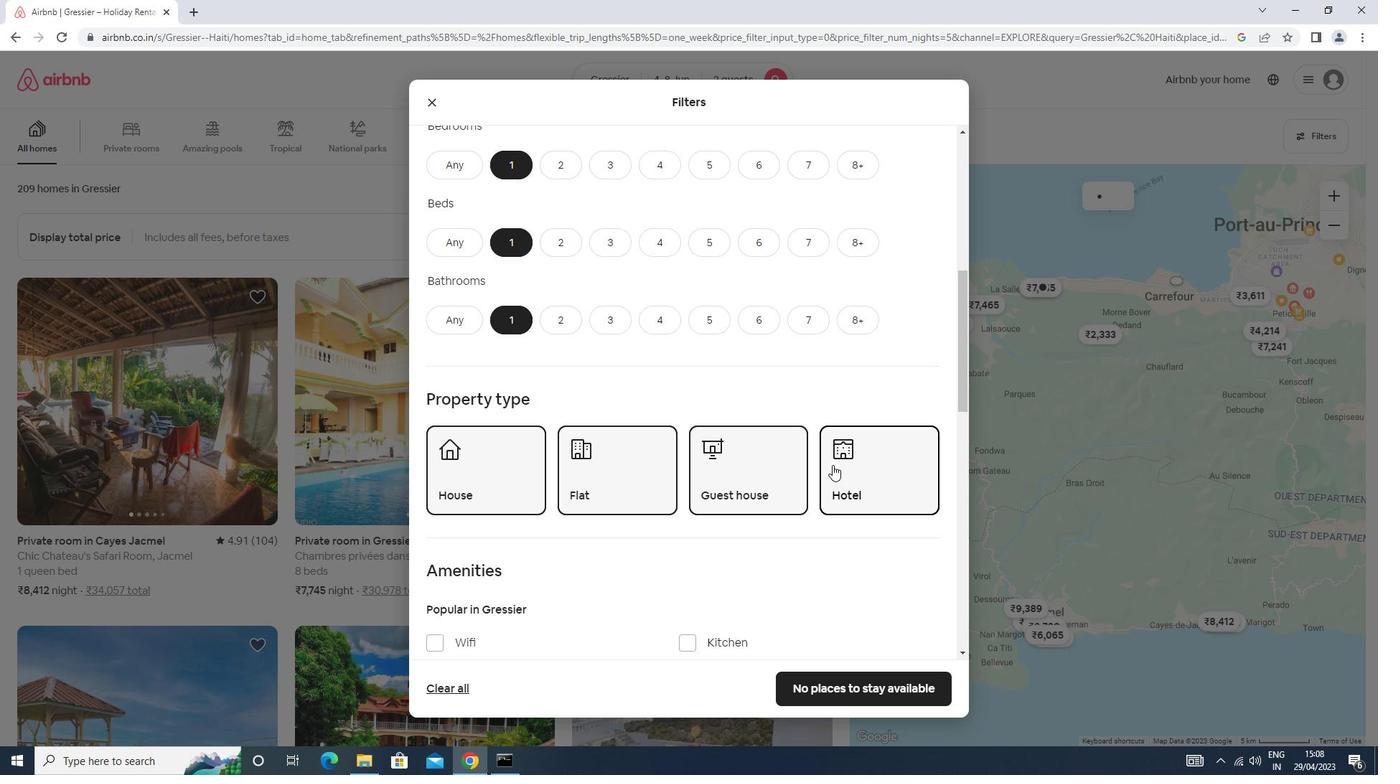 
Action: Mouse scrolled (832, 464) with delta (0, 0)
Screenshot: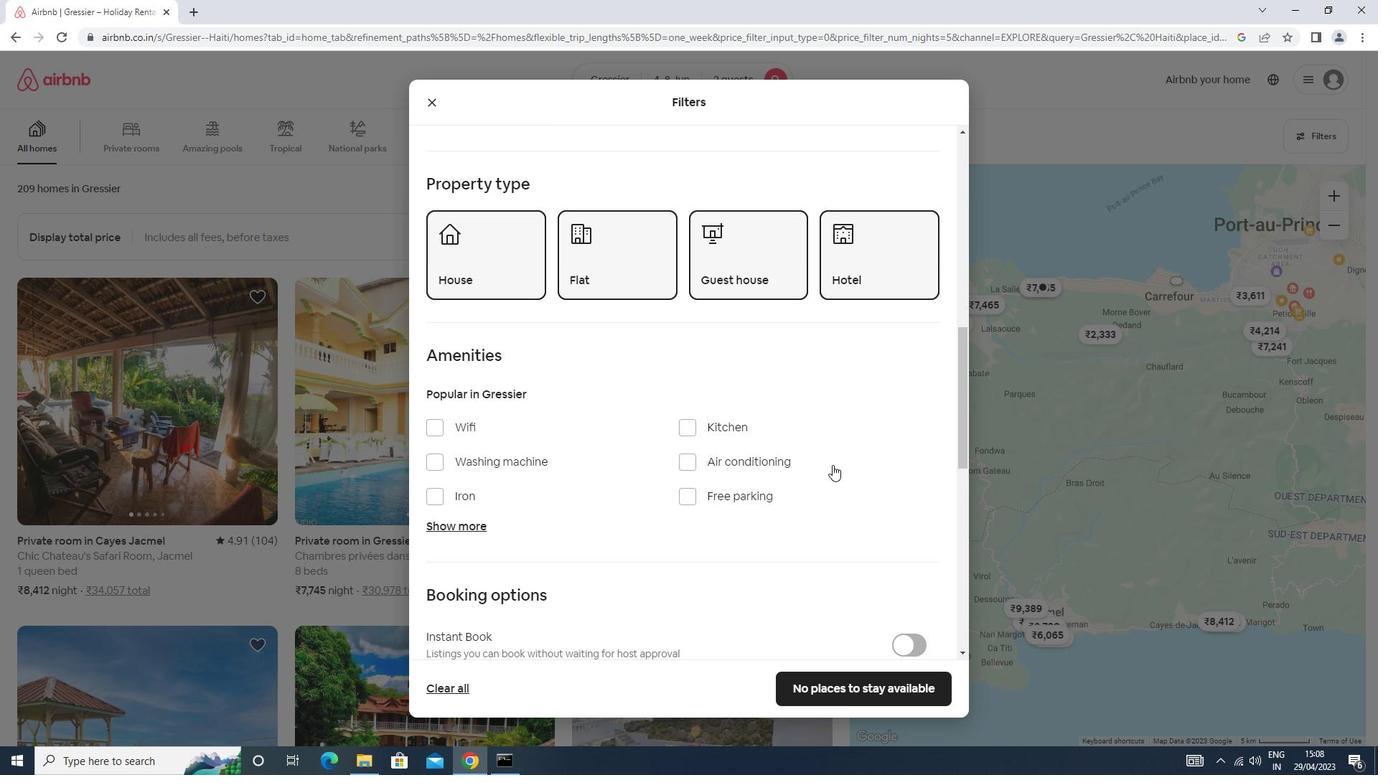
Action: Mouse scrolled (832, 464) with delta (0, 0)
Screenshot: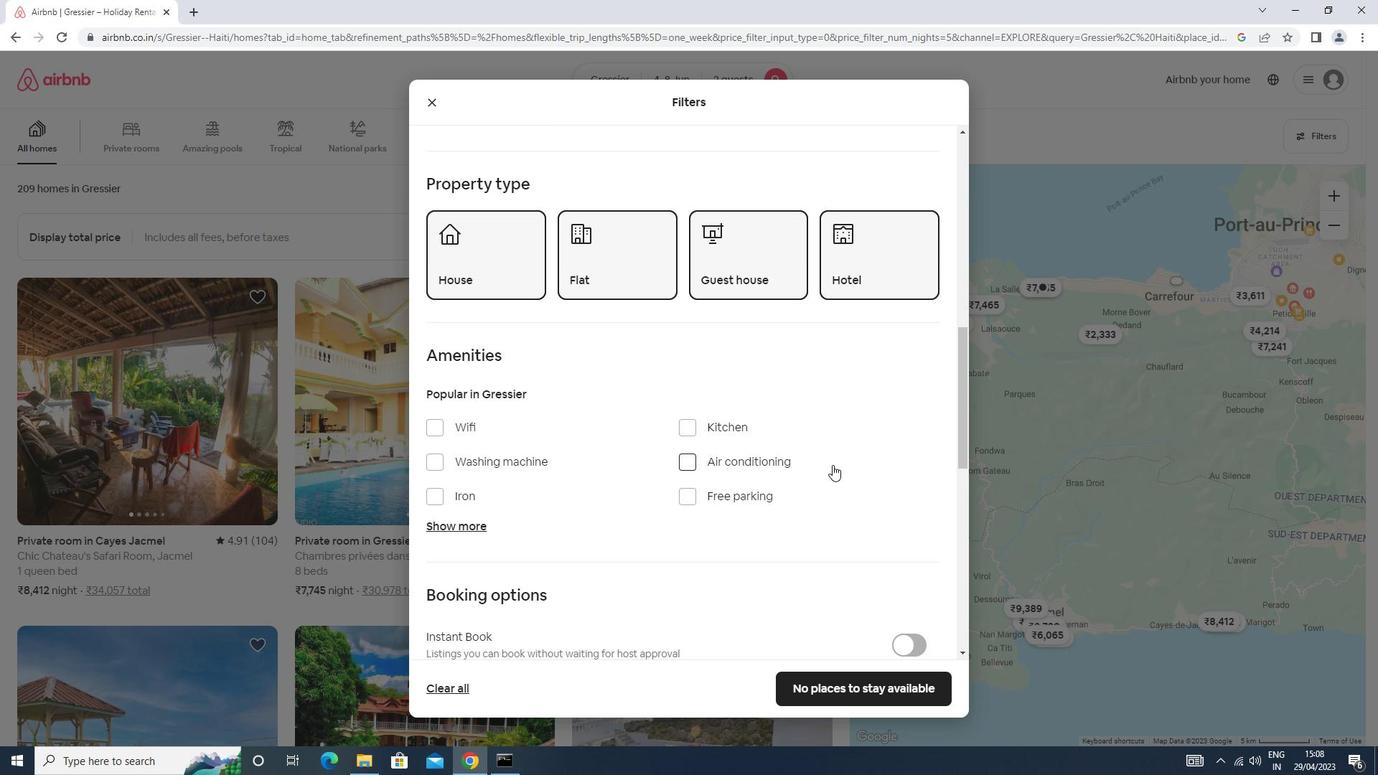 
Action: Mouse scrolled (832, 464) with delta (0, 0)
Screenshot: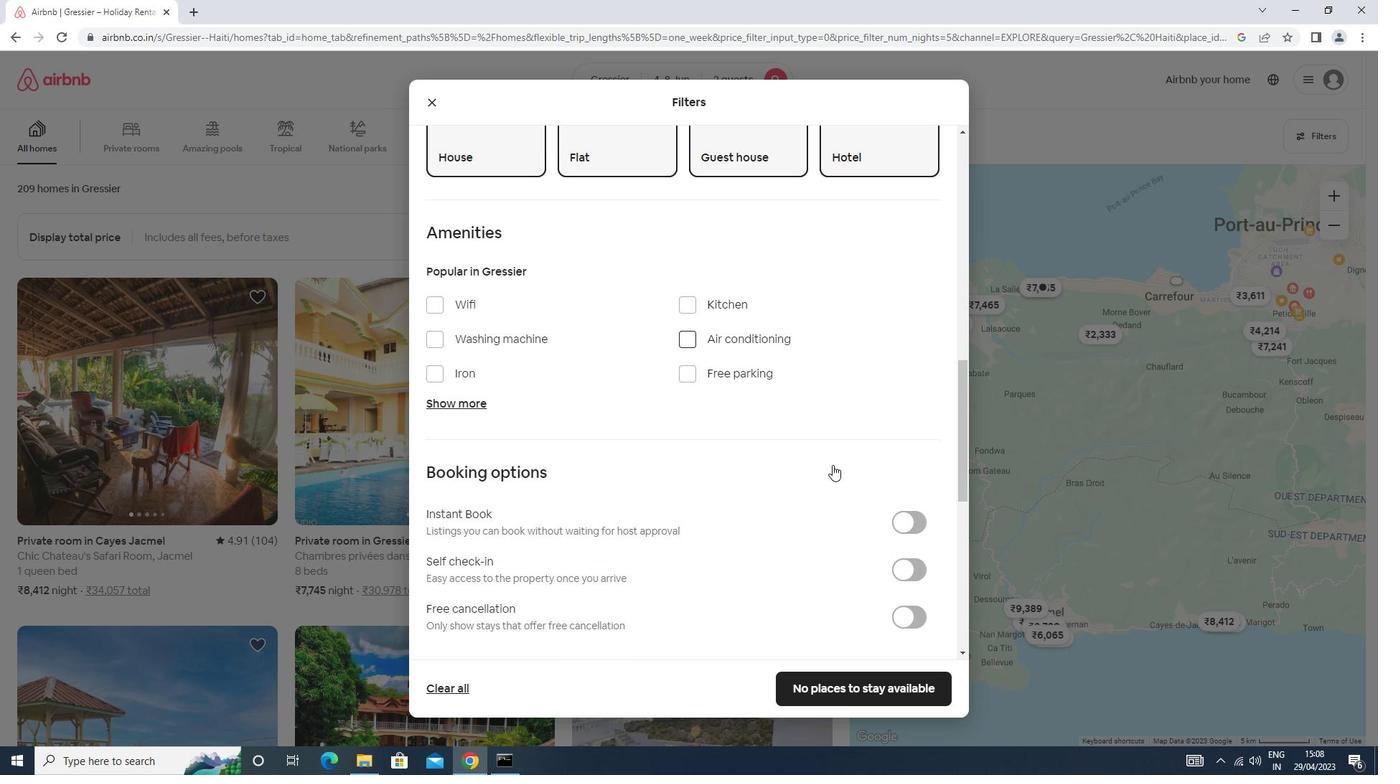 
Action: Mouse moved to (903, 471)
Screenshot: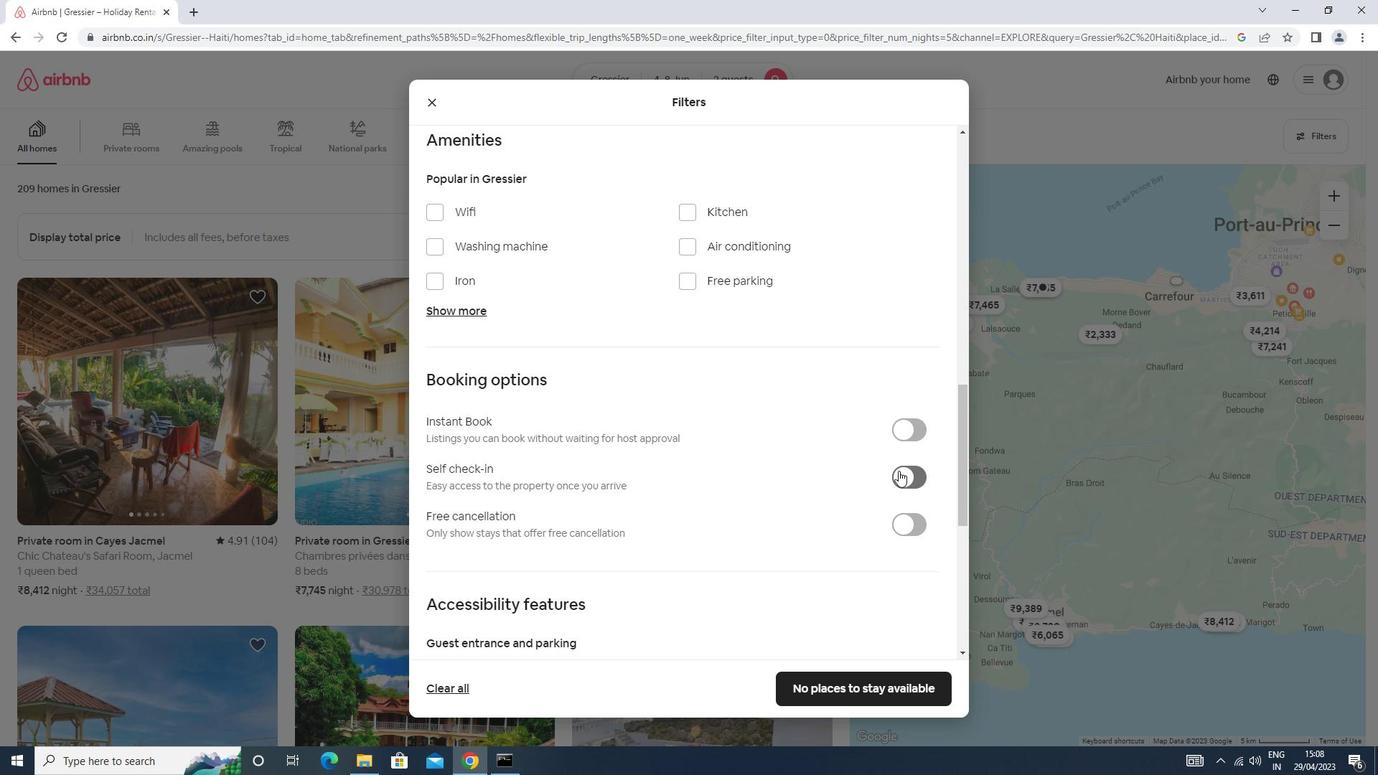 
Action: Mouse pressed left at (903, 471)
Screenshot: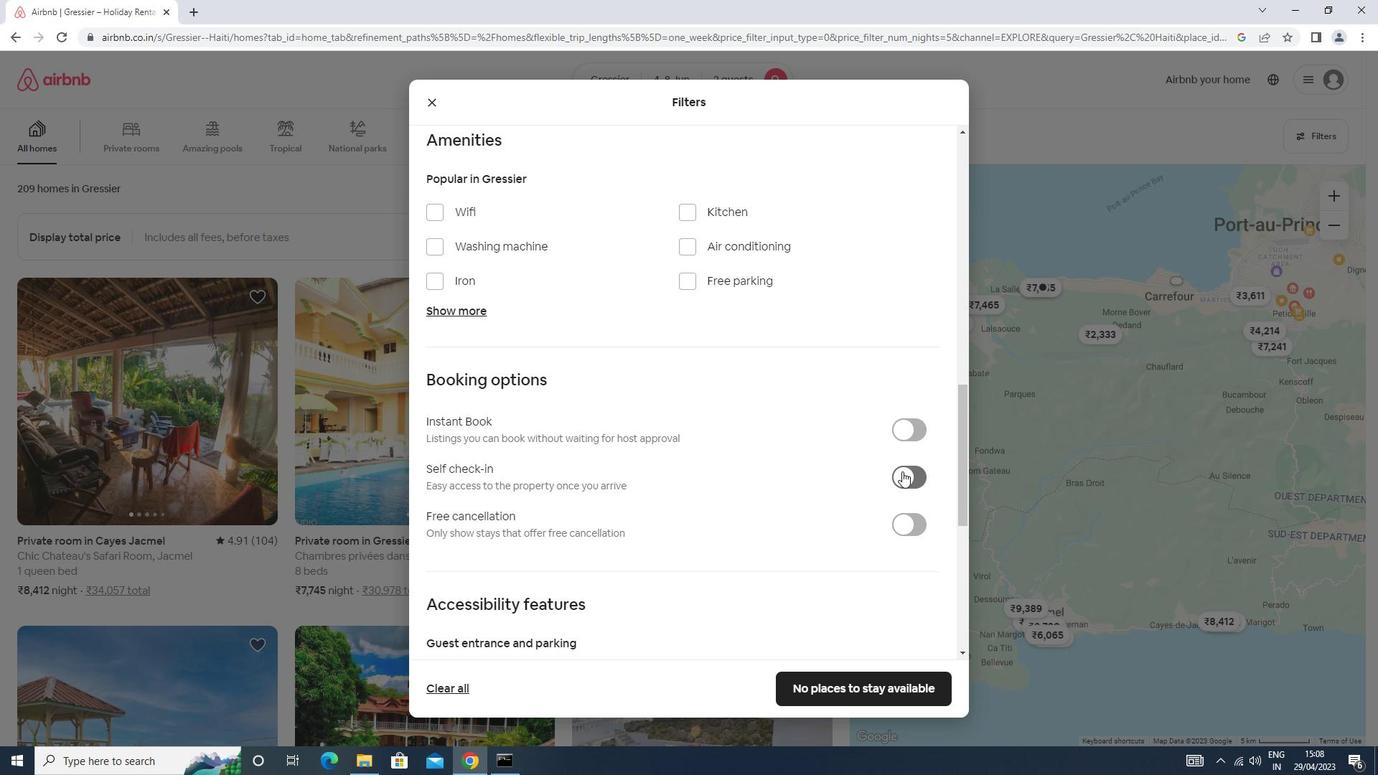 
Action: Mouse moved to (708, 464)
Screenshot: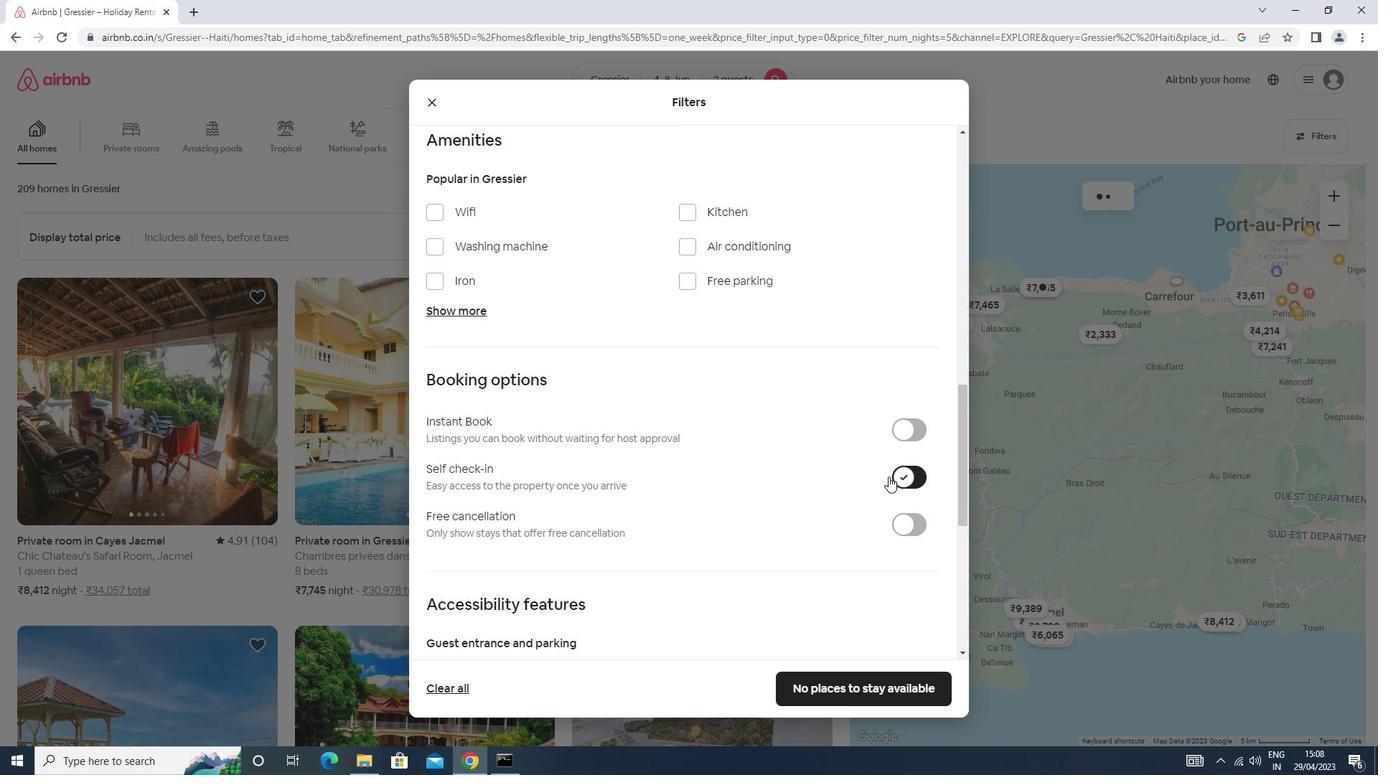 
Action: Mouse scrolled (708, 463) with delta (0, 0)
Screenshot: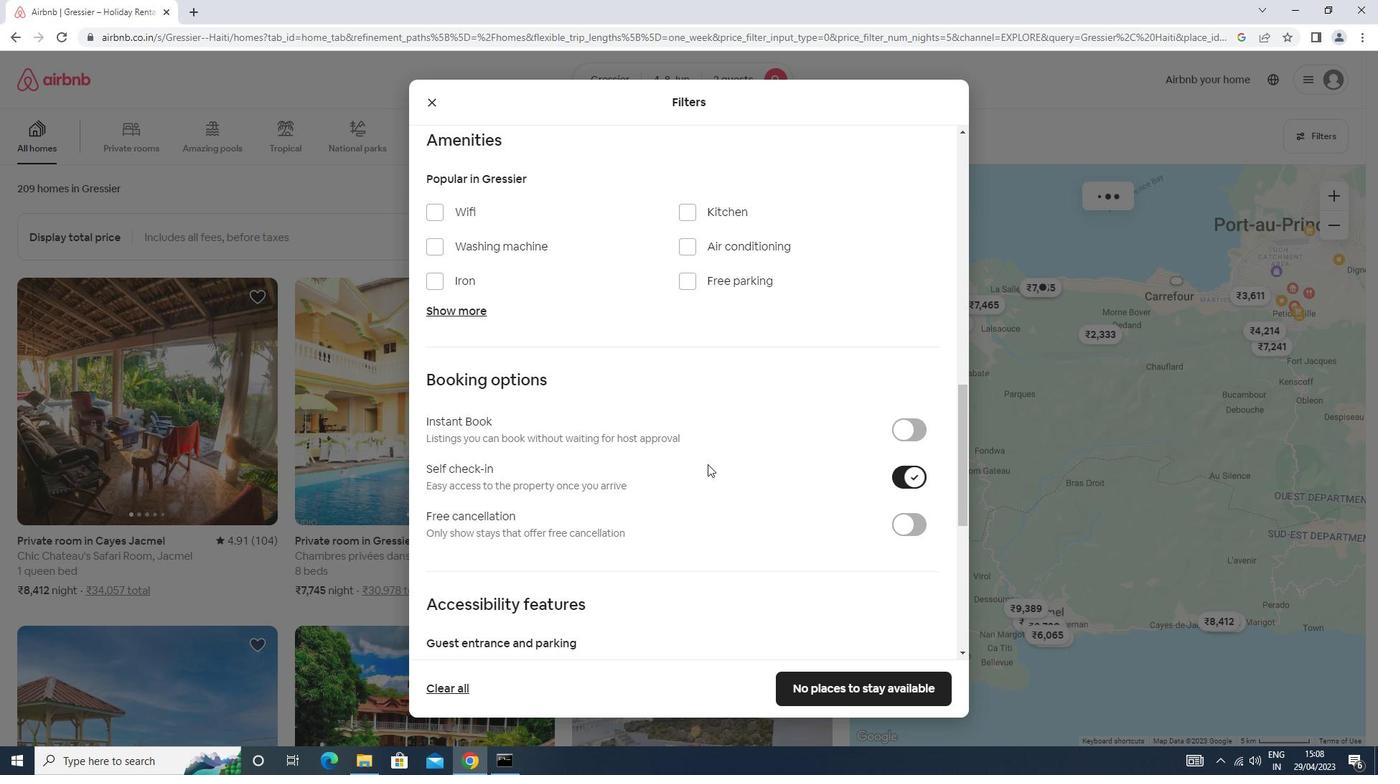 
Action: Mouse scrolled (708, 463) with delta (0, 0)
Screenshot: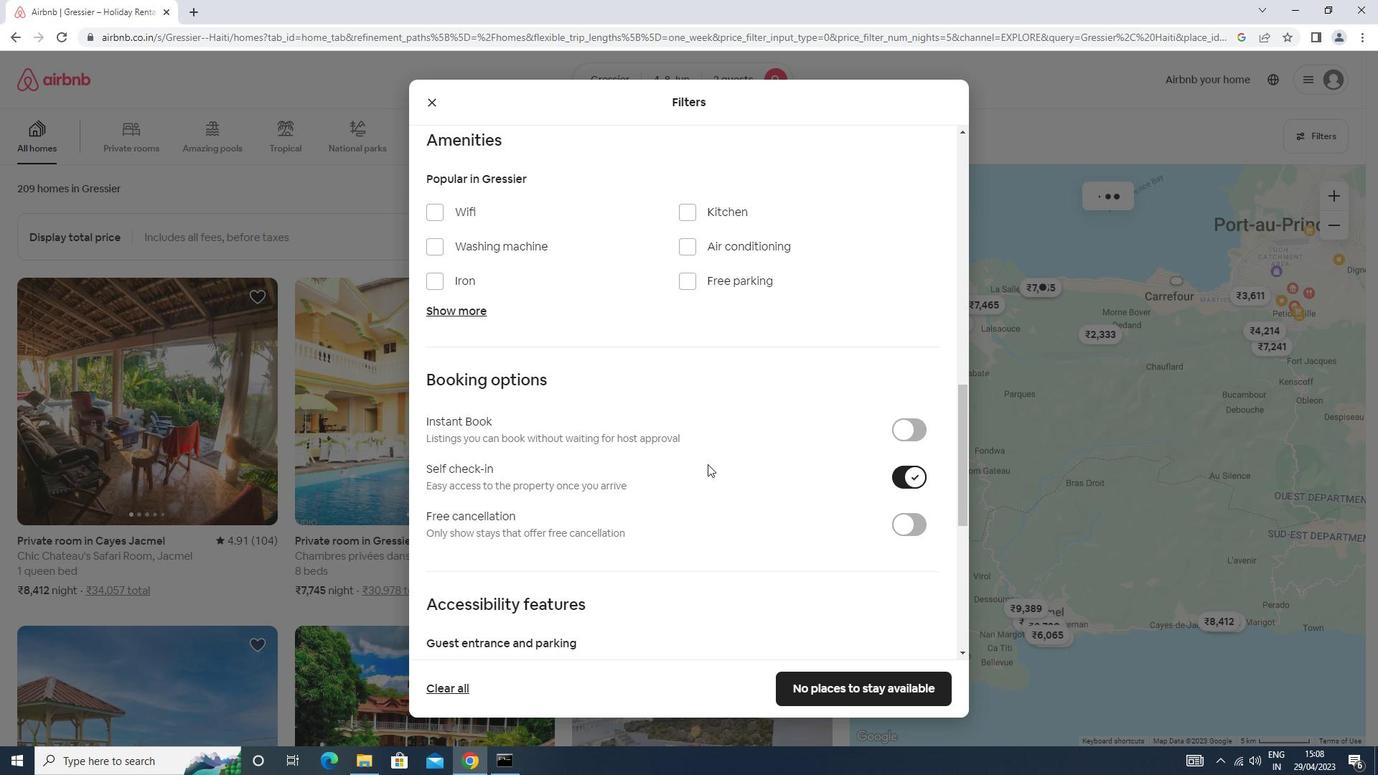 
Action: Mouse scrolled (708, 463) with delta (0, 0)
Screenshot: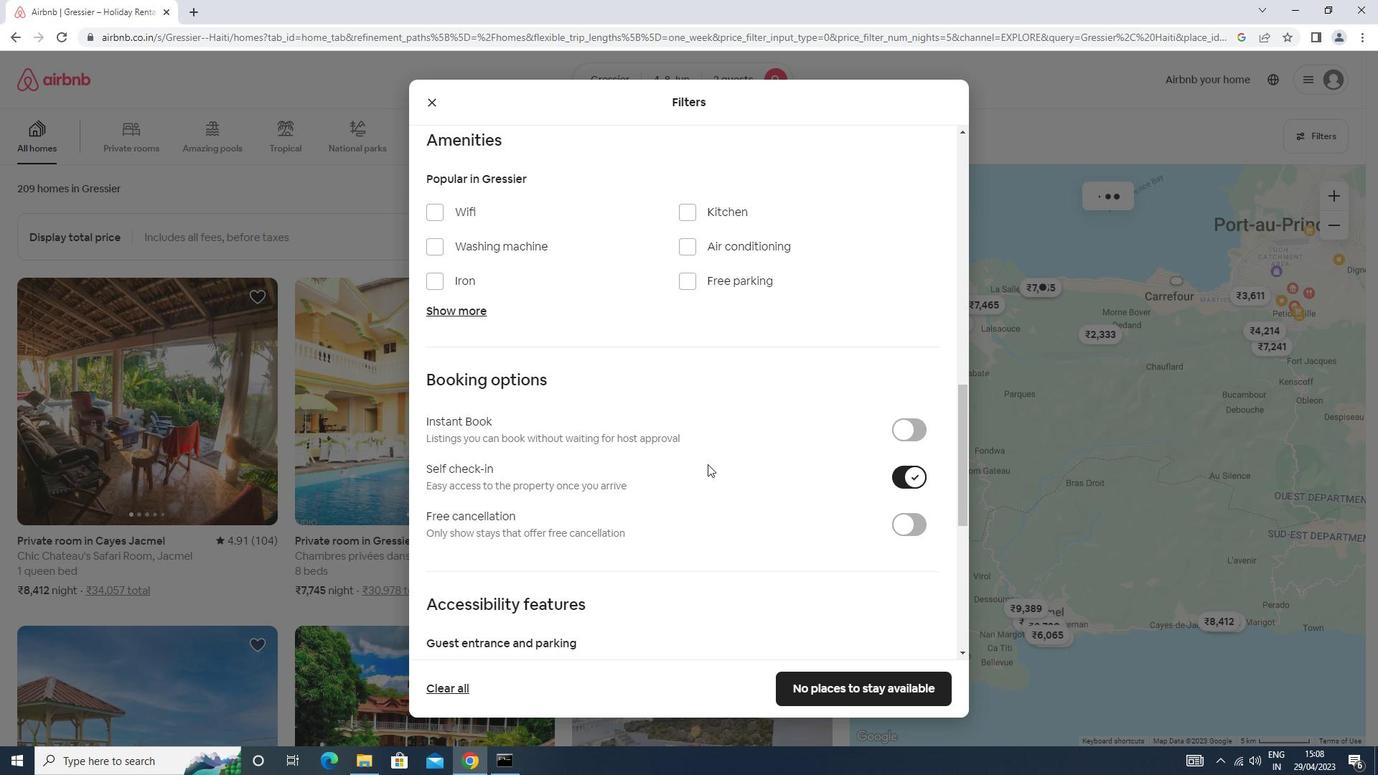 
Action: Mouse scrolled (708, 463) with delta (0, 0)
Screenshot: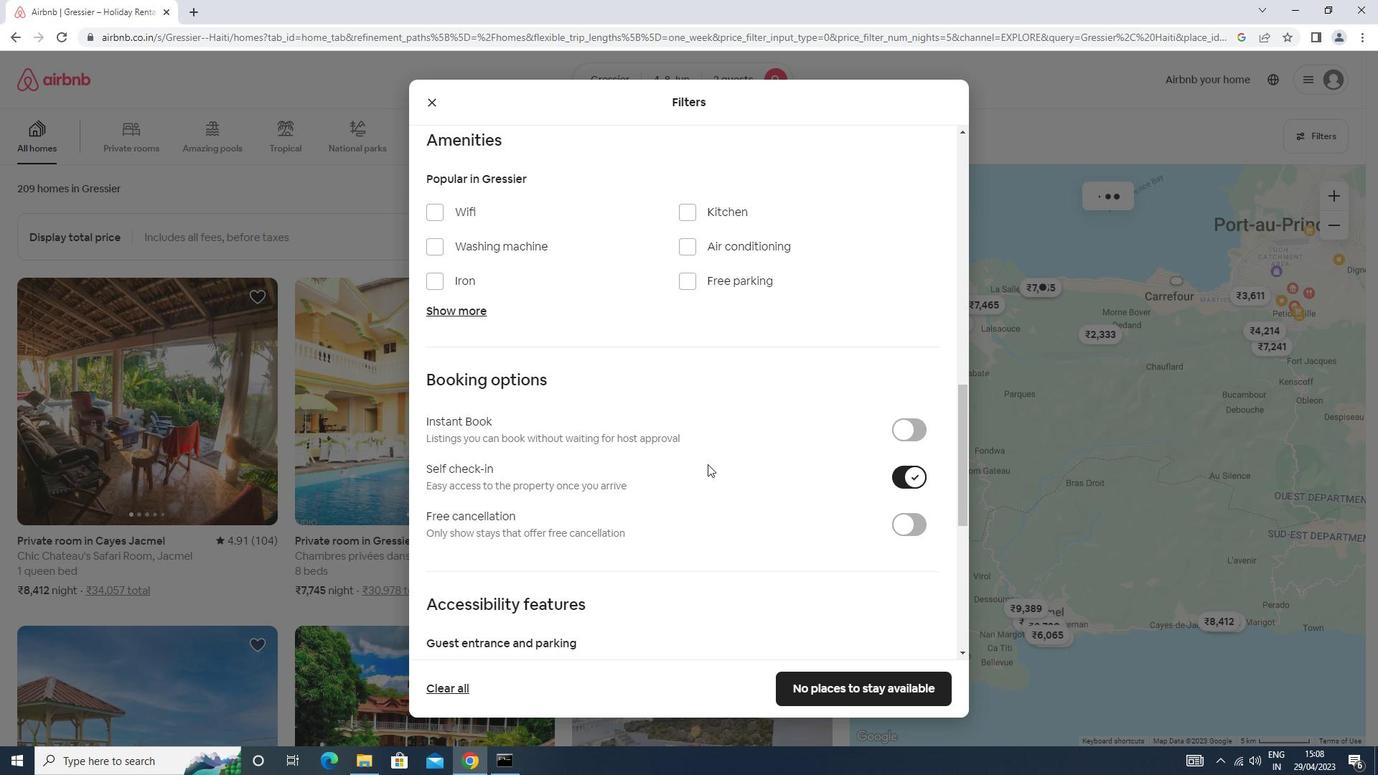 
Action: Mouse scrolled (708, 463) with delta (0, 0)
Screenshot: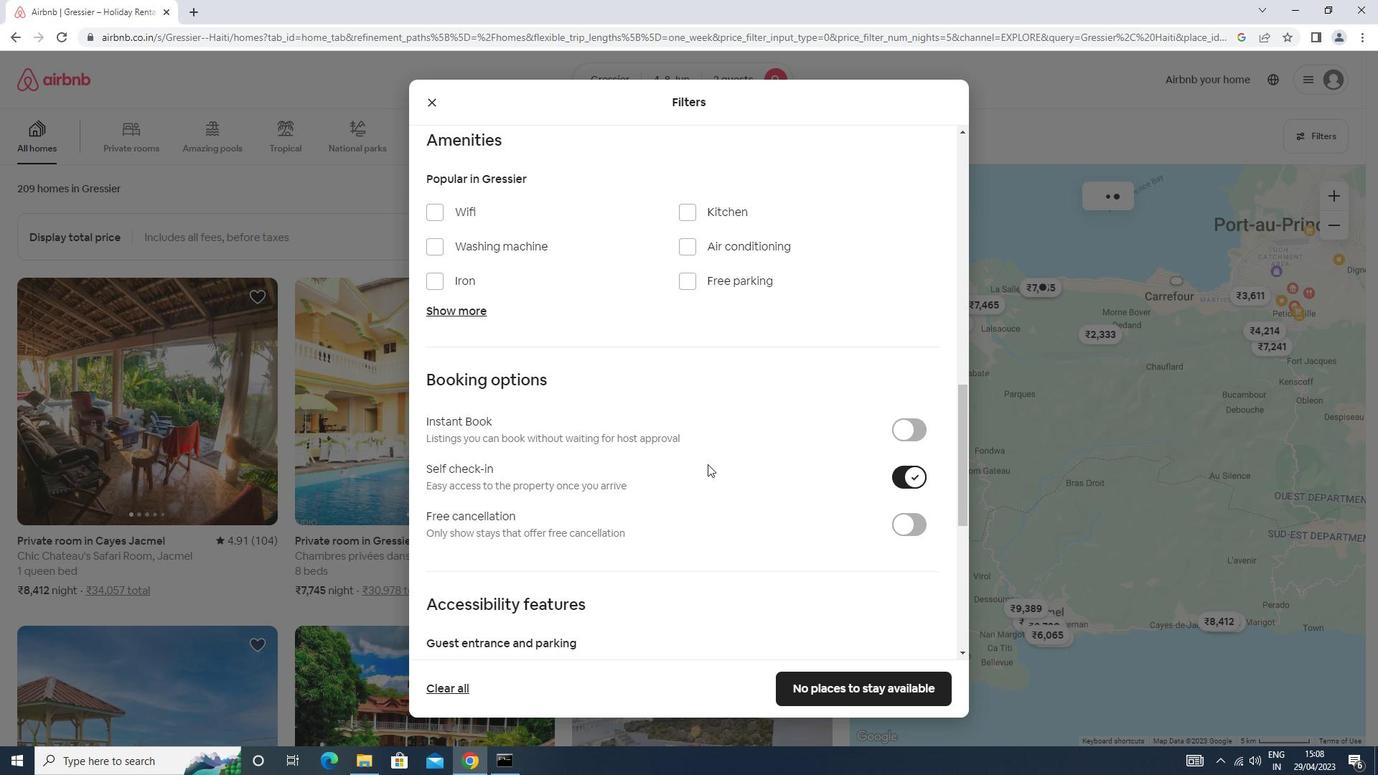
Action: Mouse scrolled (708, 463) with delta (0, 0)
Screenshot: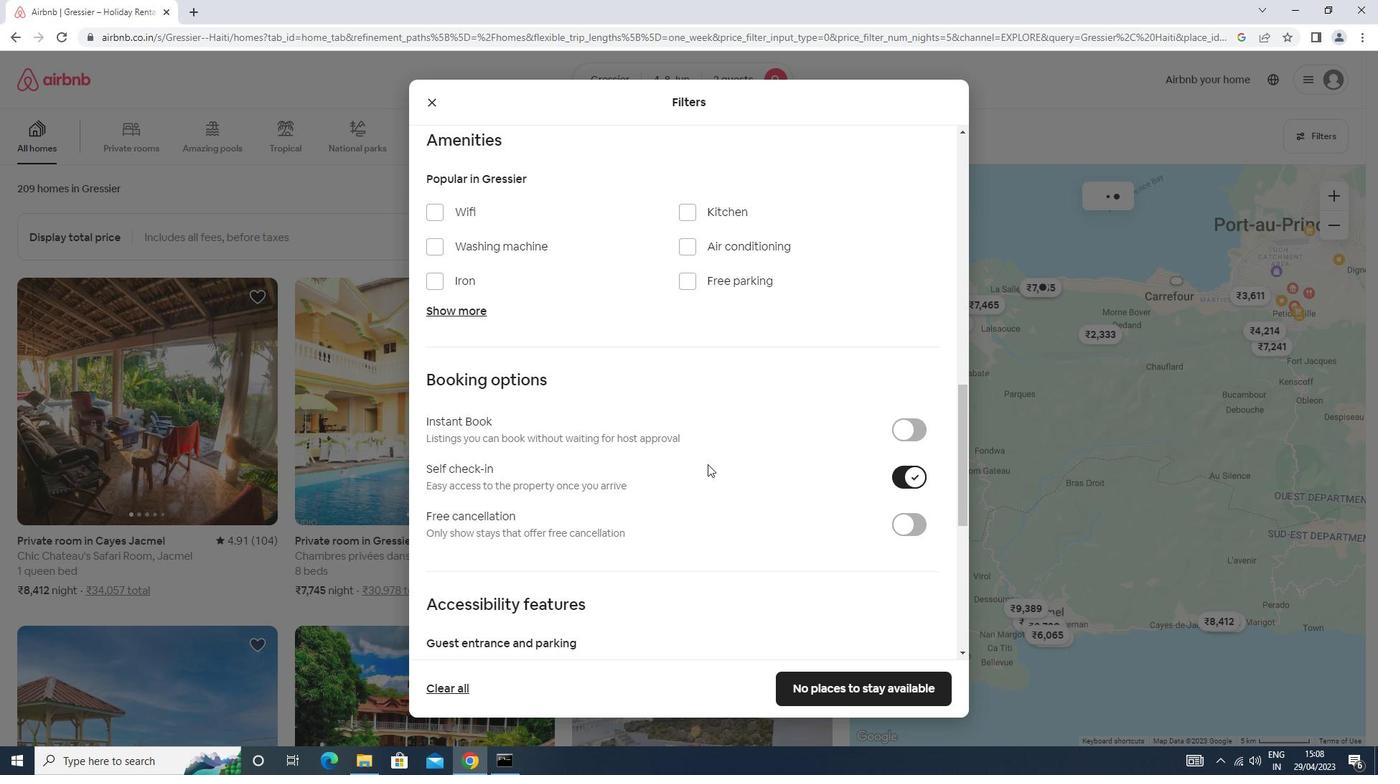 
Action: Mouse scrolled (708, 463) with delta (0, 0)
Screenshot: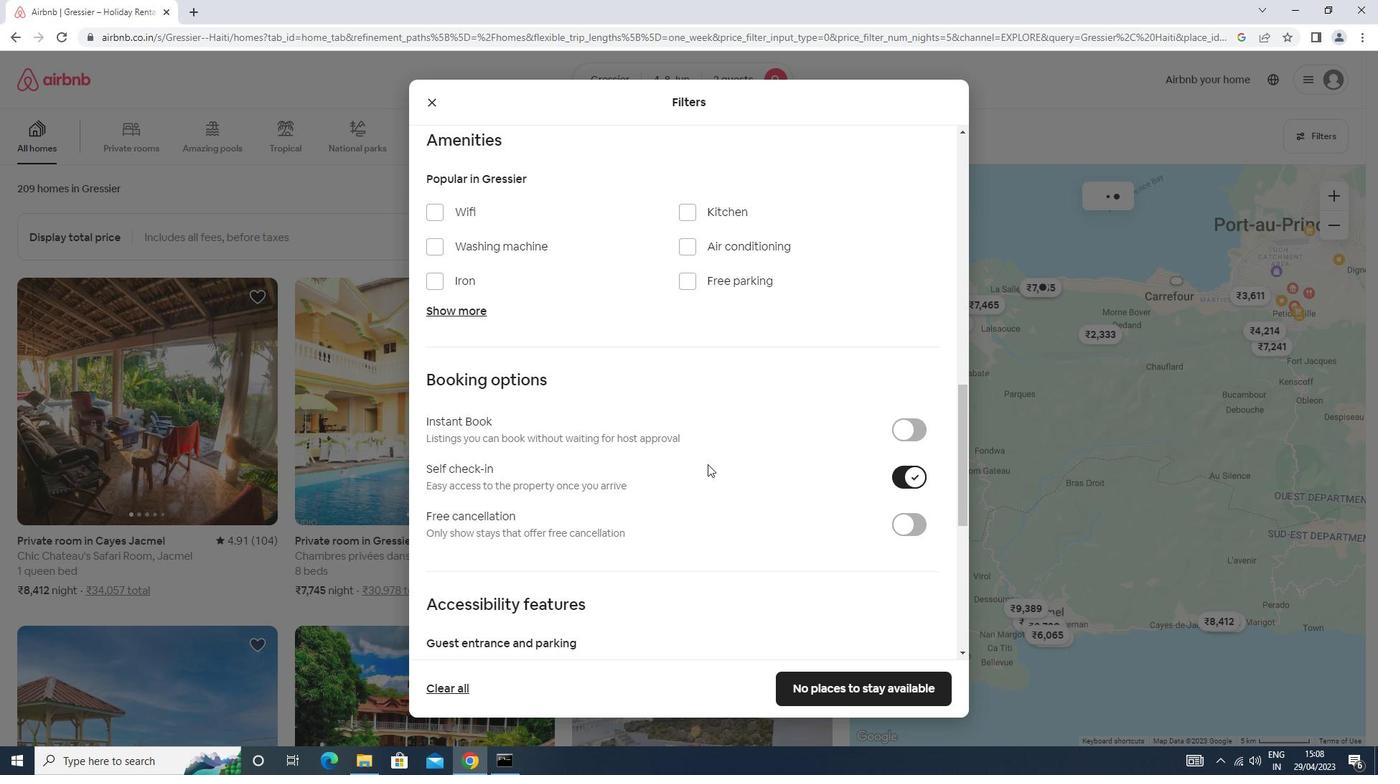 
Action: Mouse moved to (443, 555)
Screenshot: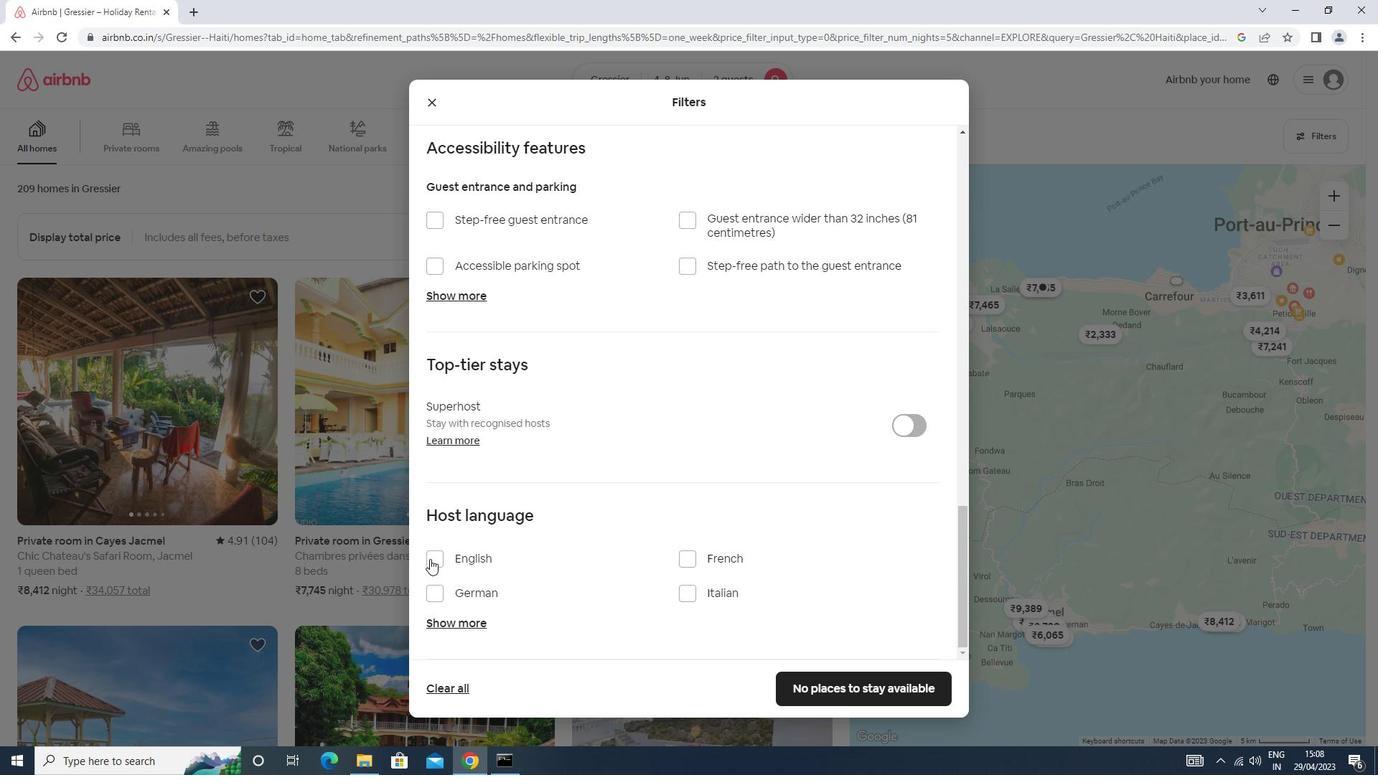 
Action: Mouse pressed left at (443, 555)
Screenshot: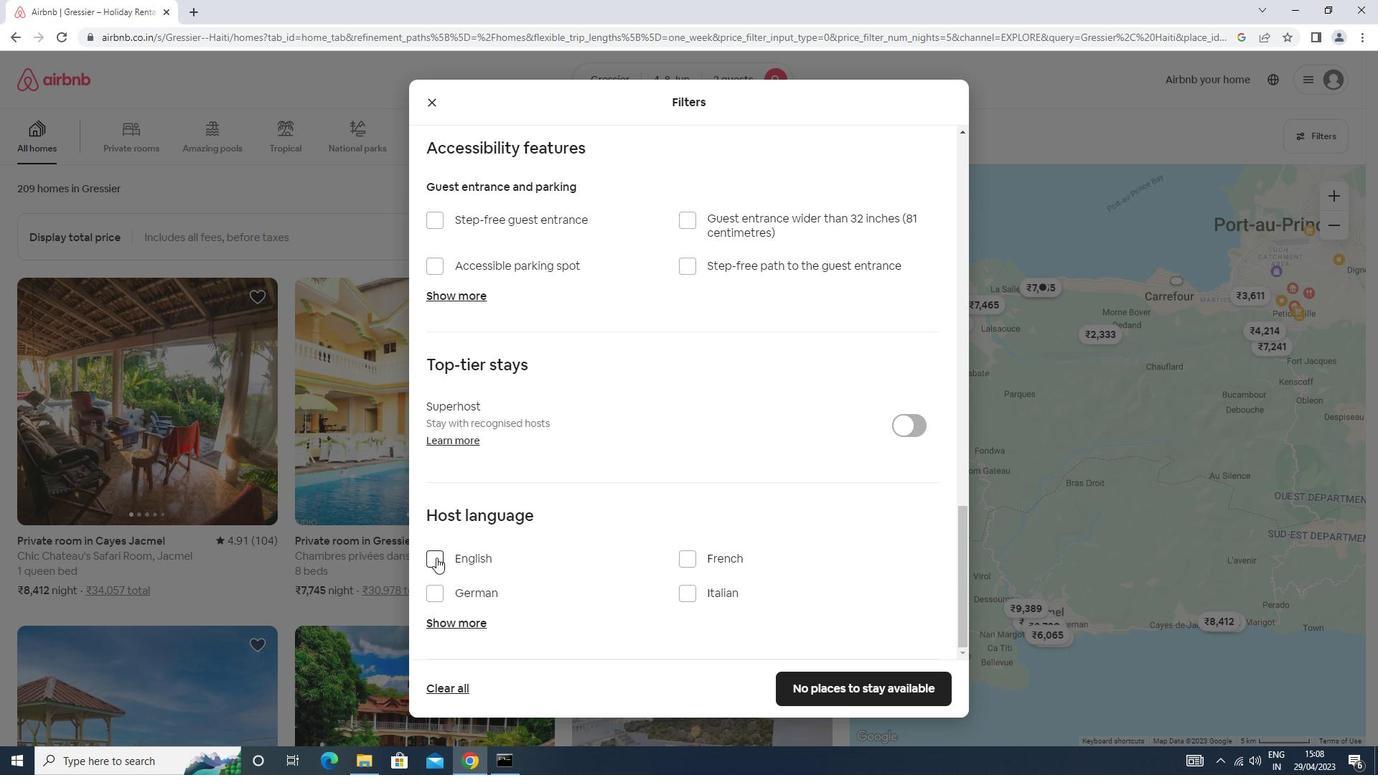 
Action: Mouse moved to (887, 686)
Screenshot: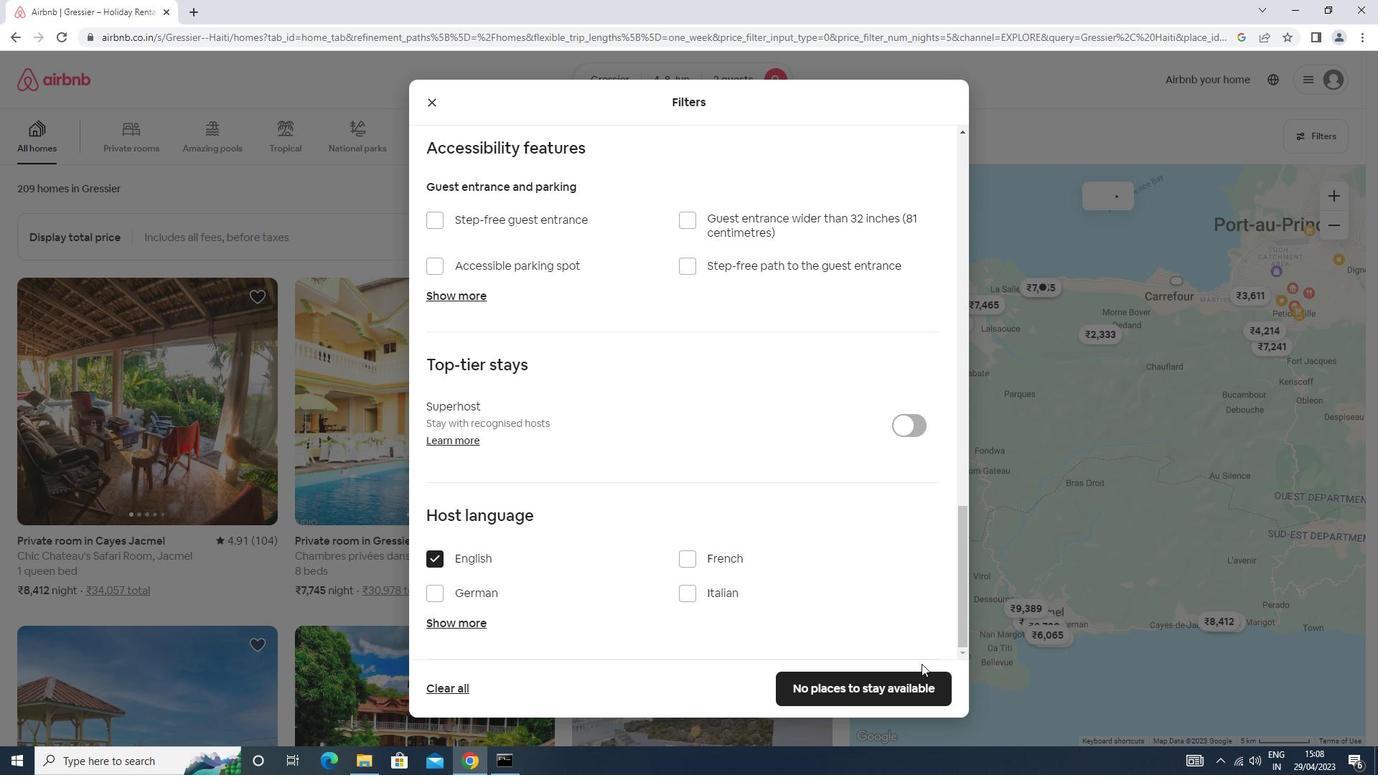 
Action: Mouse pressed left at (887, 686)
Screenshot: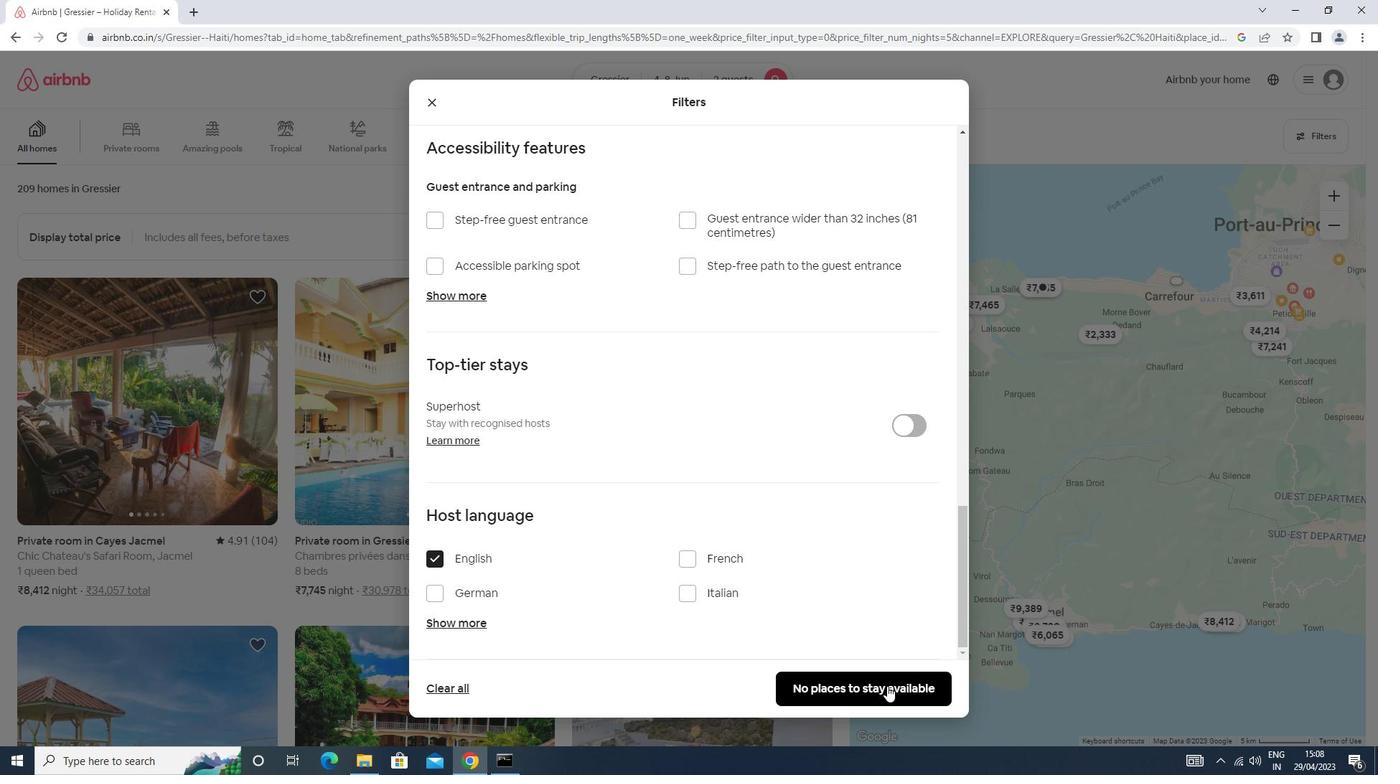 
Action: Mouse moved to (873, 636)
Screenshot: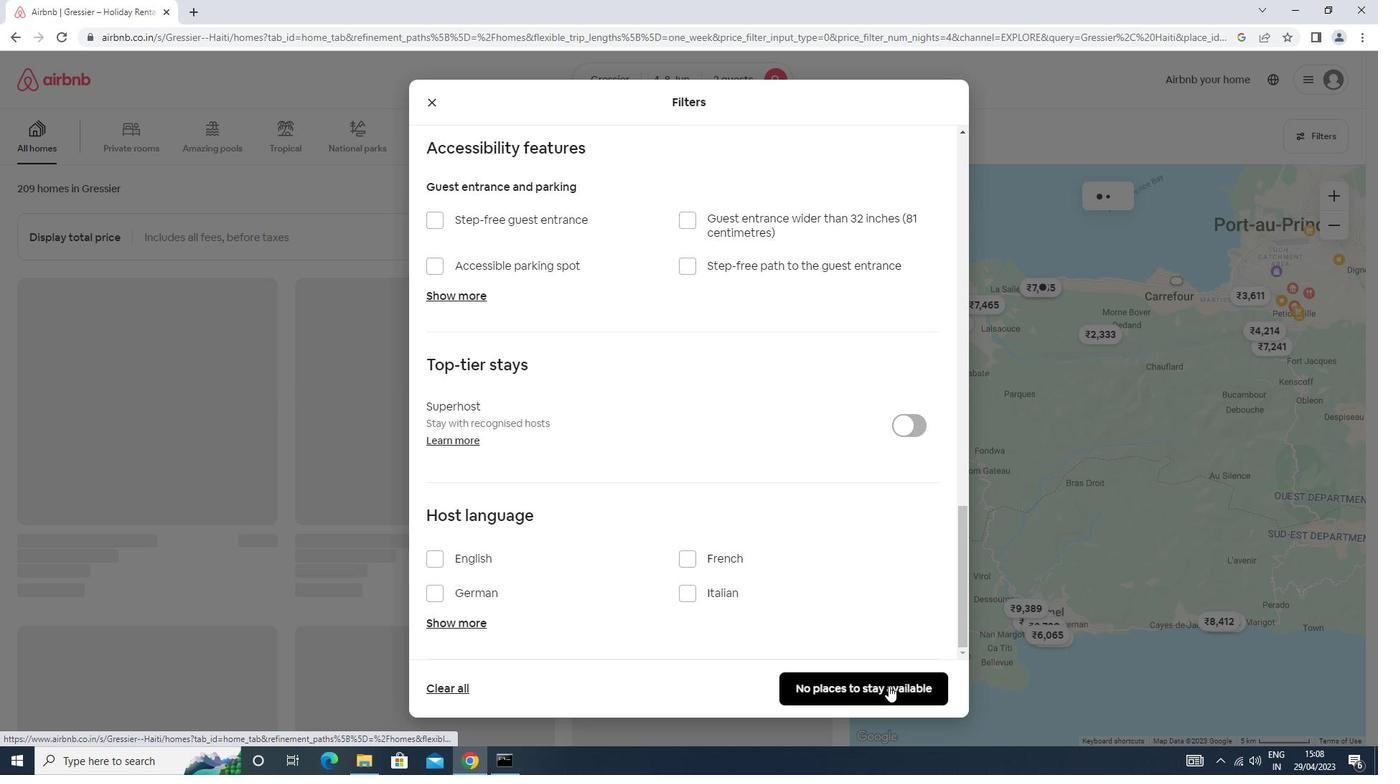 
